 Task: Find connections with filter location Mejorada del Campo with filter topic #lawenforcementwith filter profile language German with filter current company Databricks with filter school St. Xavier's College, Ahmedabad with filter industry Research Services with filter service category Leadership Development with filter keywords title Marketing Communications Manager
Action: Mouse moved to (137, 247)
Screenshot: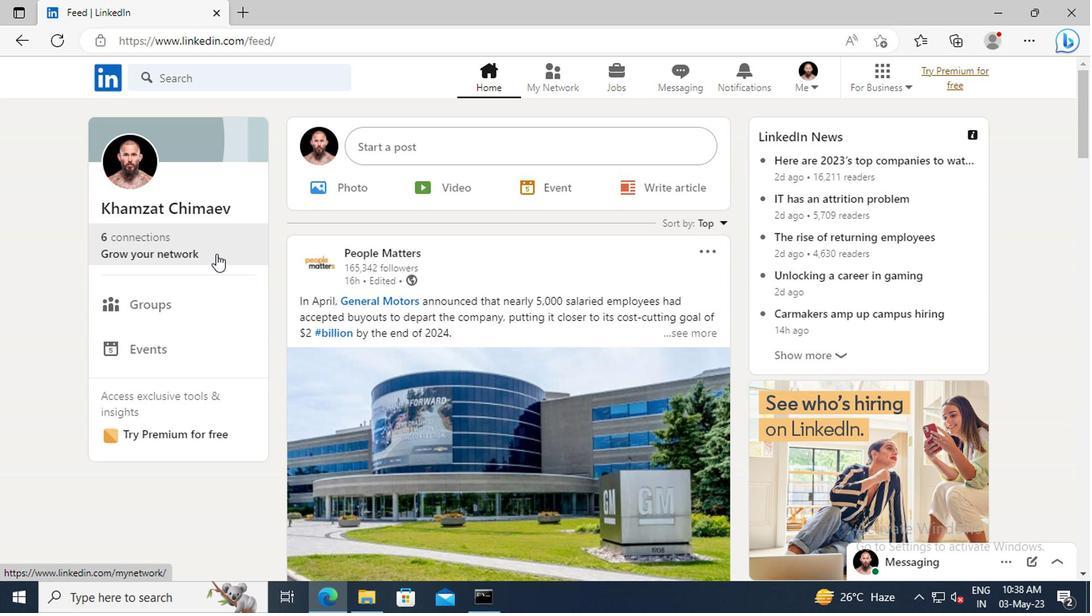
Action: Mouse pressed left at (137, 247)
Screenshot: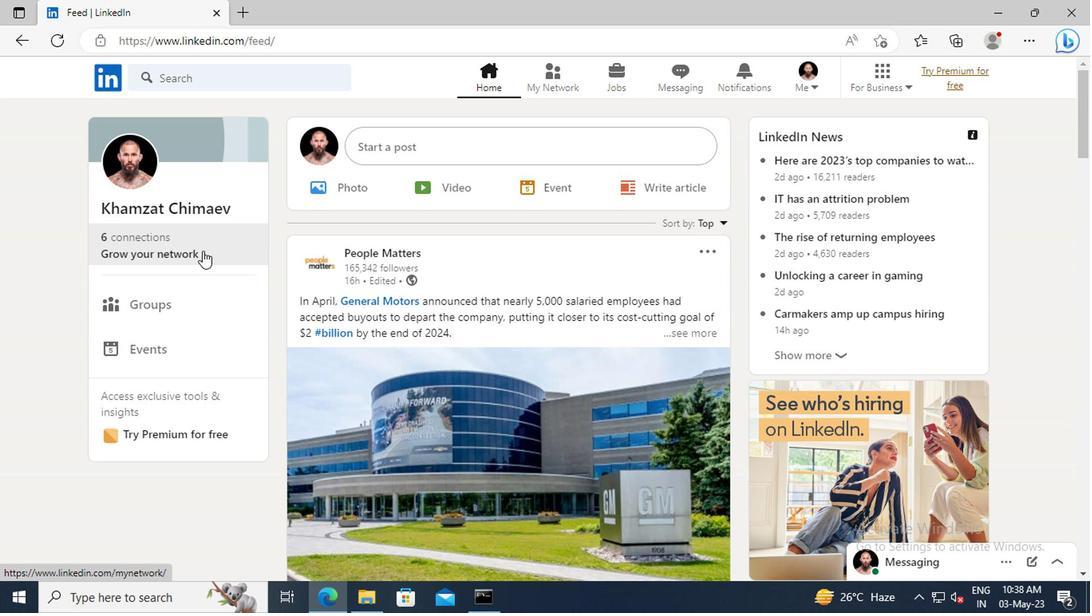 
Action: Mouse moved to (147, 170)
Screenshot: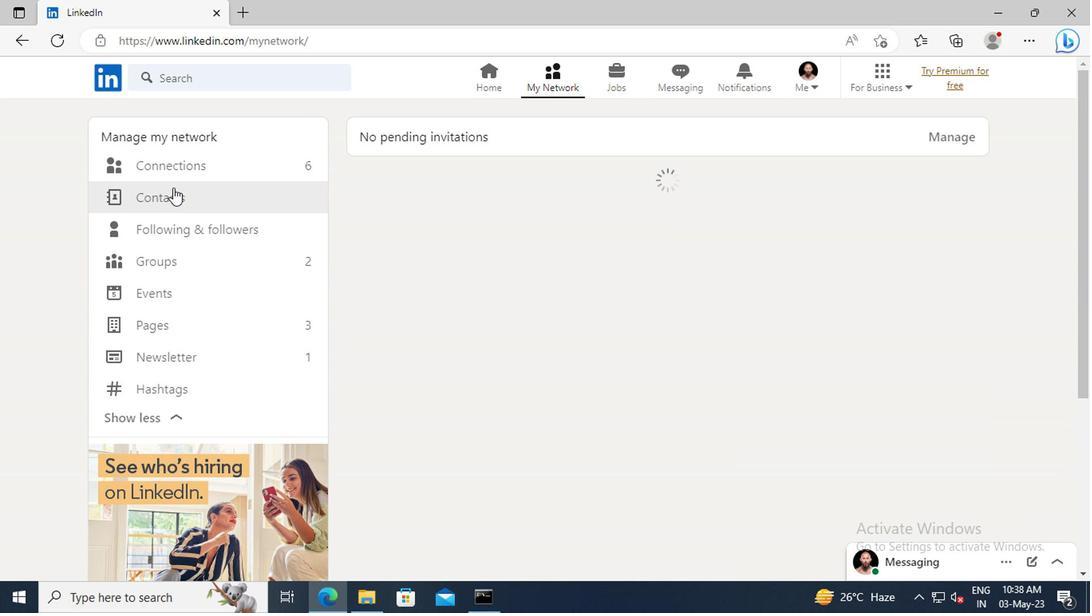
Action: Mouse pressed left at (147, 170)
Screenshot: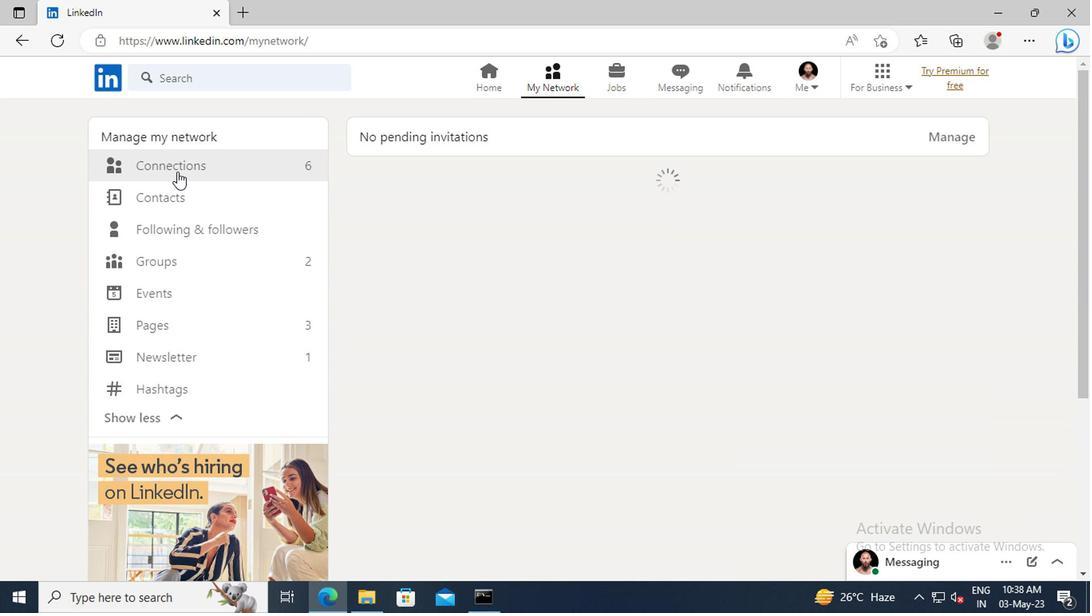 
Action: Mouse moved to (658, 172)
Screenshot: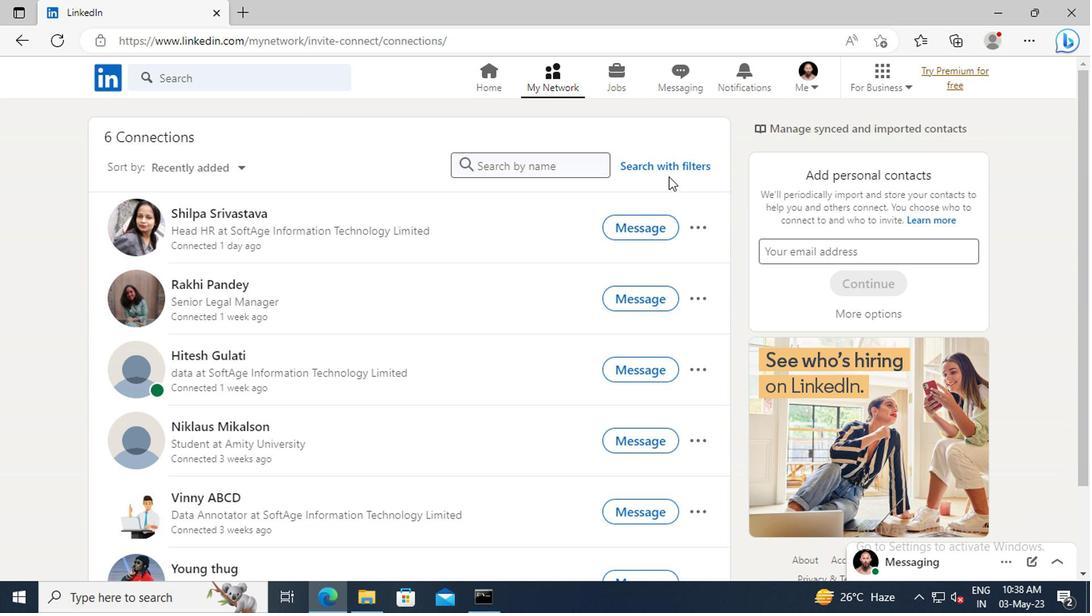 
Action: Mouse pressed left at (658, 172)
Screenshot: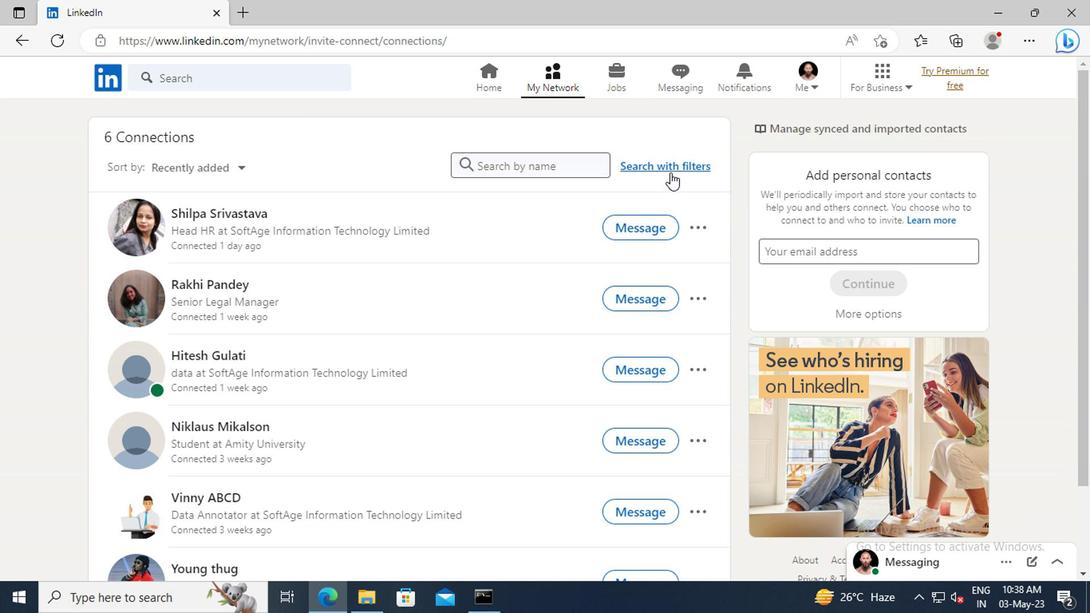 
Action: Mouse moved to (590, 126)
Screenshot: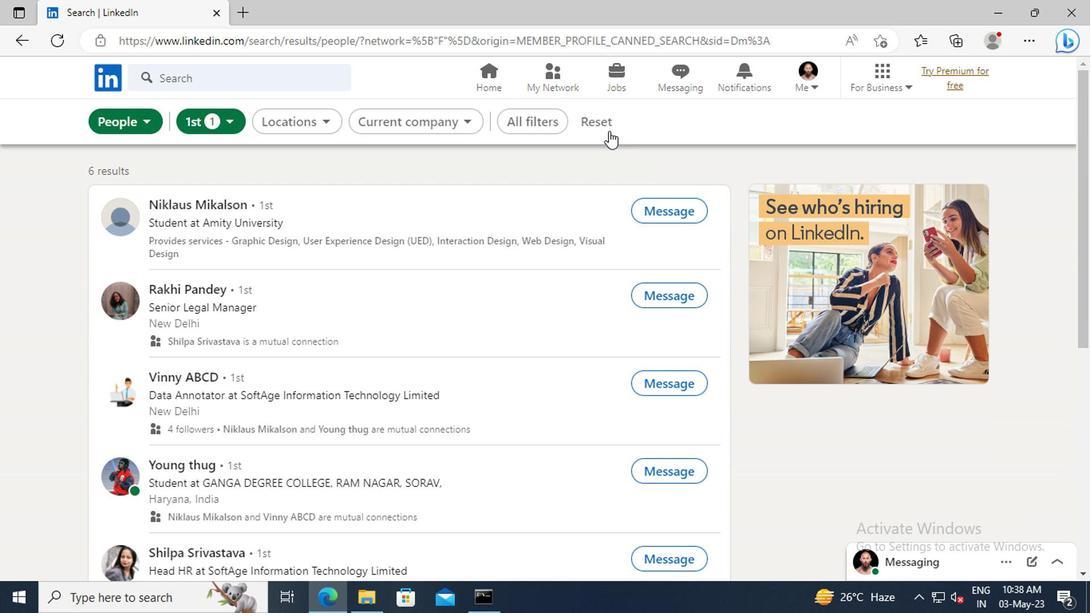
Action: Mouse pressed left at (590, 126)
Screenshot: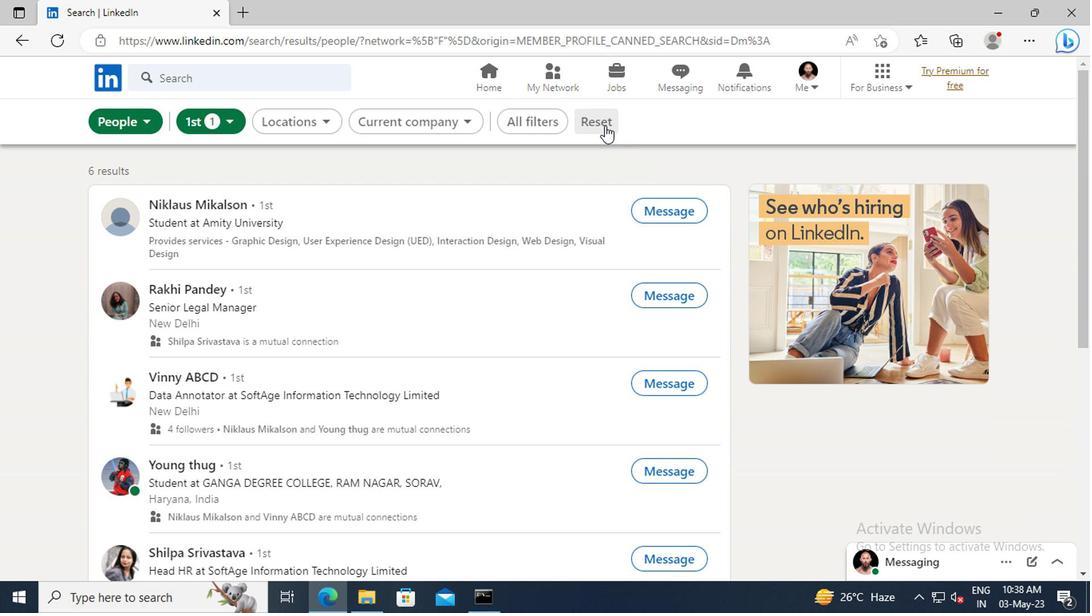 
Action: Mouse moved to (565, 122)
Screenshot: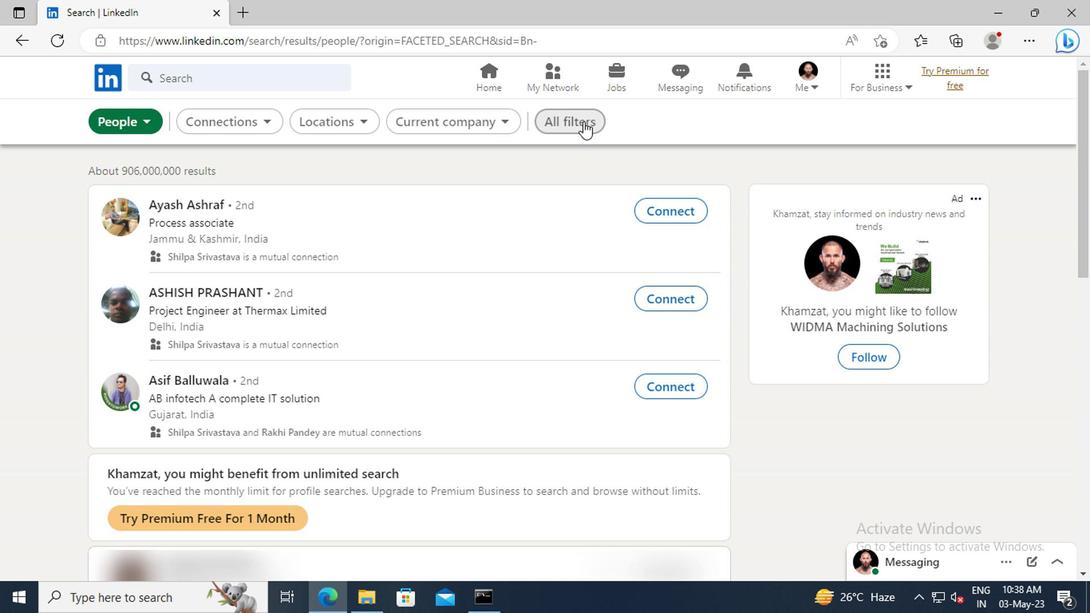 
Action: Mouse pressed left at (565, 122)
Screenshot: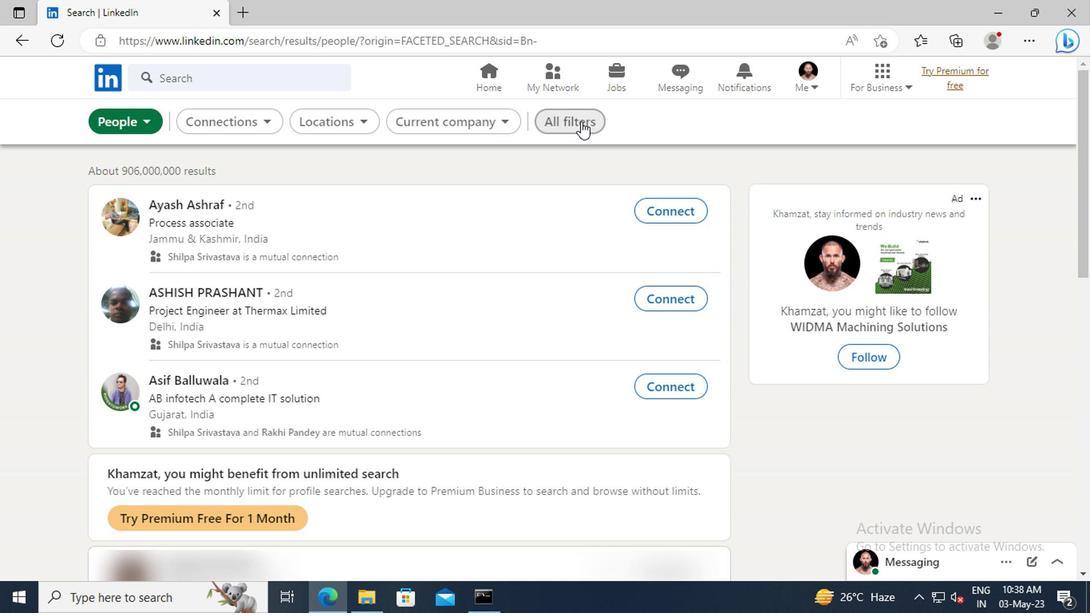 
Action: Mouse moved to (859, 257)
Screenshot: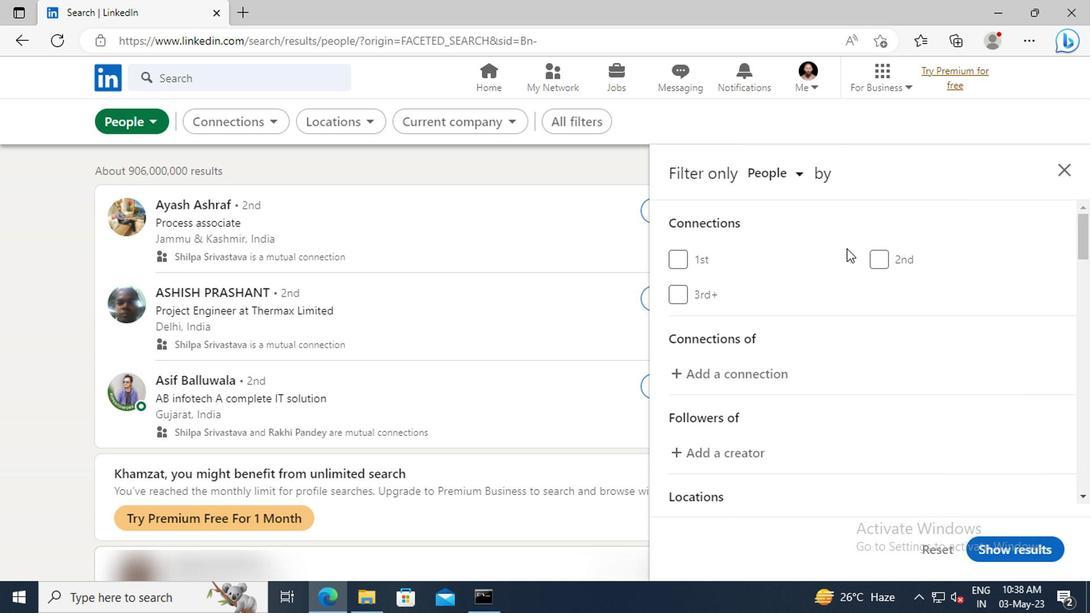 
Action: Mouse scrolled (859, 256) with delta (0, -1)
Screenshot: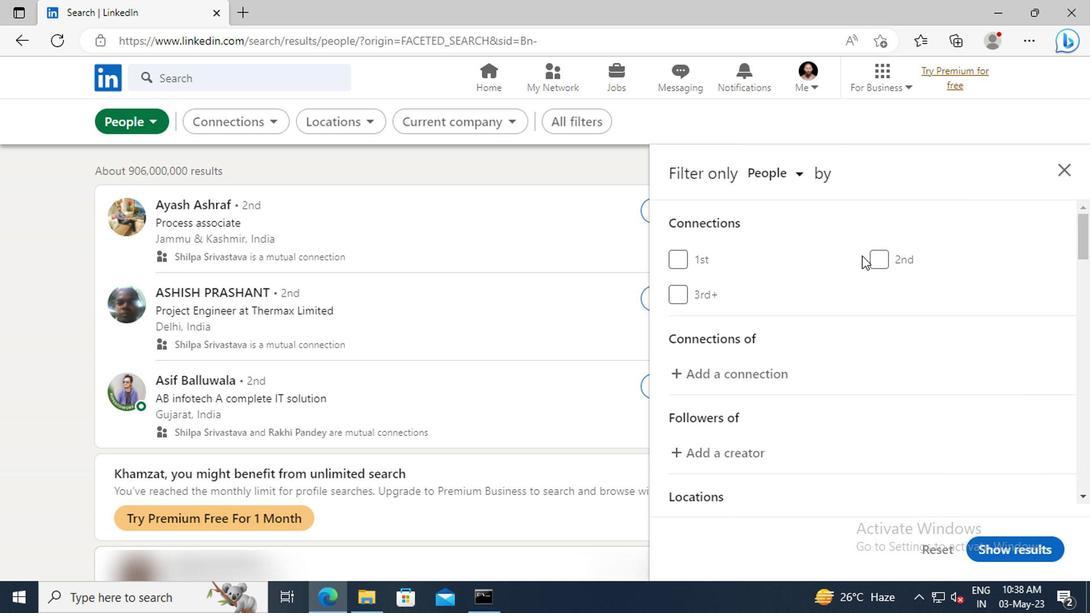 
Action: Mouse scrolled (859, 256) with delta (0, -1)
Screenshot: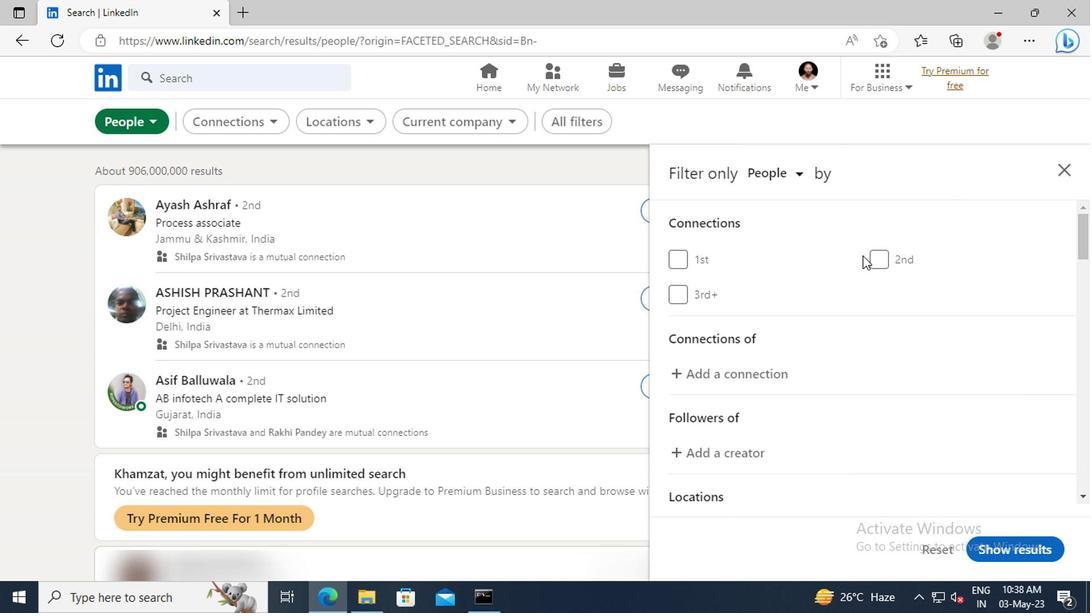 
Action: Mouse scrolled (859, 256) with delta (0, -1)
Screenshot: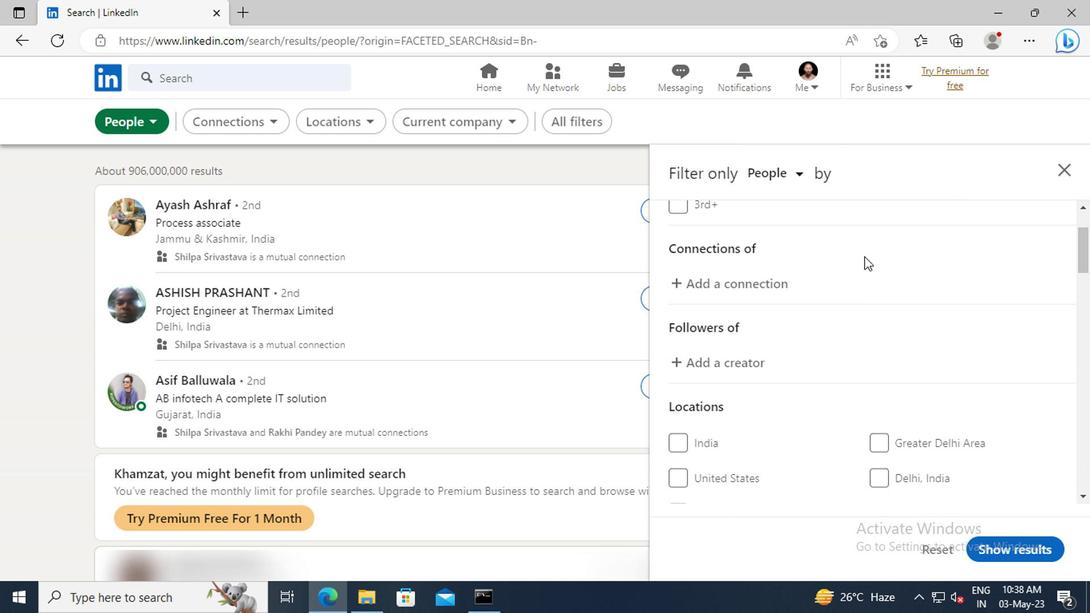 
Action: Mouse scrolled (859, 256) with delta (0, -1)
Screenshot: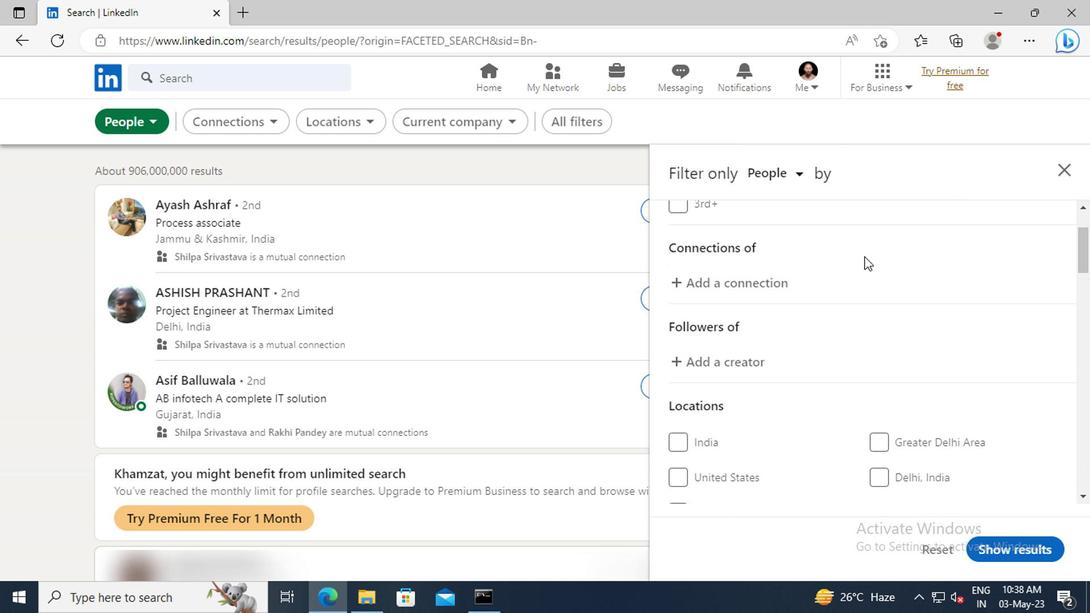 
Action: Mouse scrolled (859, 256) with delta (0, -1)
Screenshot: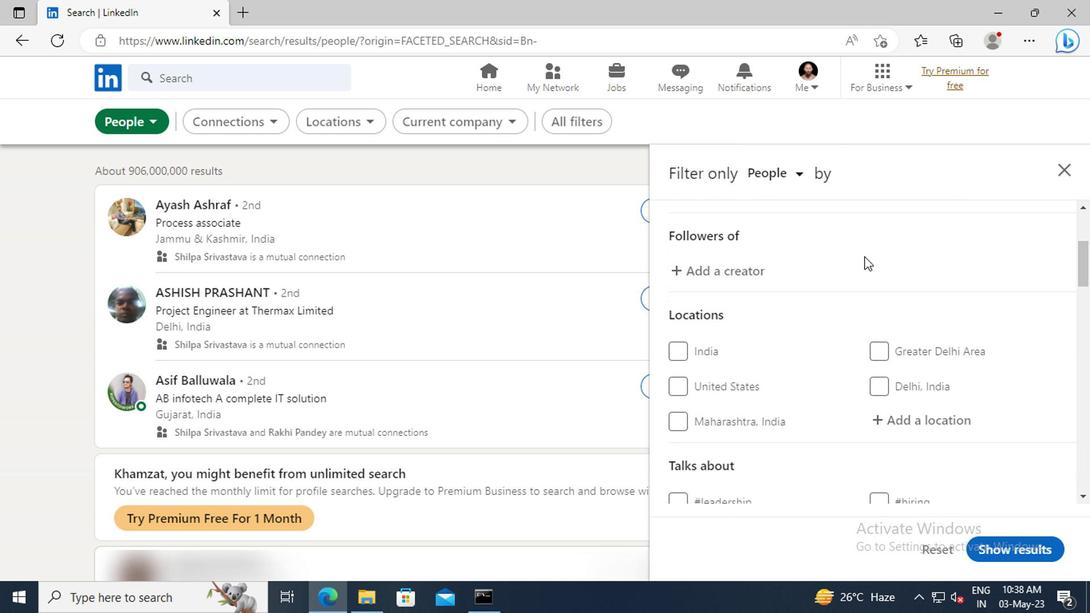 
Action: Mouse scrolled (859, 256) with delta (0, -1)
Screenshot: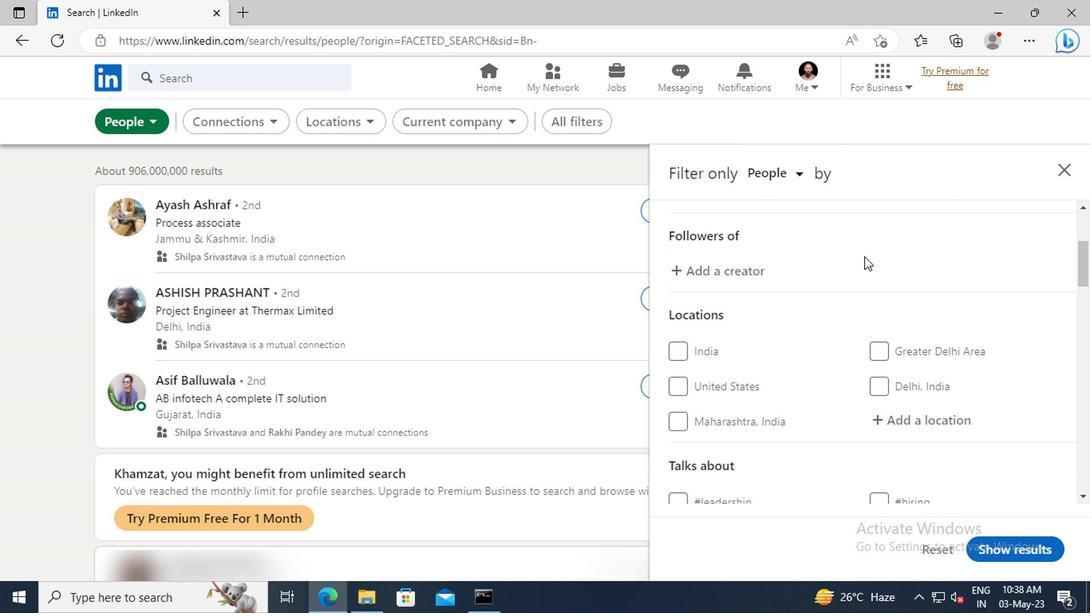
Action: Mouse moved to (876, 325)
Screenshot: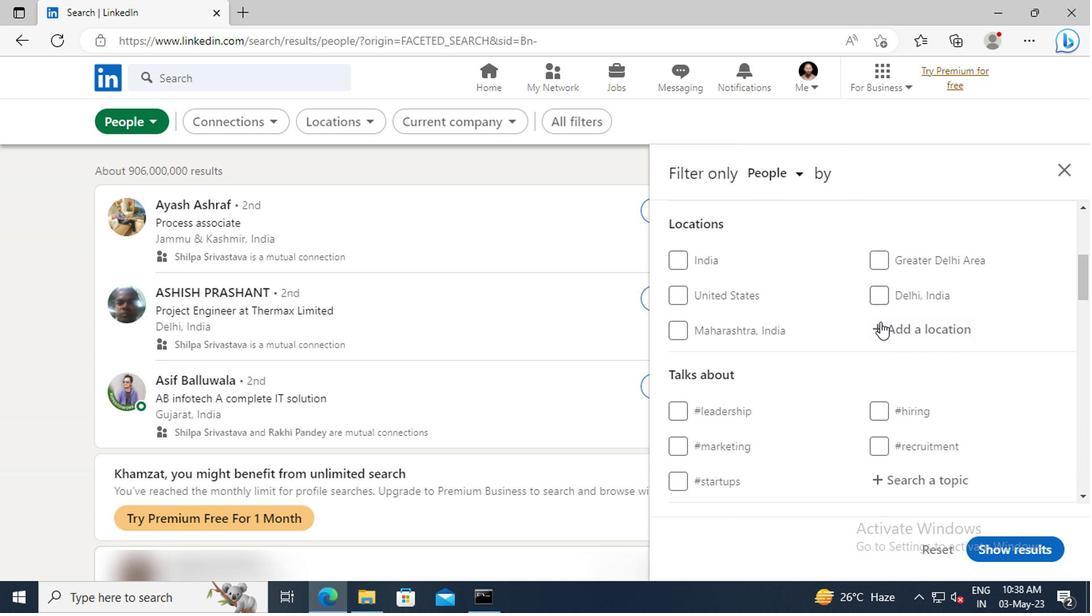
Action: Mouse pressed left at (876, 325)
Screenshot: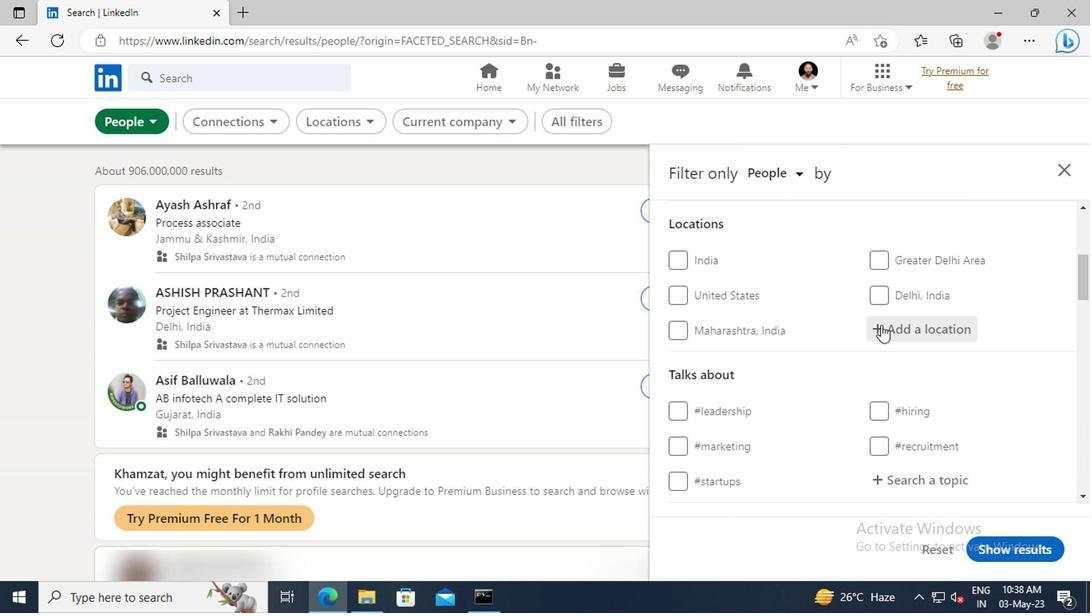 
Action: Key pressed <Key.shift>MEJORADA<Key.space>DEL<Key.space><Key.shift>CAMPO<Key.enter>
Screenshot: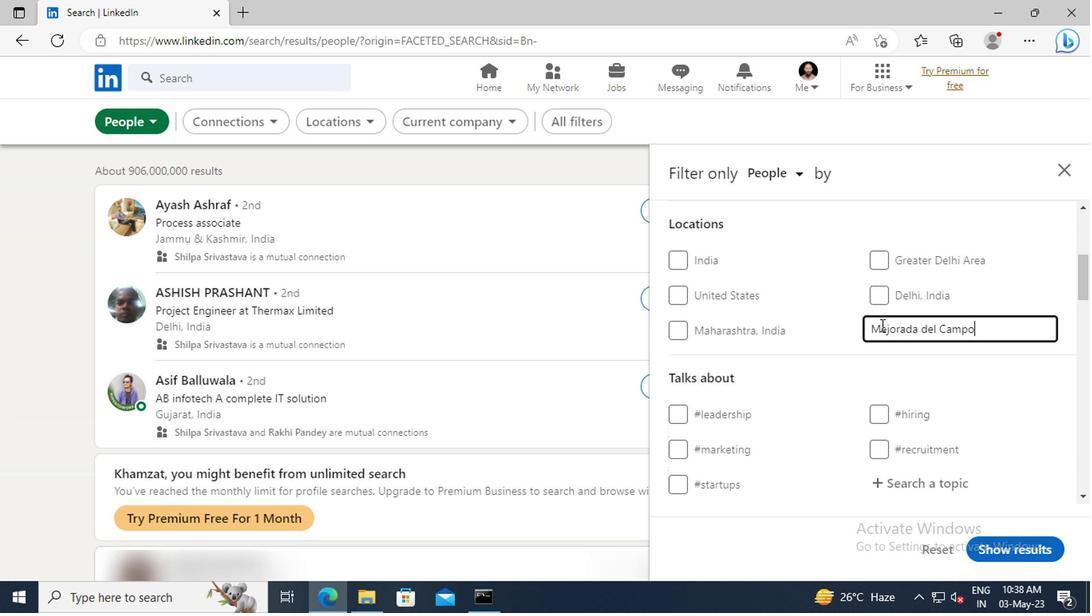 
Action: Mouse scrolled (876, 324) with delta (0, 0)
Screenshot: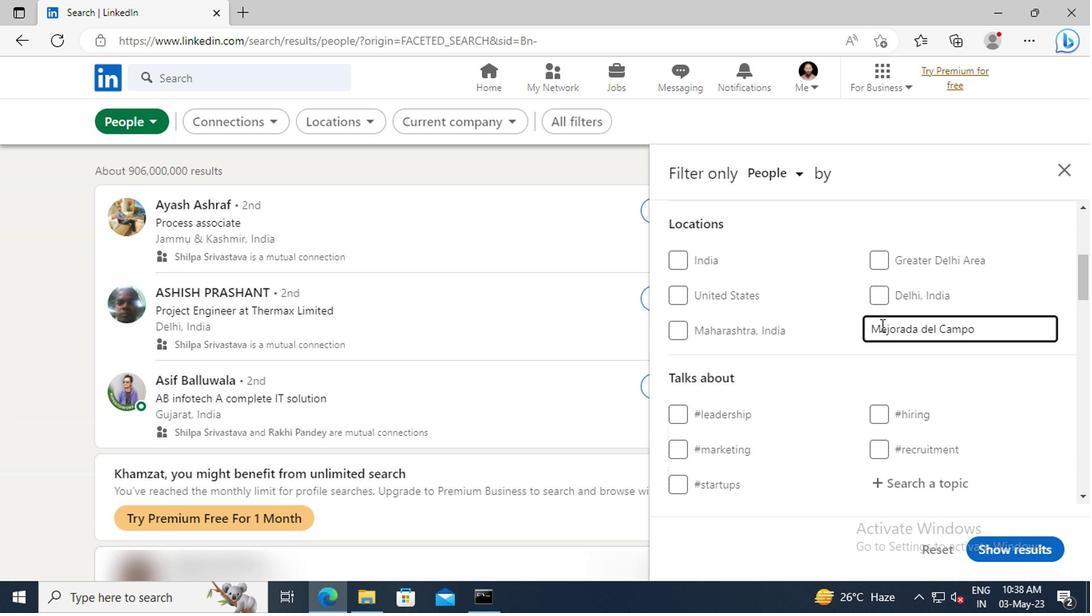 
Action: Mouse scrolled (876, 324) with delta (0, 0)
Screenshot: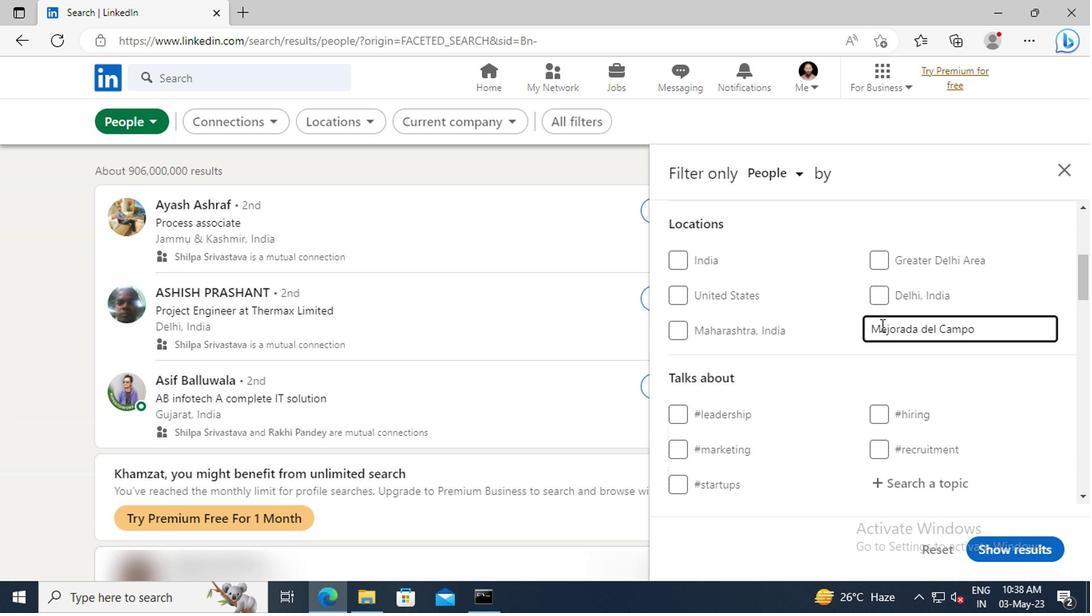 
Action: Mouse scrolled (876, 324) with delta (0, 0)
Screenshot: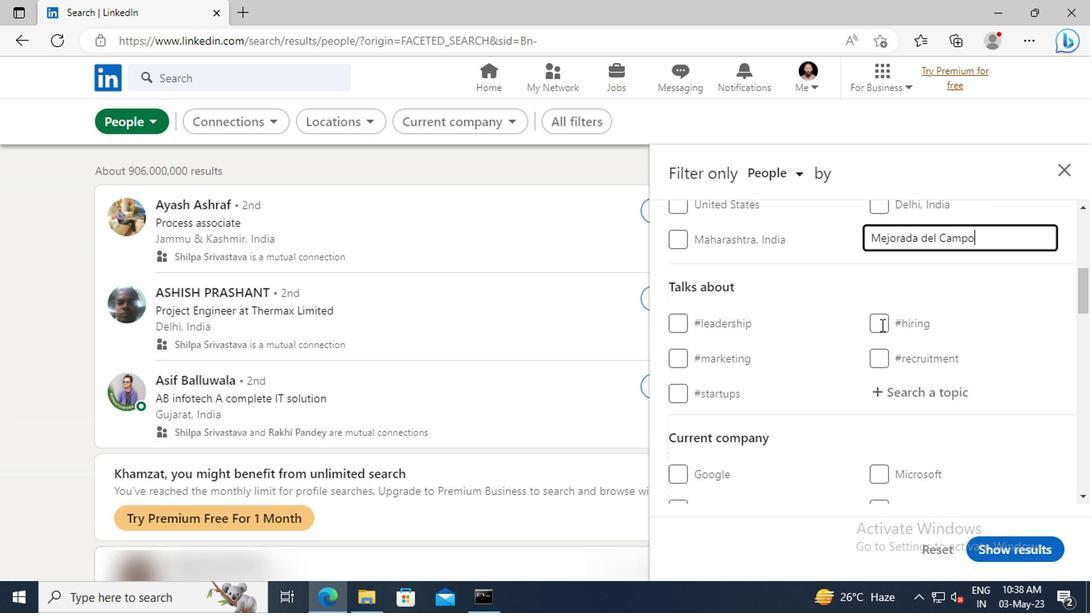 
Action: Mouse moved to (886, 344)
Screenshot: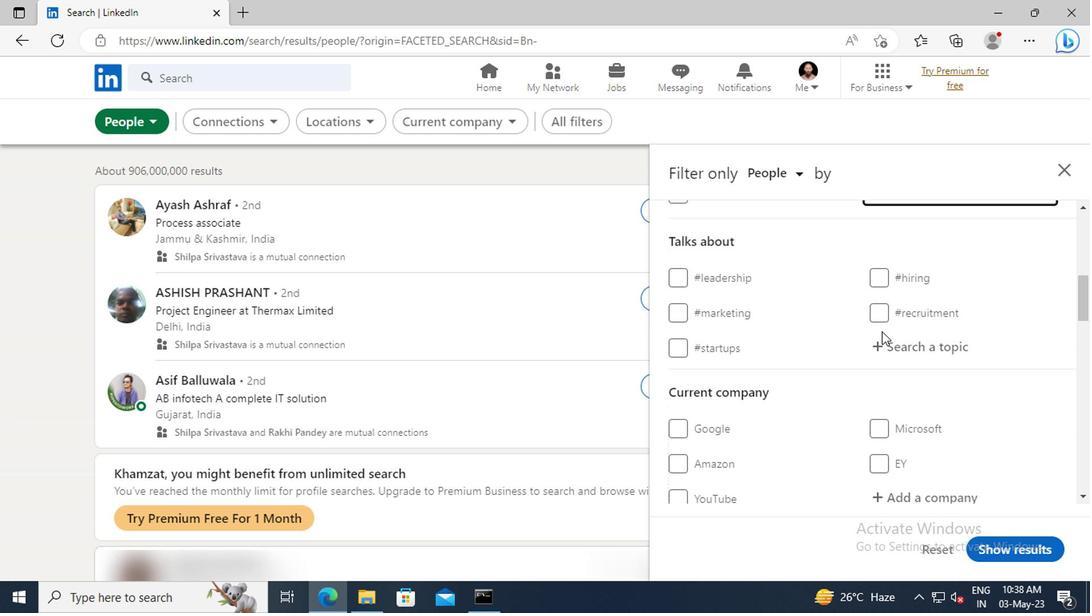 
Action: Mouse pressed left at (886, 344)
Screenshot: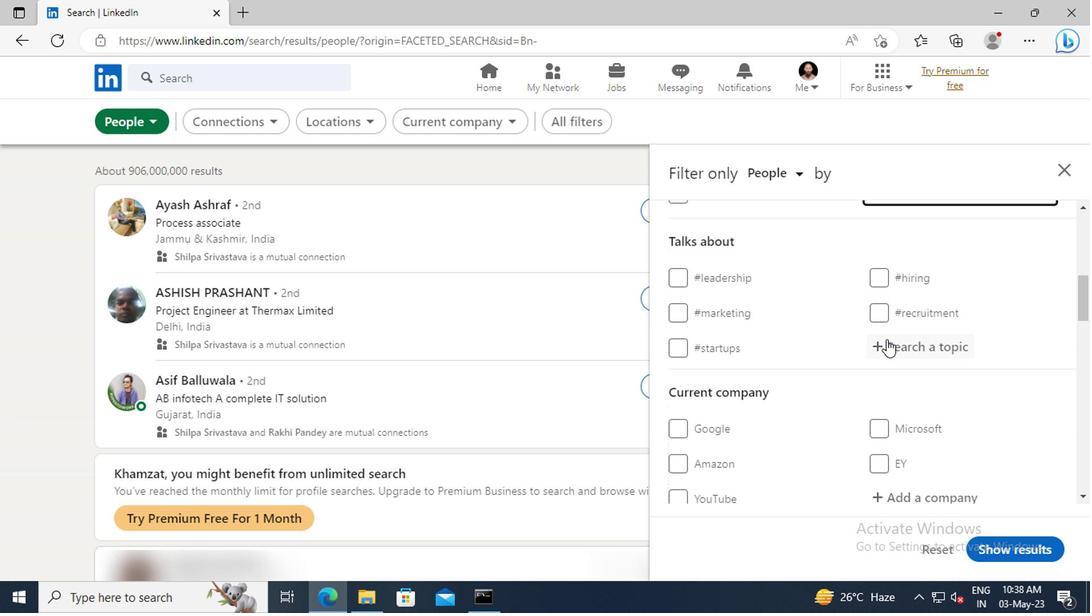 
Action: Key pressed LAWENF
Screenshot: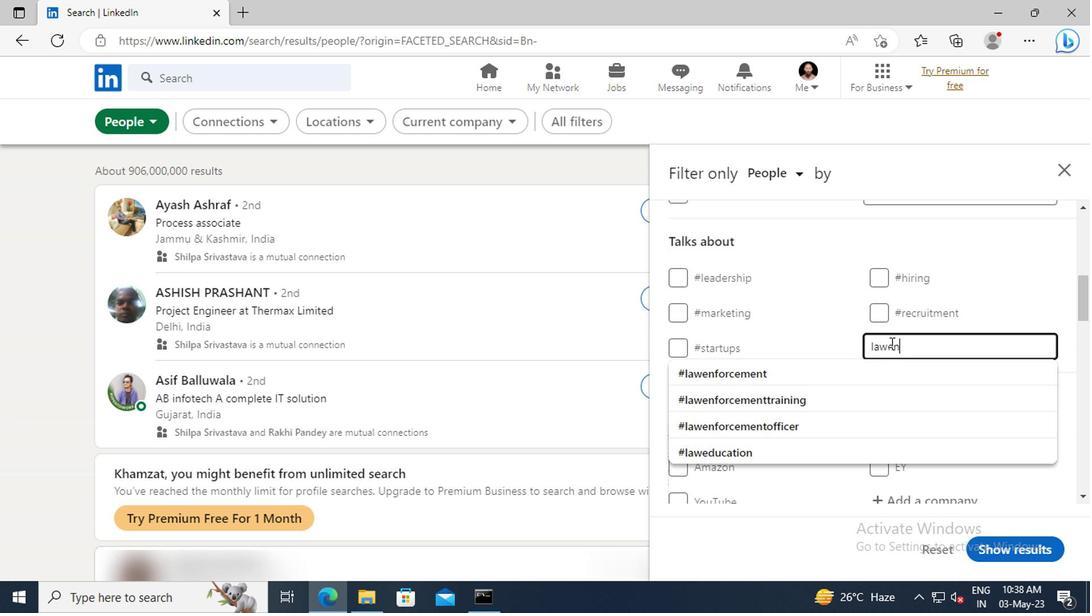 
Action: Mouse moved to (888, 367)
Screenshot: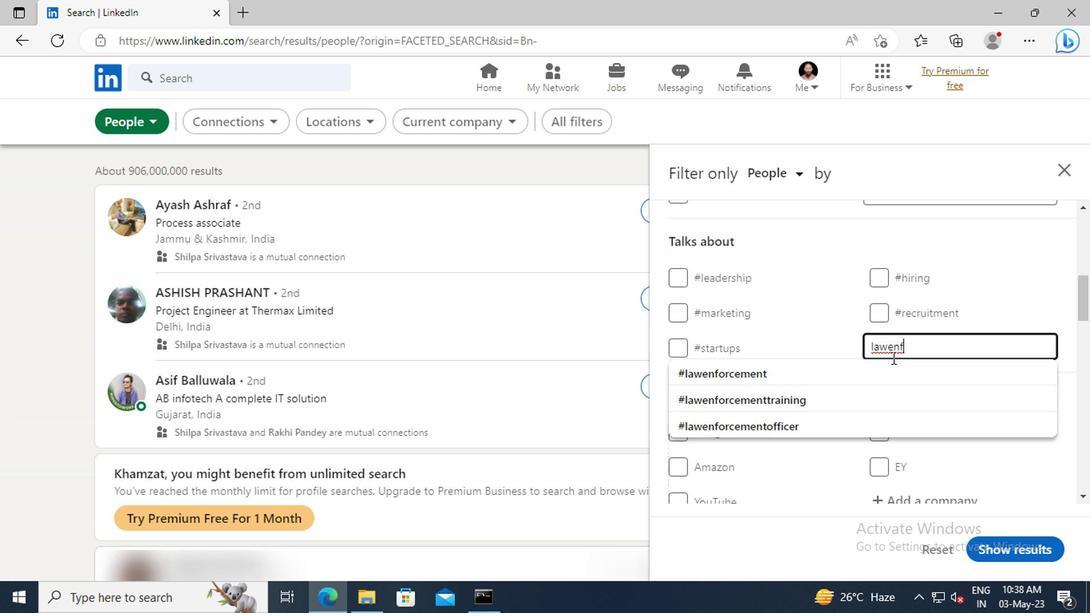 
Action: Mouse pressed left at (888, 367)
Screenshot: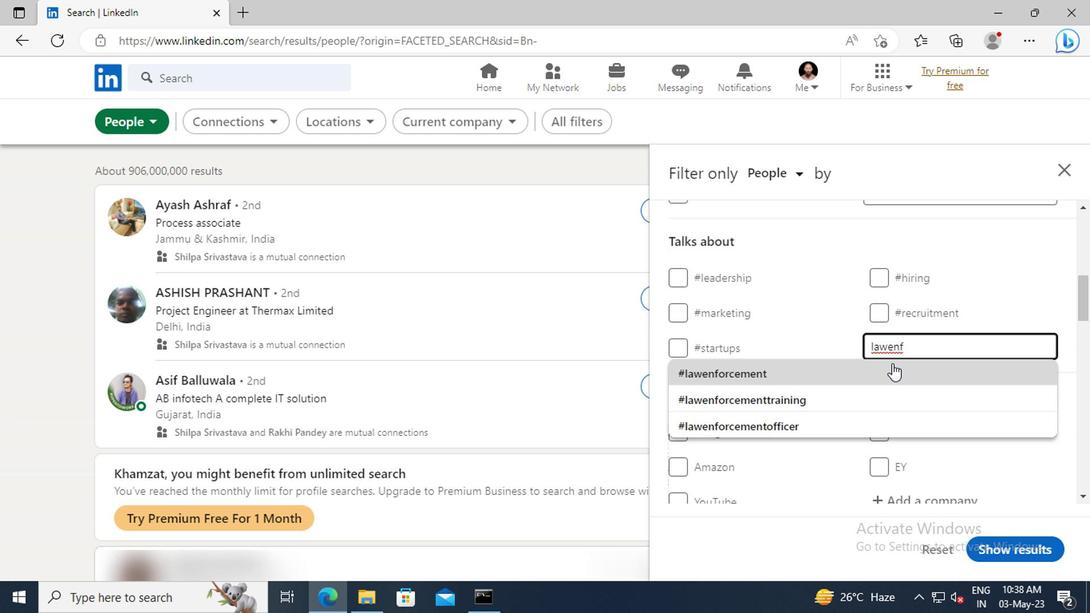 
Action: Mouse scrolled (888, 366) with delta (0, -1)
Screenshot: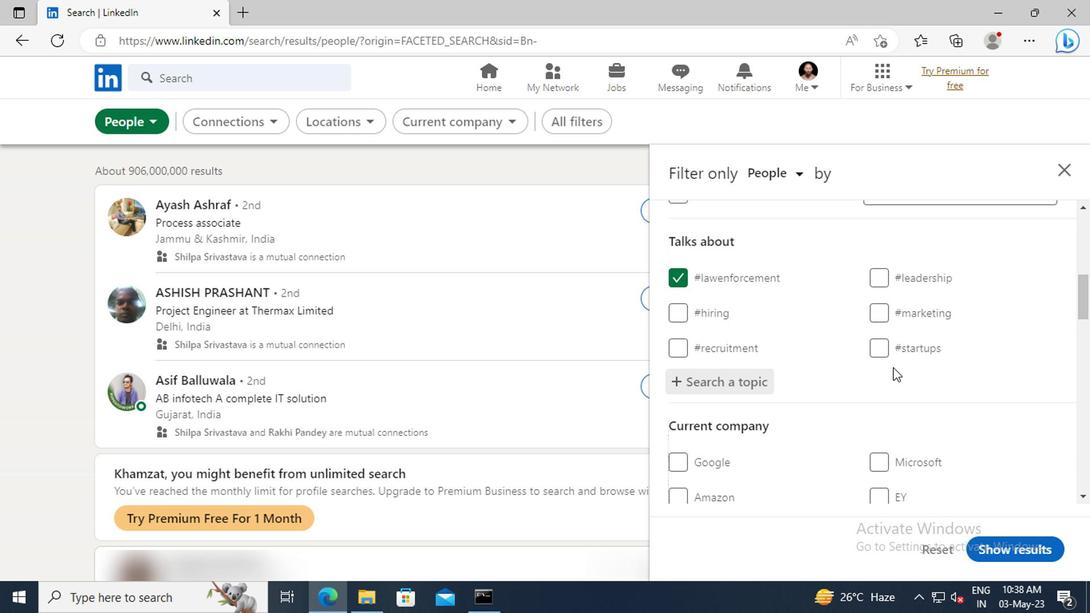 
Action: Mouse scrolled (888, 366) with delta (0, -1)
Screenshot: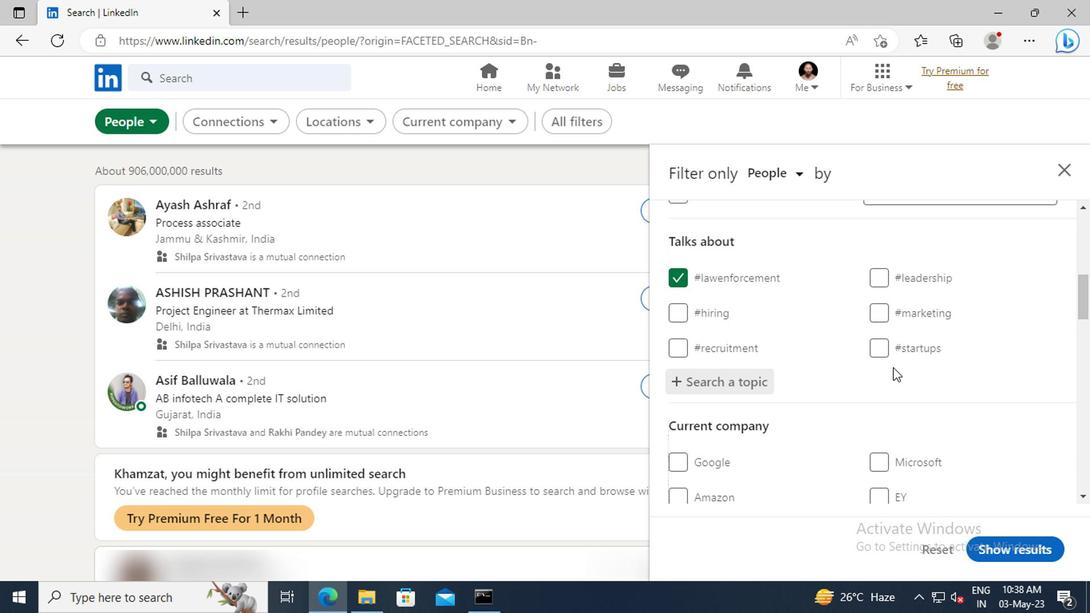 
Action: Mouse scrolled (888, 366) with delta (0, -1)
Screenshot: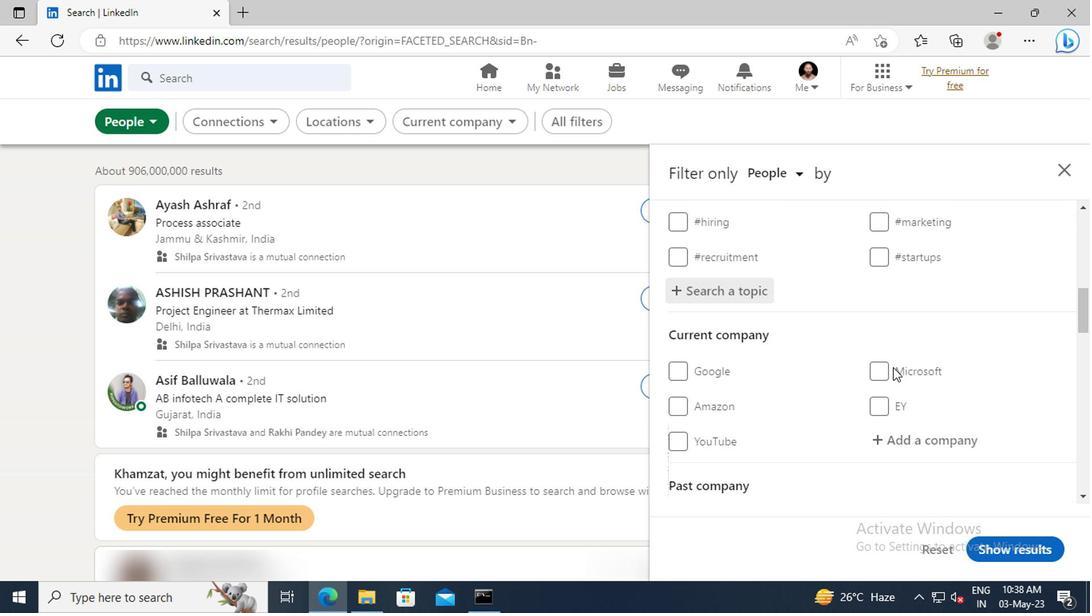 
Action: Mouse scrolled (888, 366) with delta (0, -1)
Screenshot: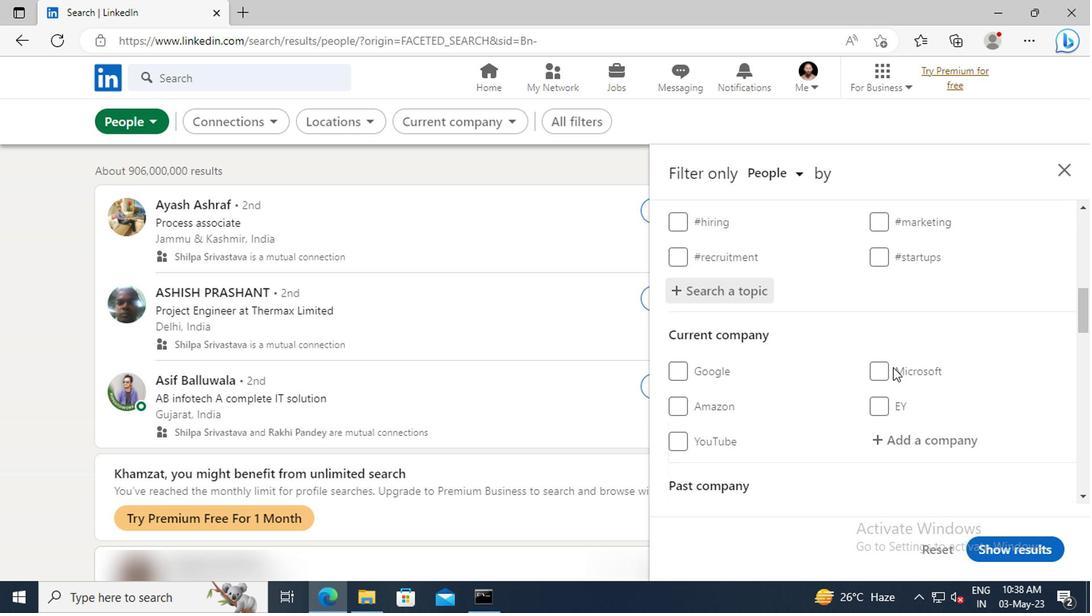 
Action: Mouse scrolled (888, 366) with delta (0, -1)
Screenshot: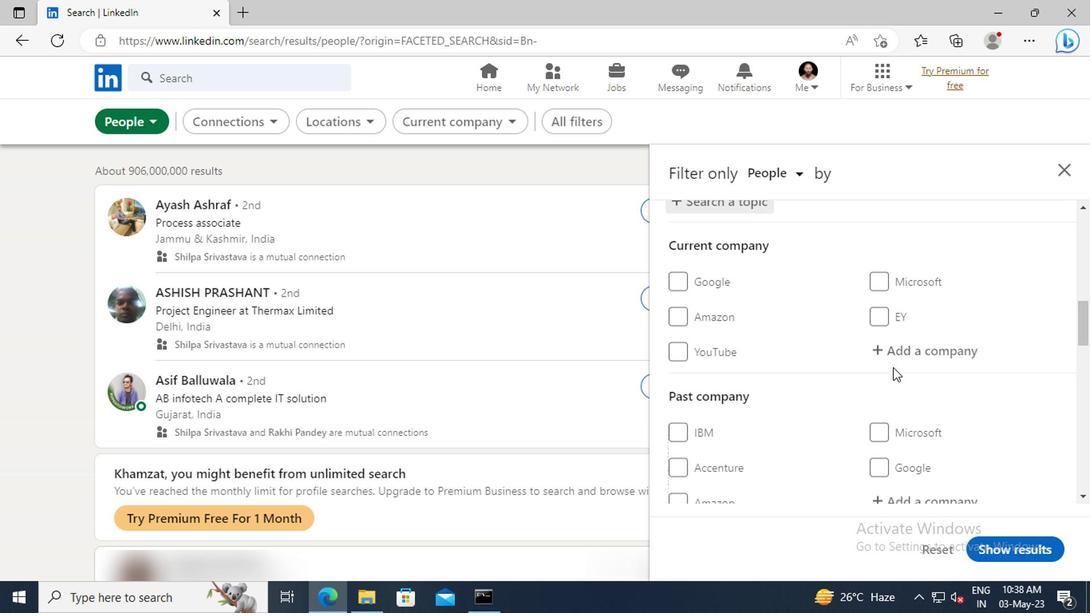 
Action: Mouse scrolled (888, 366) with delta (0, -1)
Screenshot: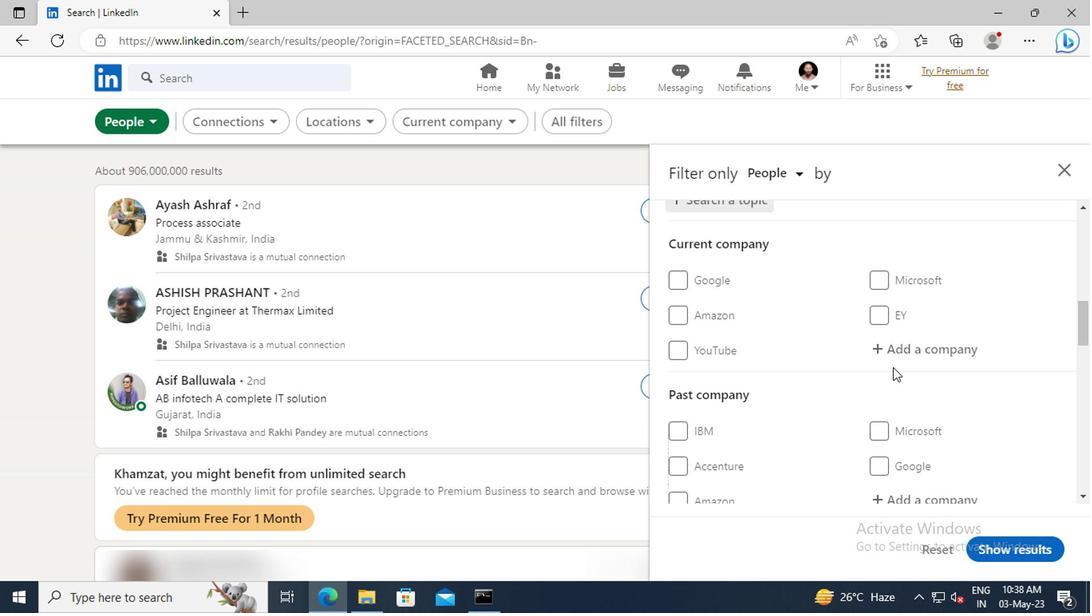 
Action: Mouse scrolled (888, 366) with delta (0, -1)
Screenshot: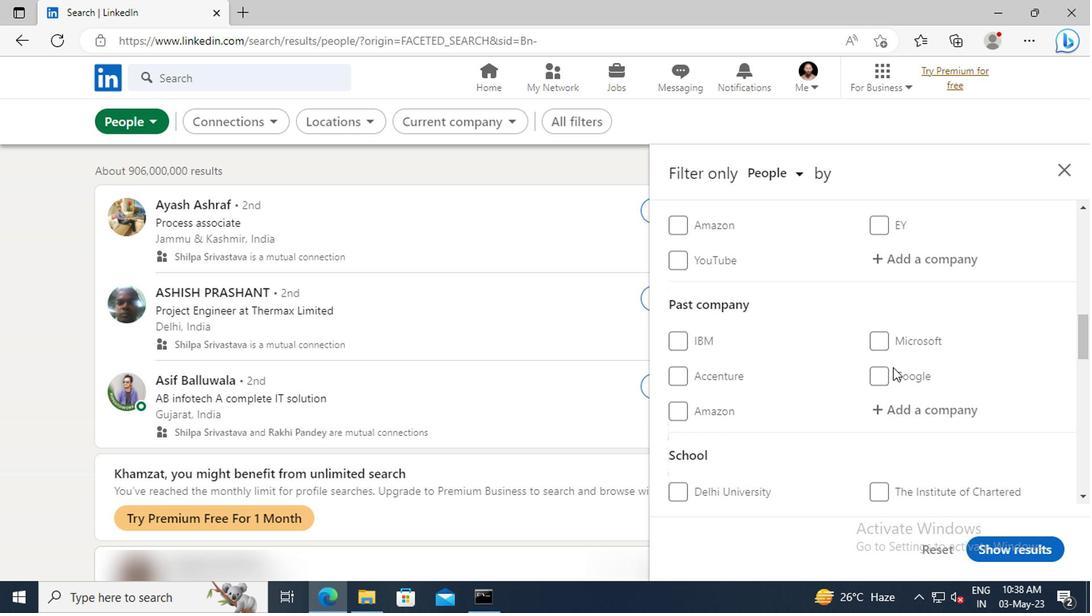 
Action: Mouse scrolled (888, 366) with delta (0, -1)
Screenshot: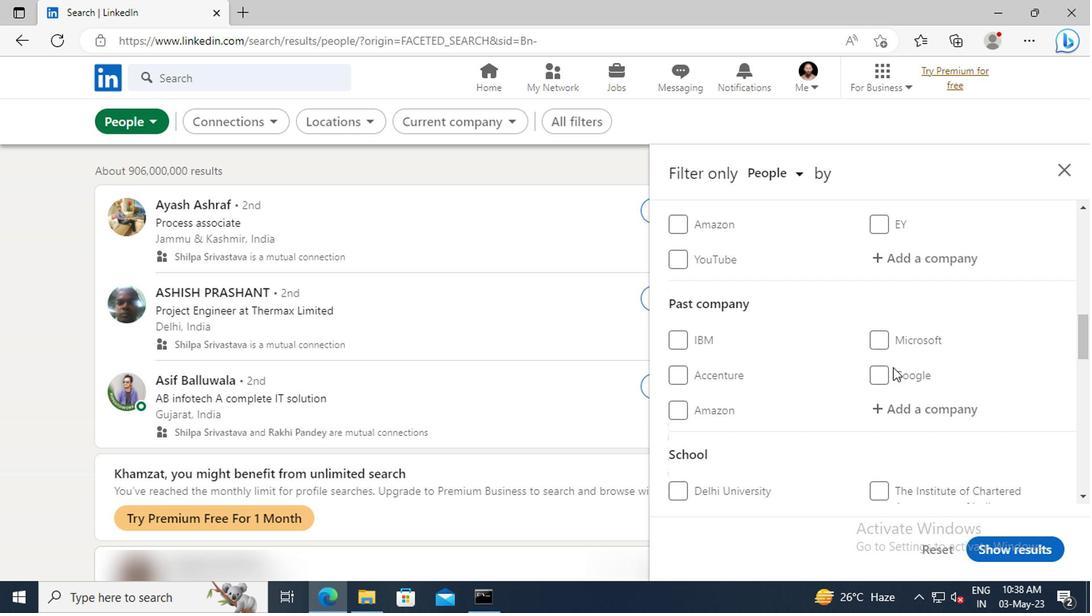 
Action: Mouse scrolled (888, 366) with delta (0, -1)
Screenshot: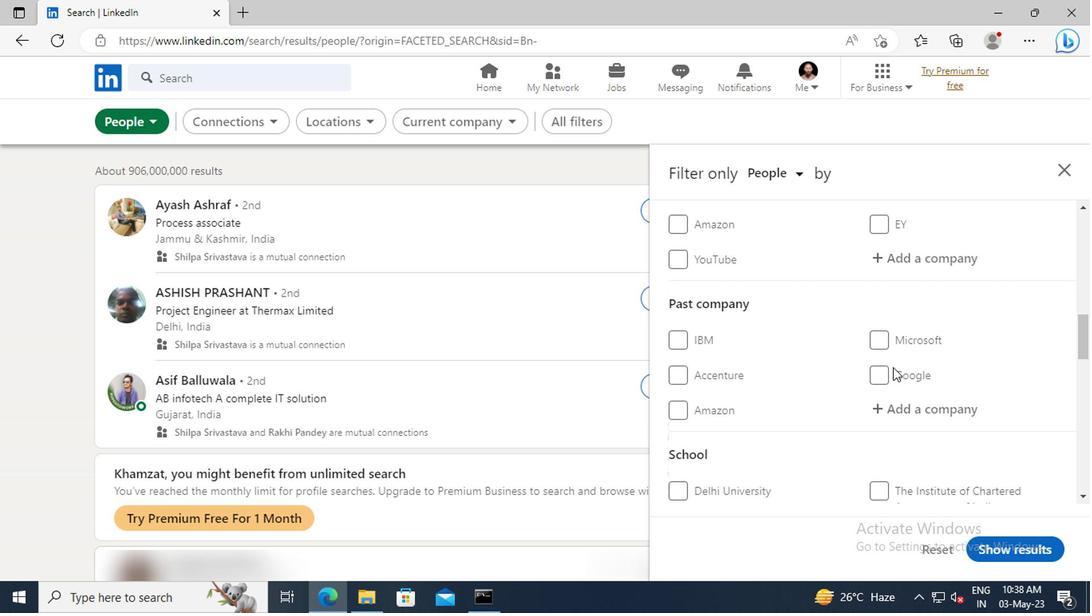 
Action: Mouse scrolled (888, 366) with delta (0, -1)
Screenshot: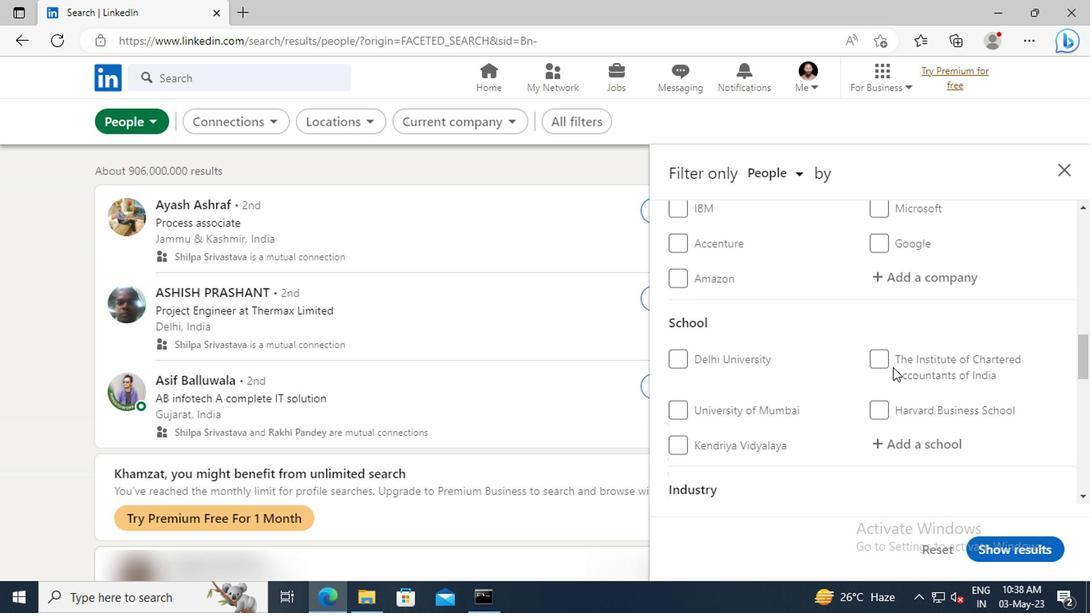
Action: Mouse scrolled (888, 366) with delta (0, -1)
Screenshot: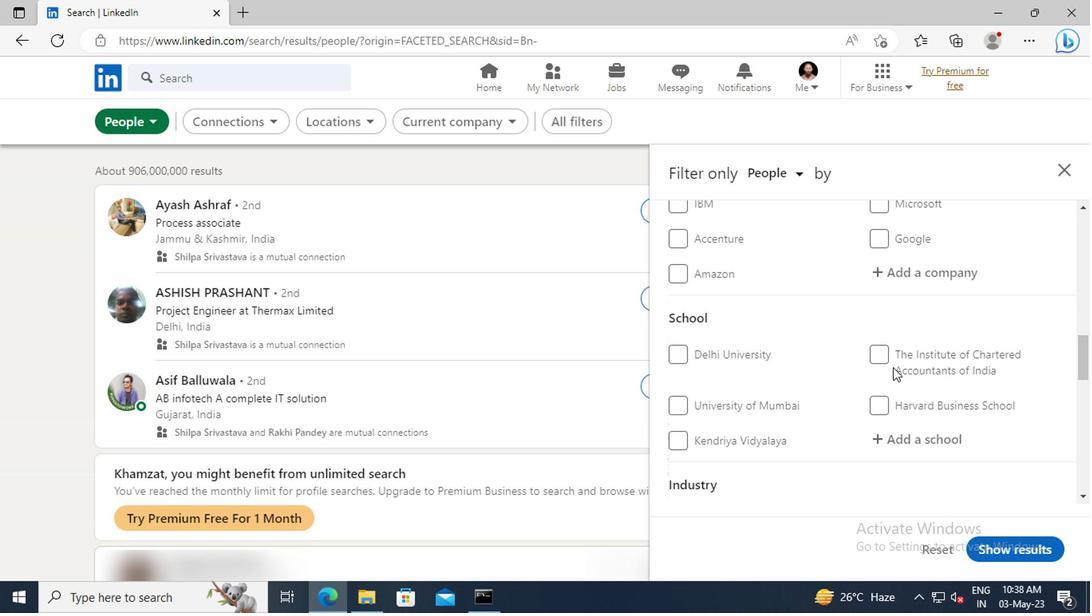 
Action: Mouse scrolled (888, 366) with delta (0, -1)
Screenshot: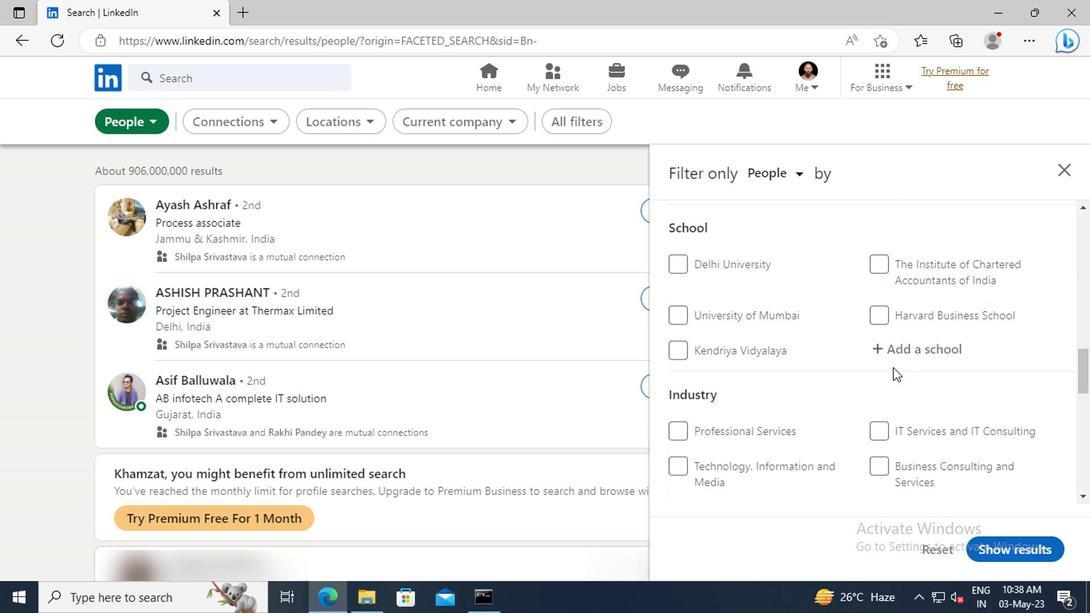 
Action: Mouse scrolled (888, 366) with delta (0, -1)
Screenshot: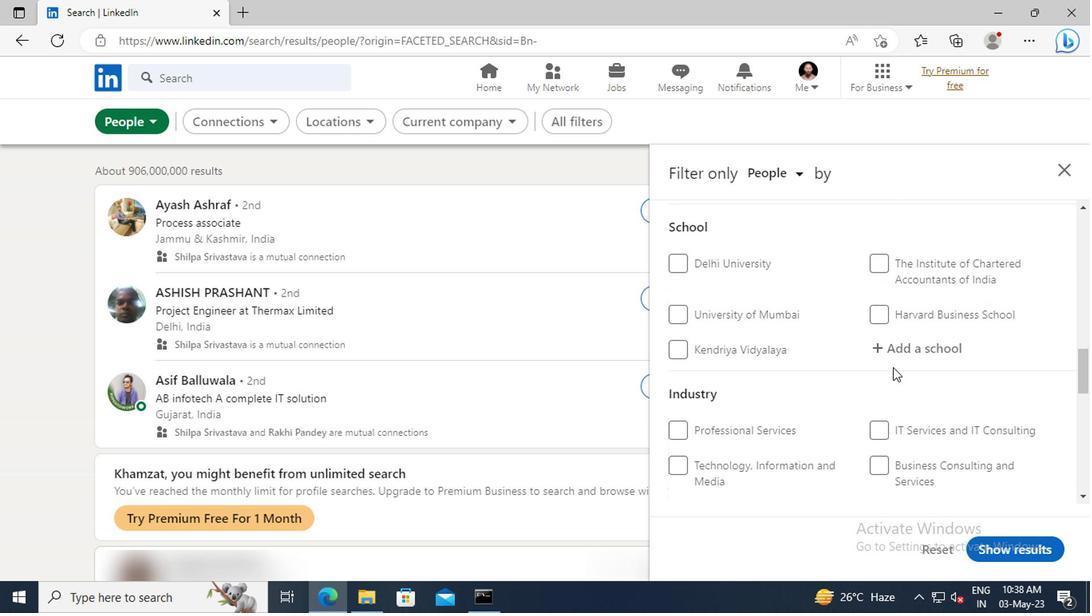 
Action: Mouse moved to (889, 367)
Screenshot: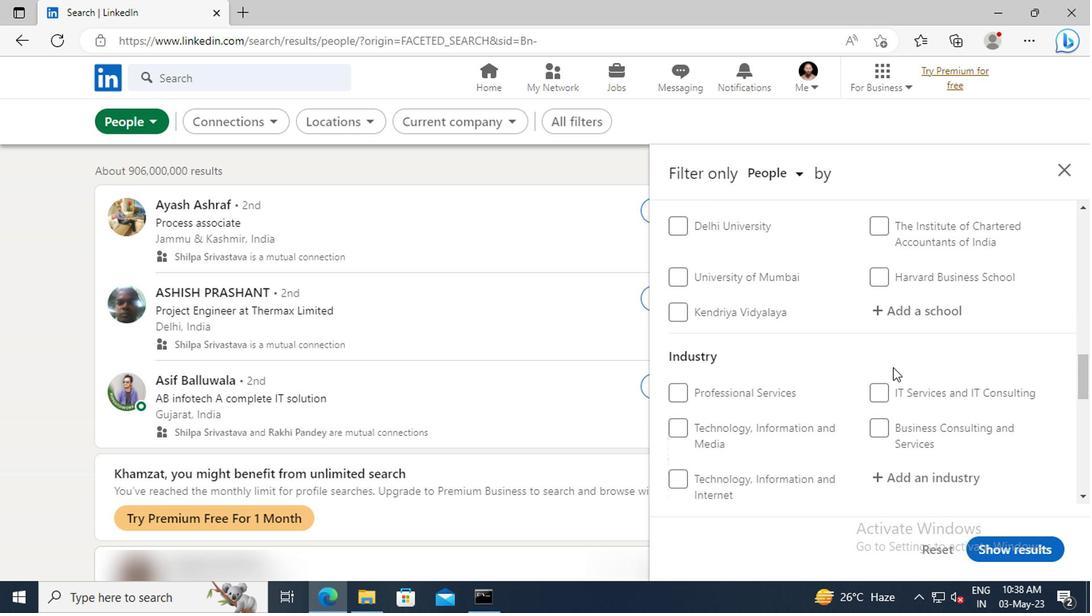
Action: Mouse scrolled (889, 366) with delta (0, -1)
Screenshot: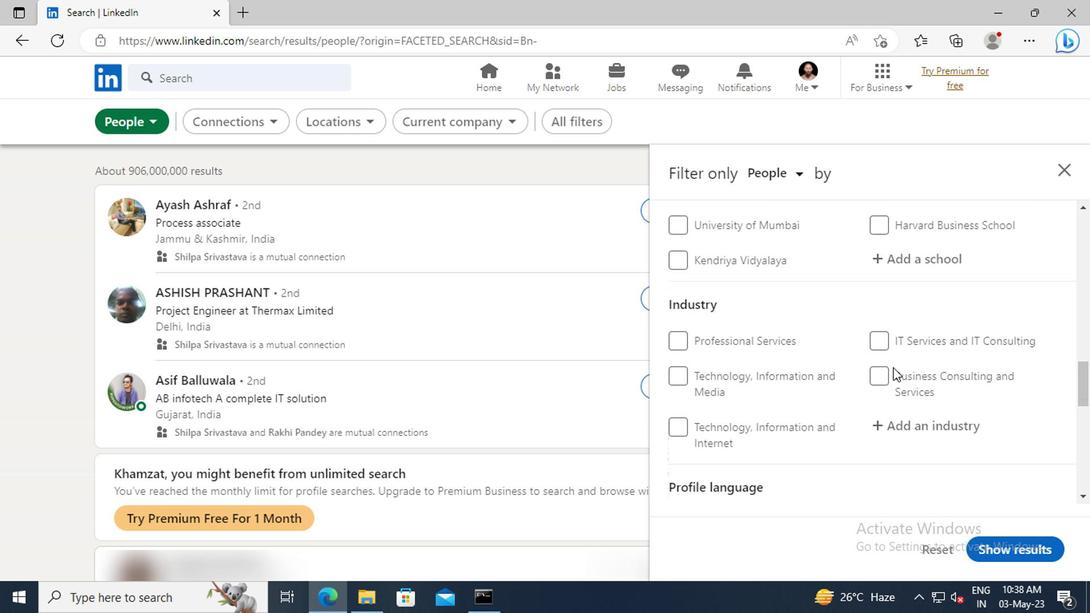 
Action: Mouse scrolled (889, 366) with delta (0, -1)
Screenshot: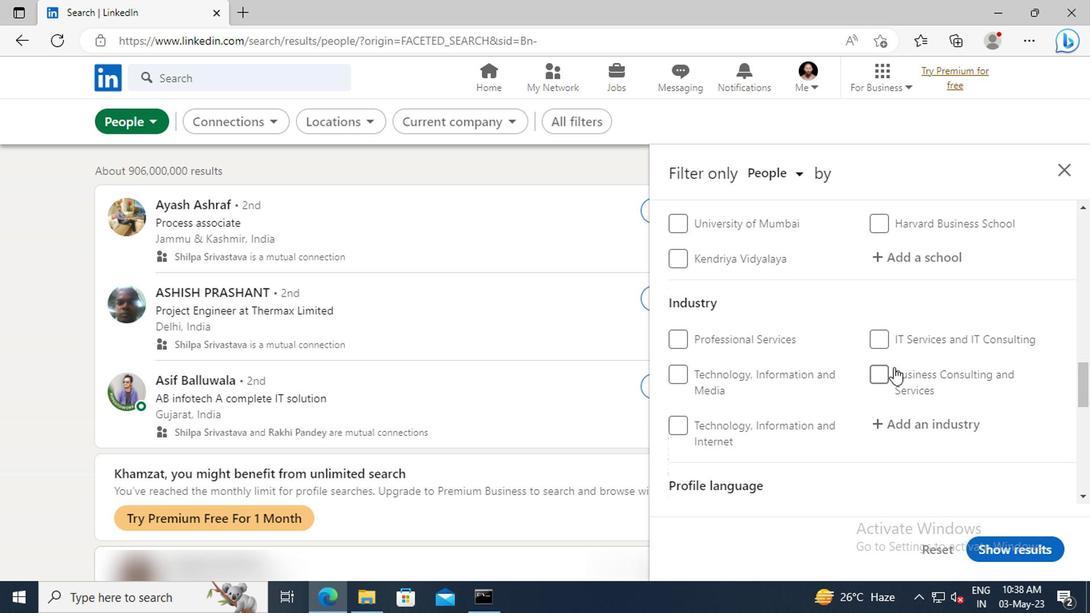 
Action: Mouse scrolled (889, 366) with delta (0, -1)
Screenshot: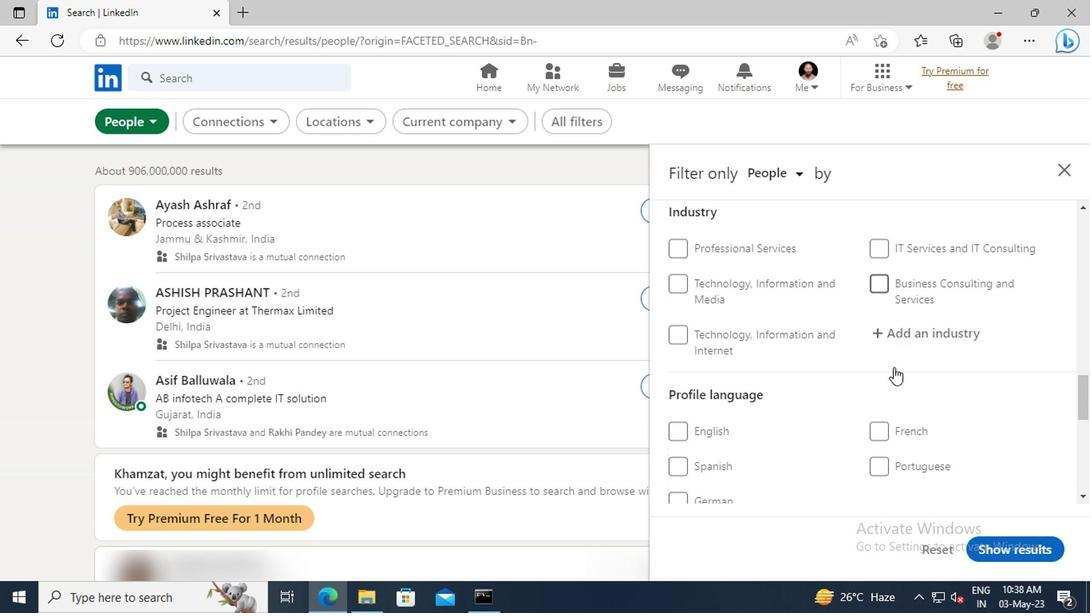 
Action: Mouse moved to (667, 457)
Screenshot: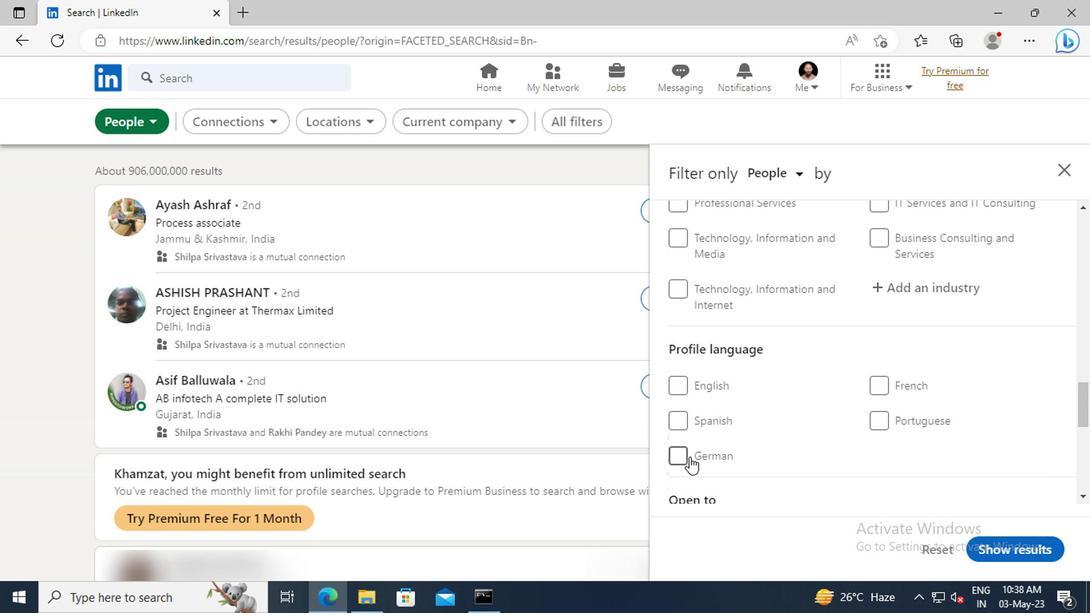 
Action: Mouse pressed left at (667, 457)
Screenshot: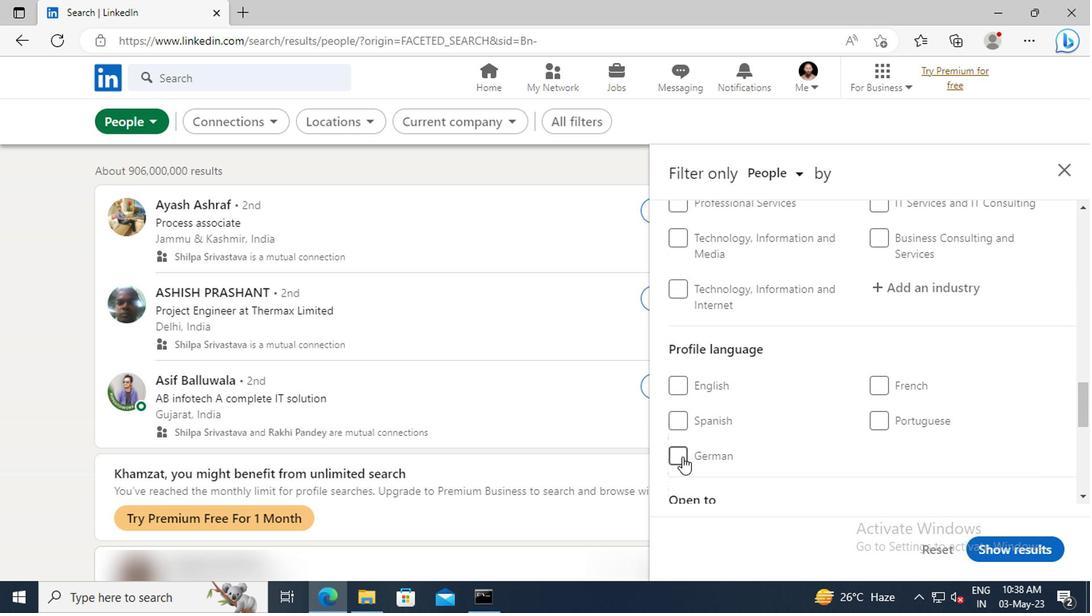 
Action: Mouse scrolled (667, 456) with delta (0, 0)
Screenshot: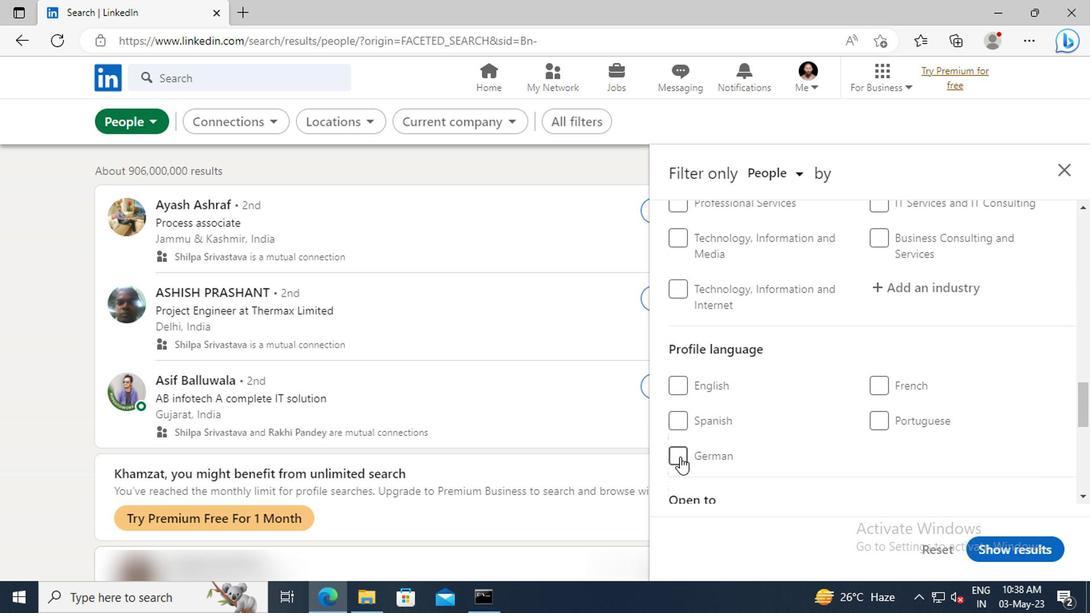 
Action: Mouse moved to (915, 395)
Screenshot: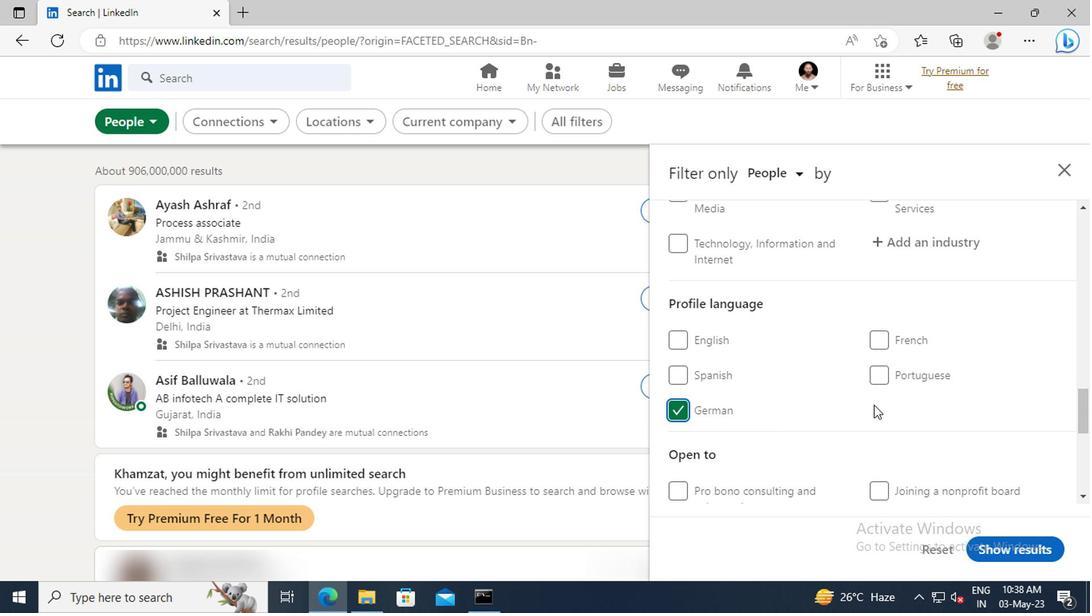 
Action: Mouse scrolled (915, 395) with delta (0, 0)
Screenshot: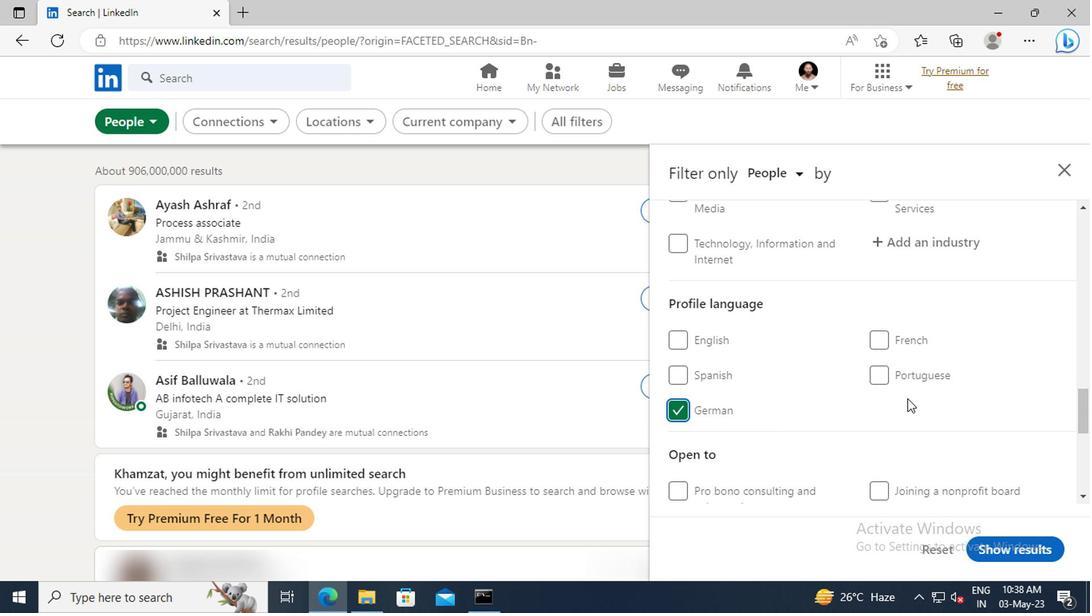 
Action: Mouse scrolled (915, 395) with delta (0, 0)
Screenshot: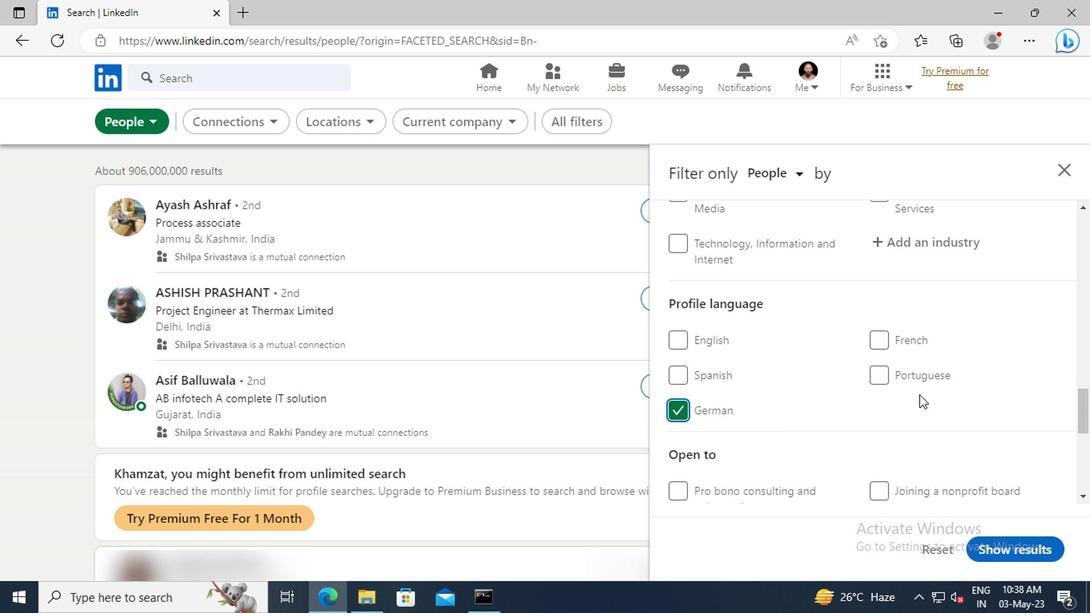 
Action: Mouse scrolled (915, 395) with delta (0, 0)
Screenshot: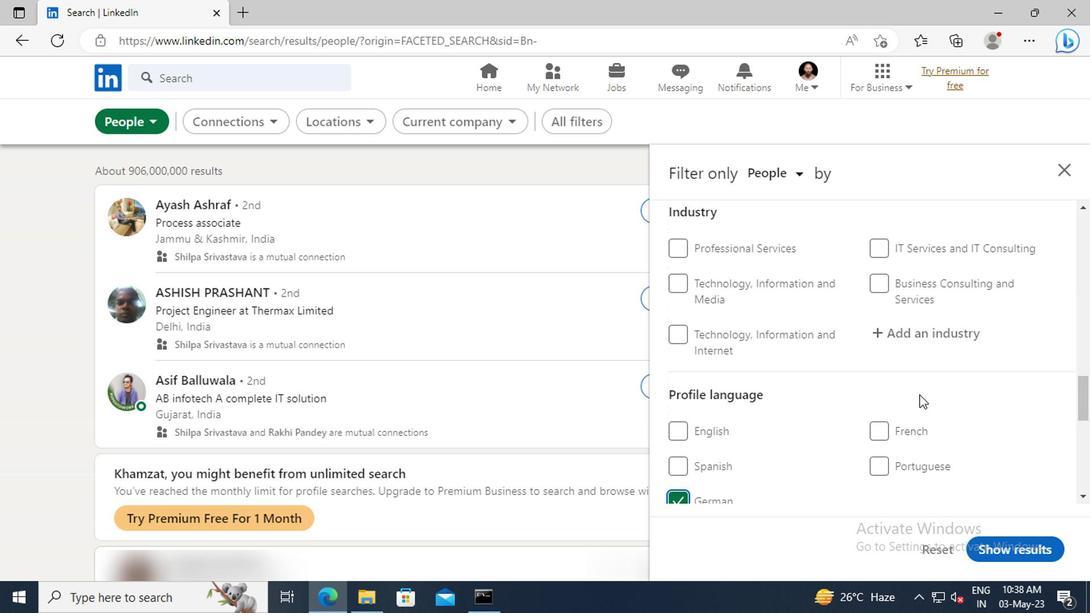 
Action: Mouse scrolled (915, 395) with delta (0, 0)
Screenshot: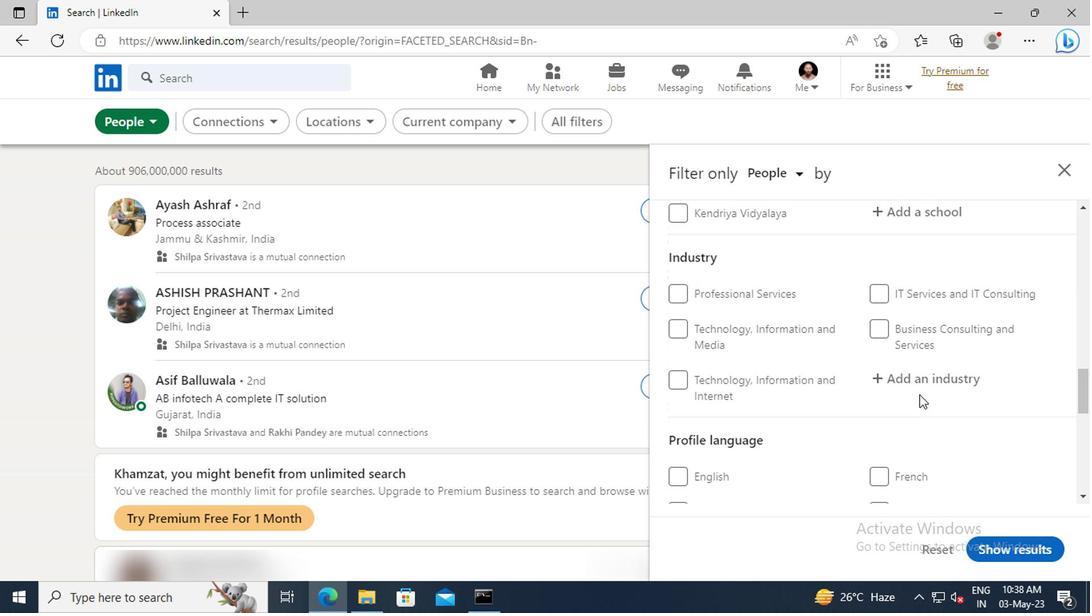 
Action: Mouse scrolled (915, 395) with delta (0, 0)
Screenshot: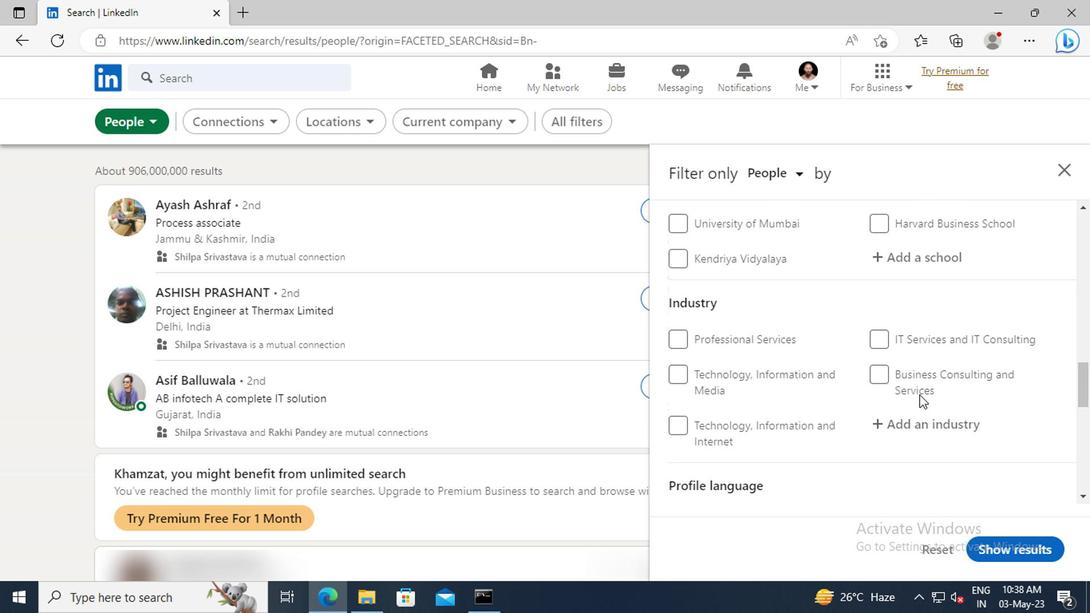 
Action: Mouse scrolled (915, 395) with delta (0, 0)
Screenshot: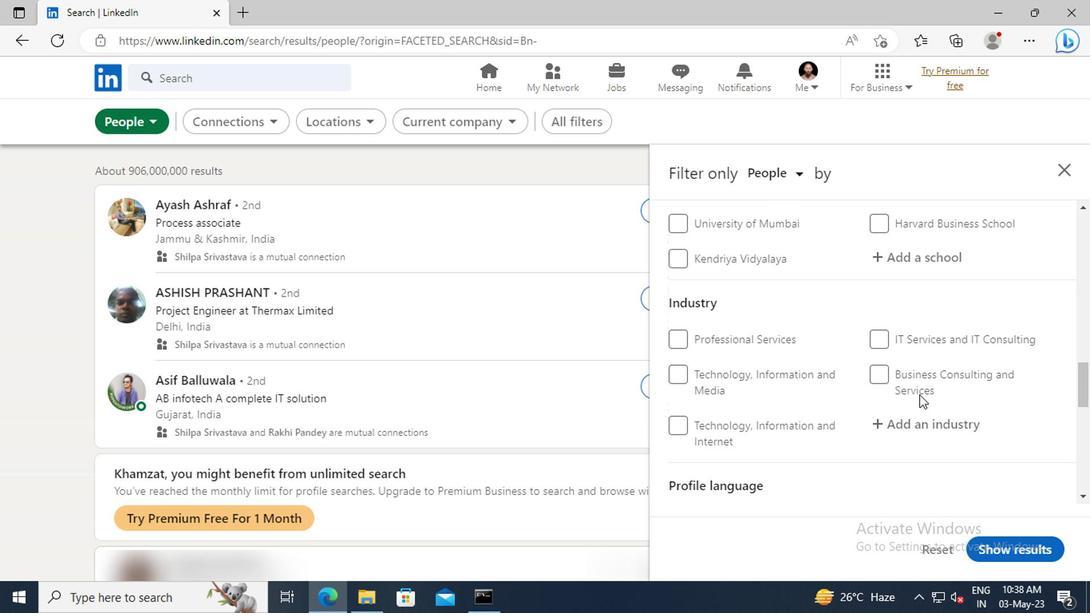 
Action: Mouse scrolled (915, 395) with delta (0, 0)
Screenshot: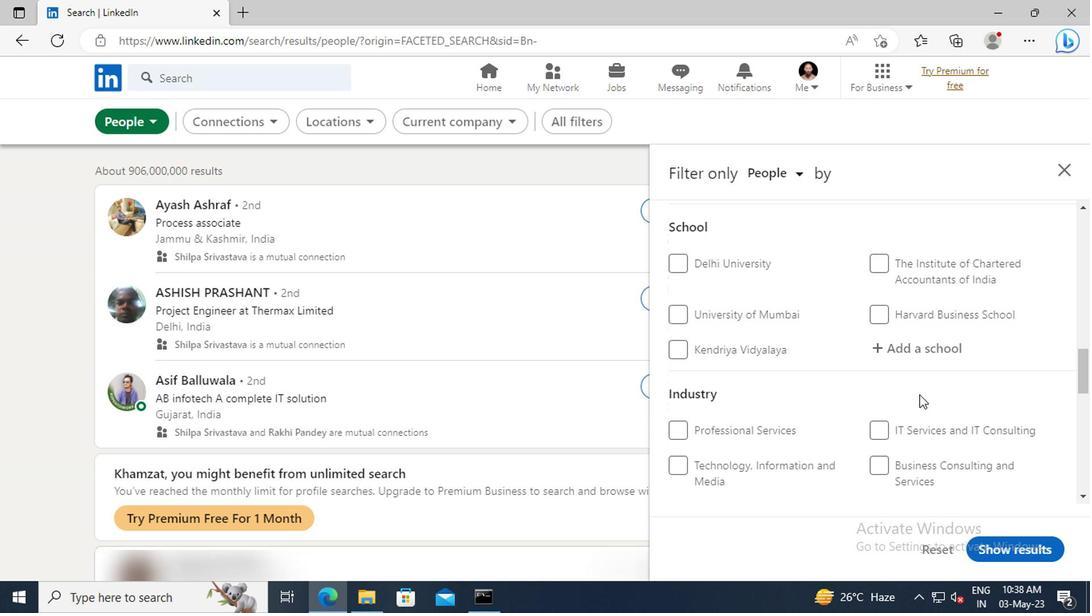 
Action: Mouse scrolled (915, 395) with delta (0, 0)
Screenshot: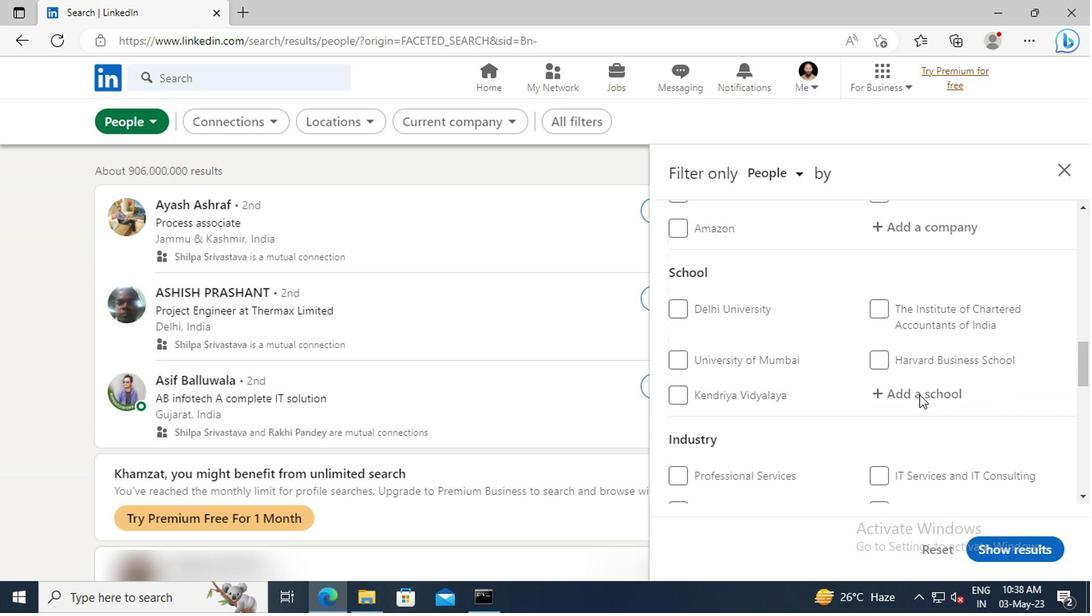 
Action: Mouse scrolled (915, 395) with delta (0, 0)
Screenshot: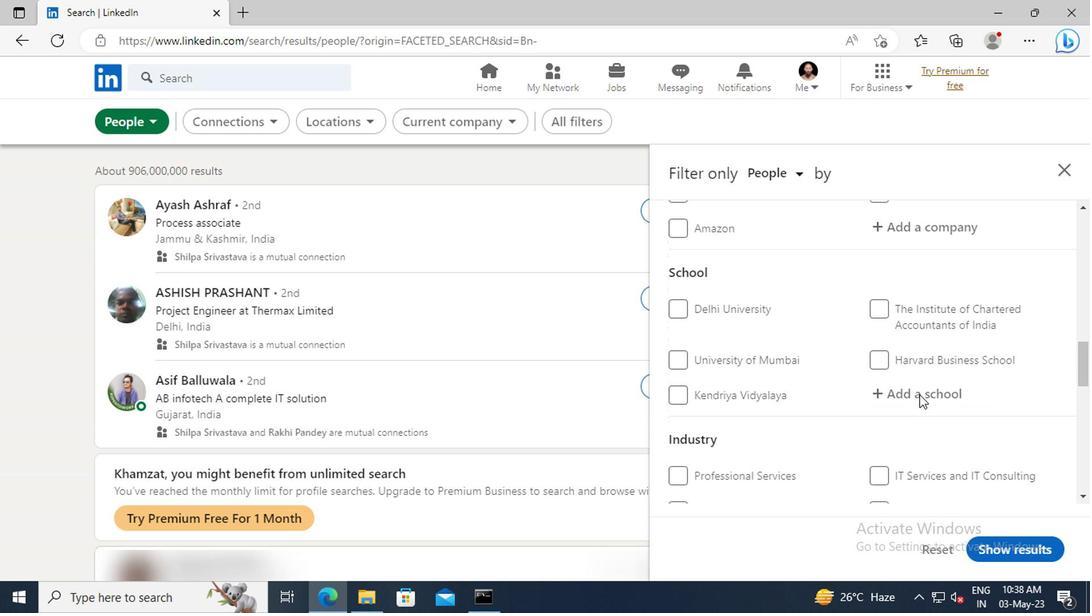 
Action: Mouse scrolled (915, 395) with delta (0, 0)
Screenshot: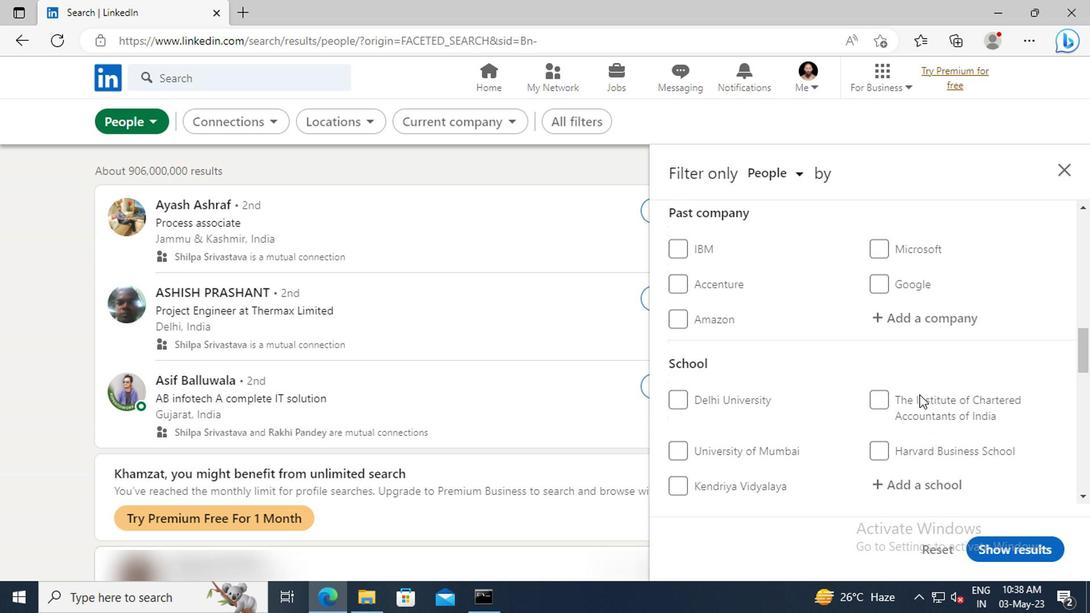 
Action: Mouse scrolled (915, 395) with delta (0, 0)
Screenshot: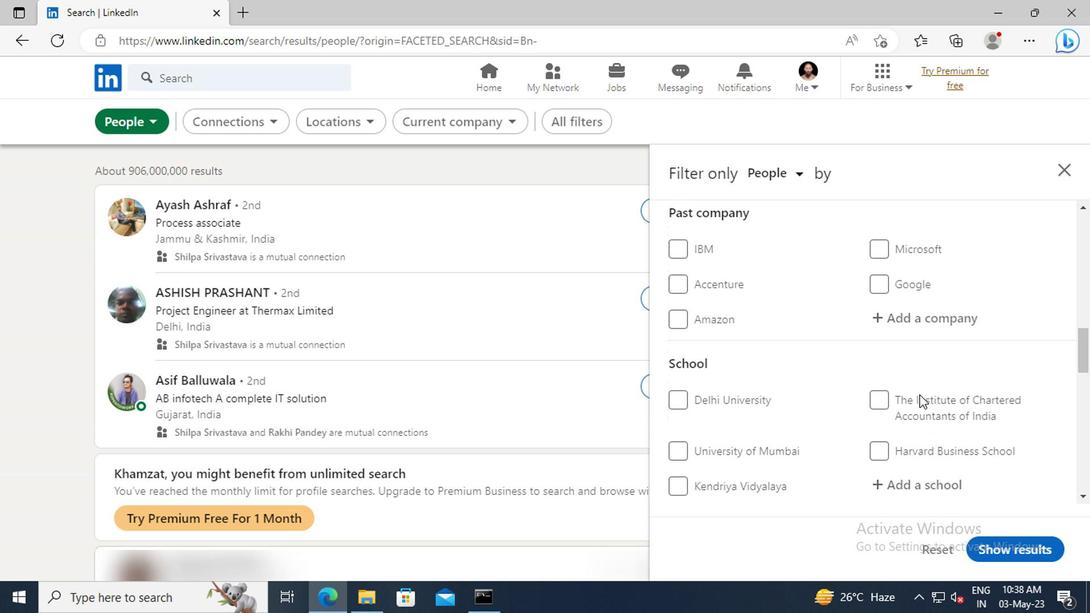
Action: Mouse scrolled (915, 395) with delta (0, 0)
Screenshot: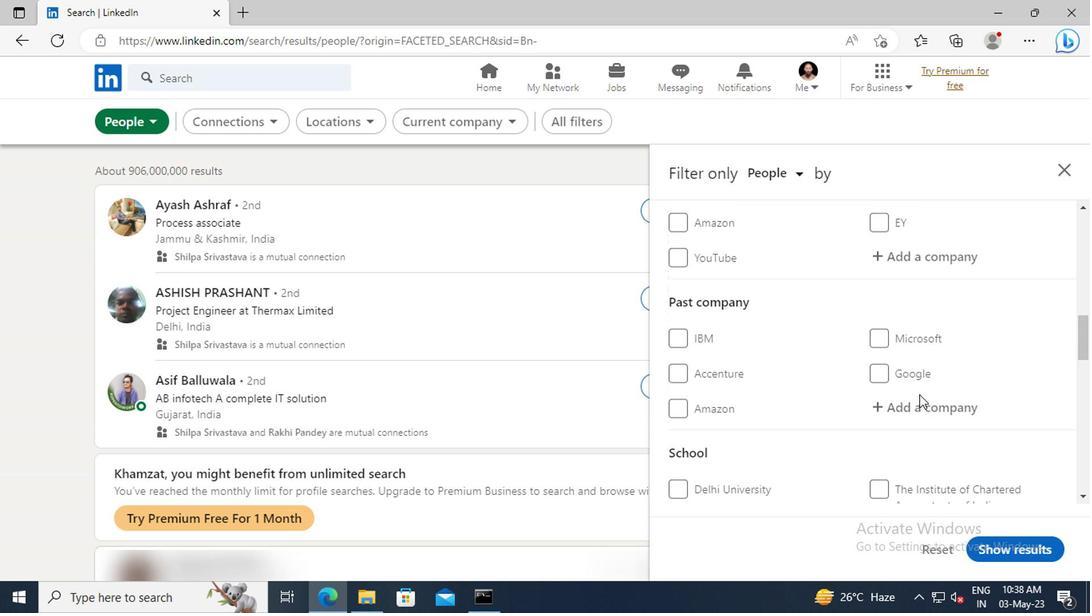 
Action: Mouse scrolled (915, 395) with delta (0, 0)
Screenshot: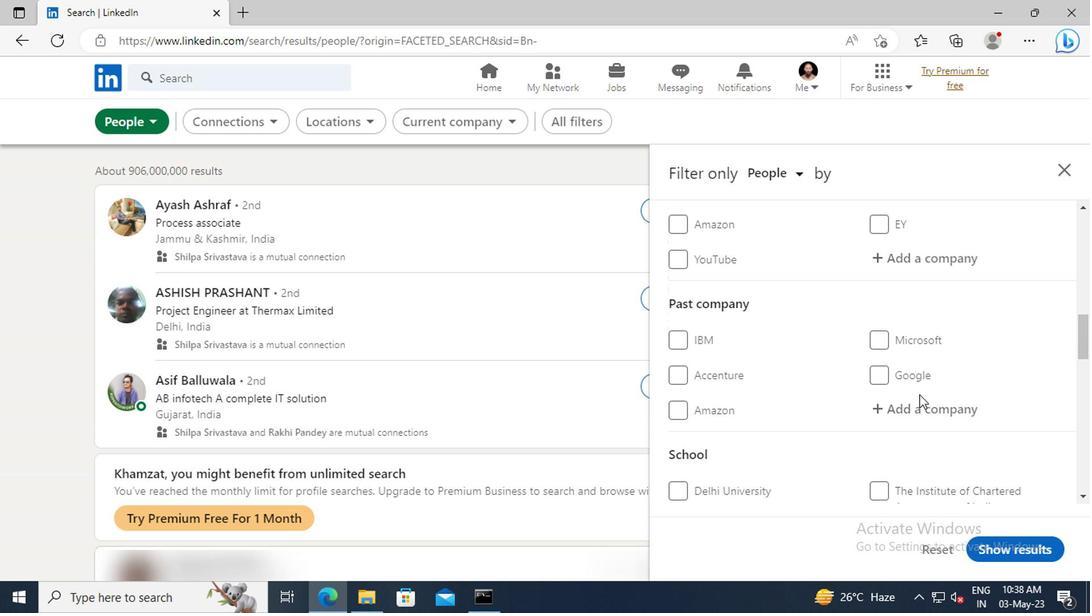 
Action: Mouse moved to (899, 354)
Screenshot: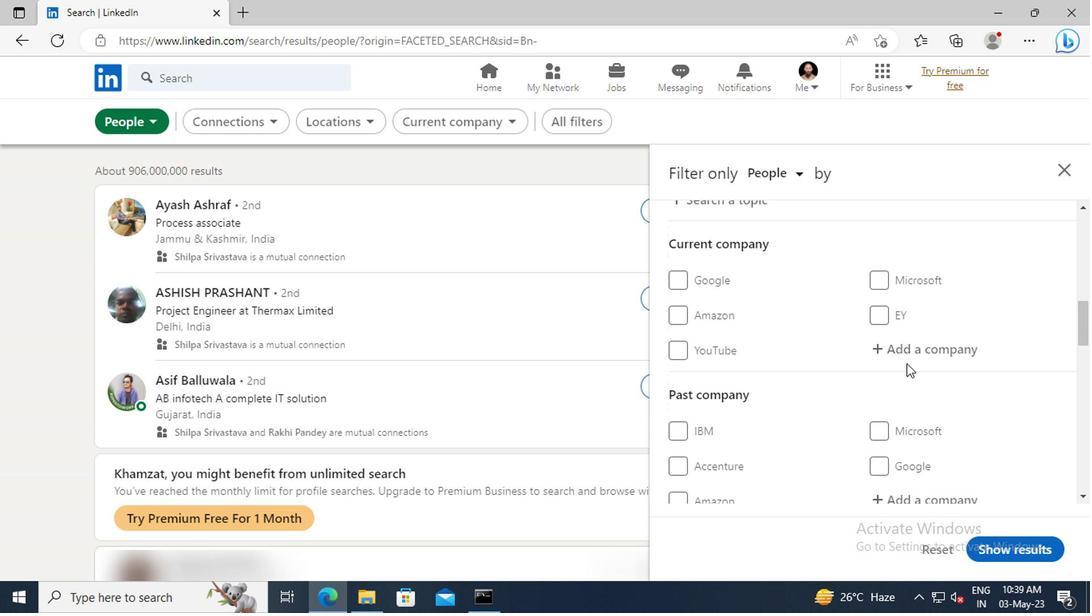 
Action: Mouse pressed left at (899, 354)
Screenshot: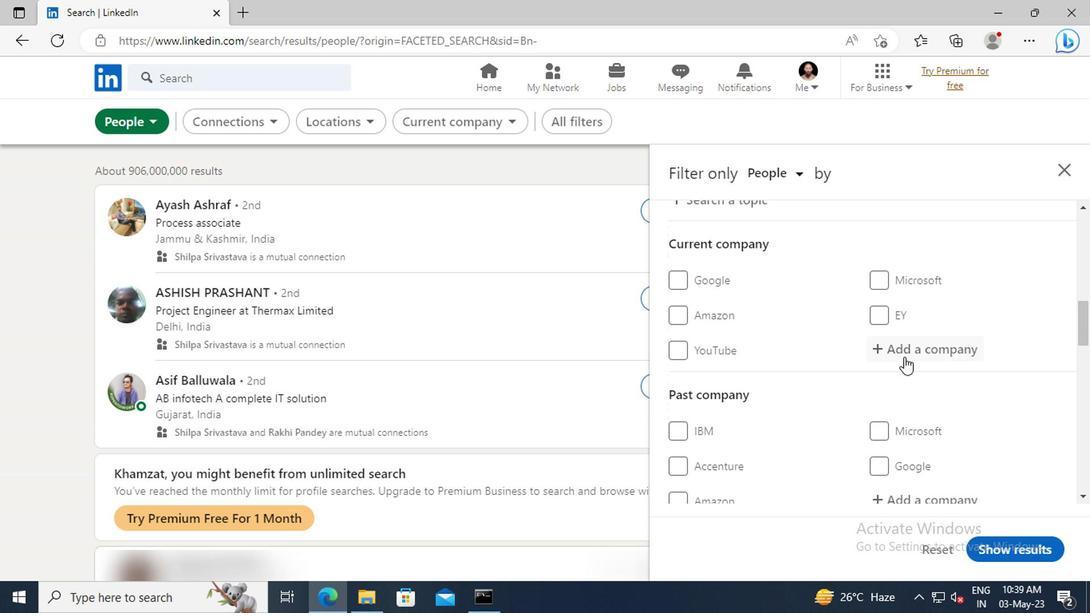 
Action: Key pressed <Key.shift>DATABRI
Screenshot: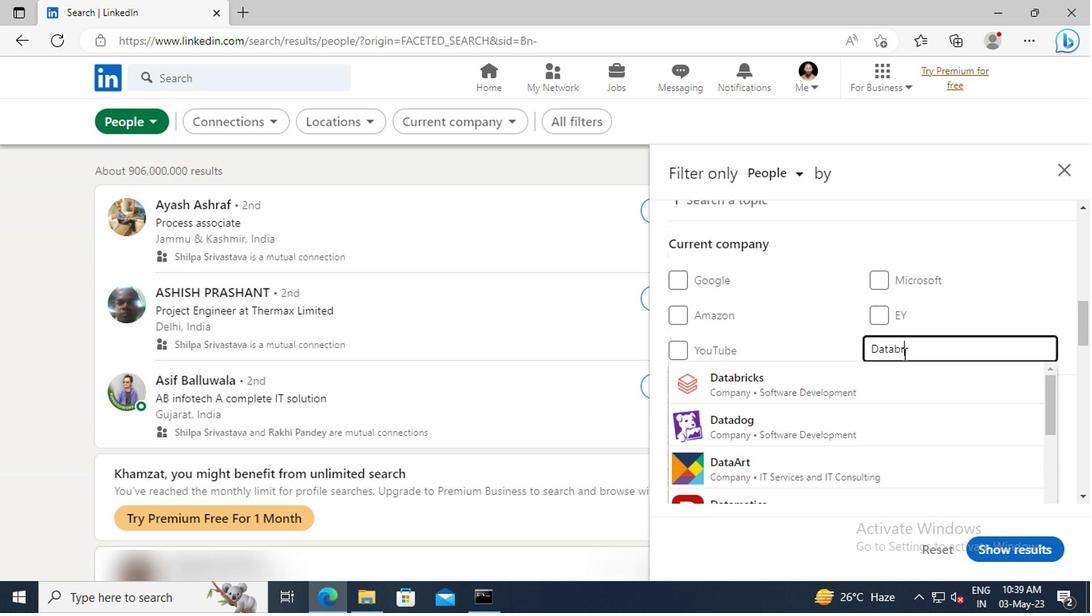 
Action: Mouse moved to (897, 373)
Screenshot: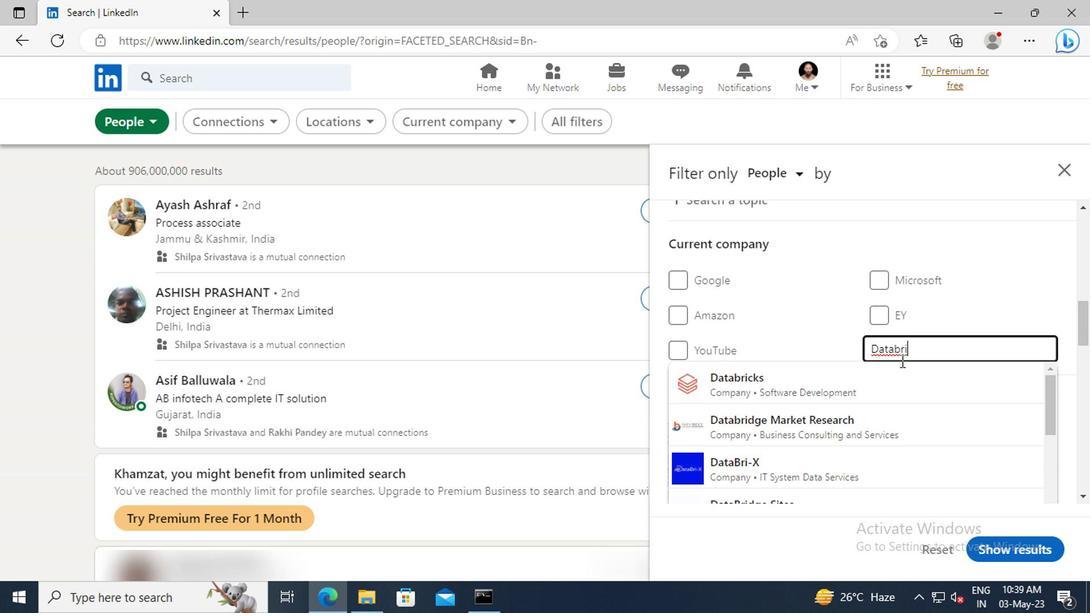 
Action: Mouse pressed left at (897, 373)
Screenshot: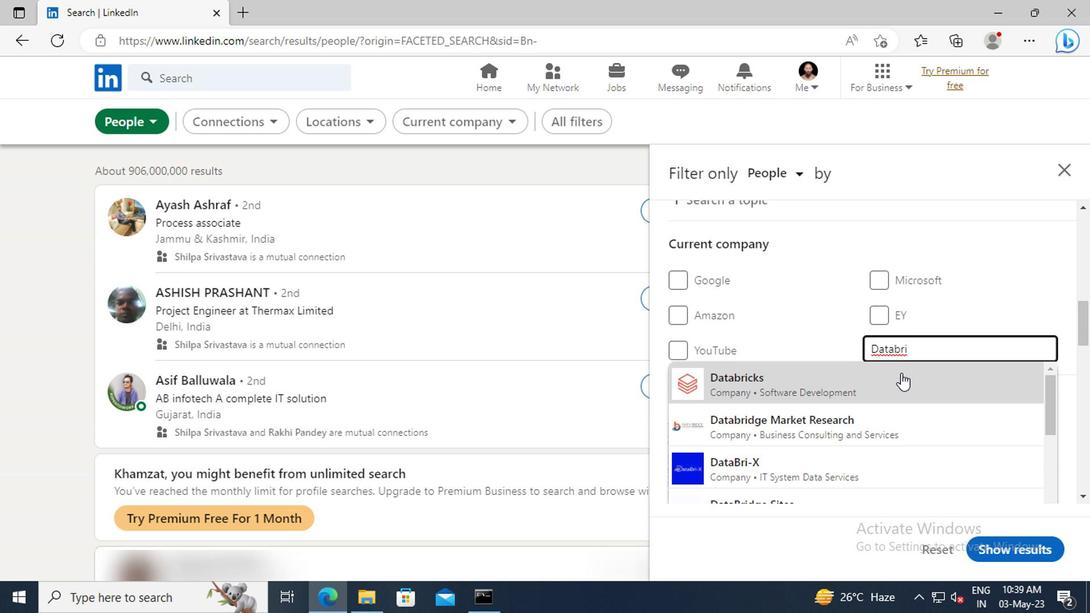 
Action: Mouse scrolled (897, 372) with delta (0, -1)
Screenshot: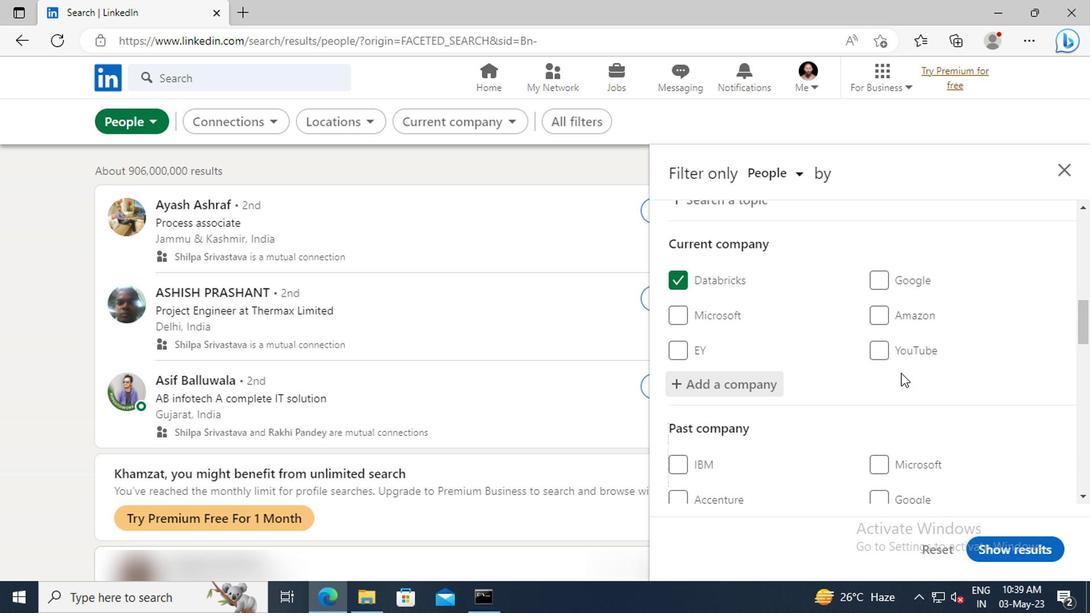 
Action: Mouse scrolled (897, 372) with delta (0, -1)
Screenshot: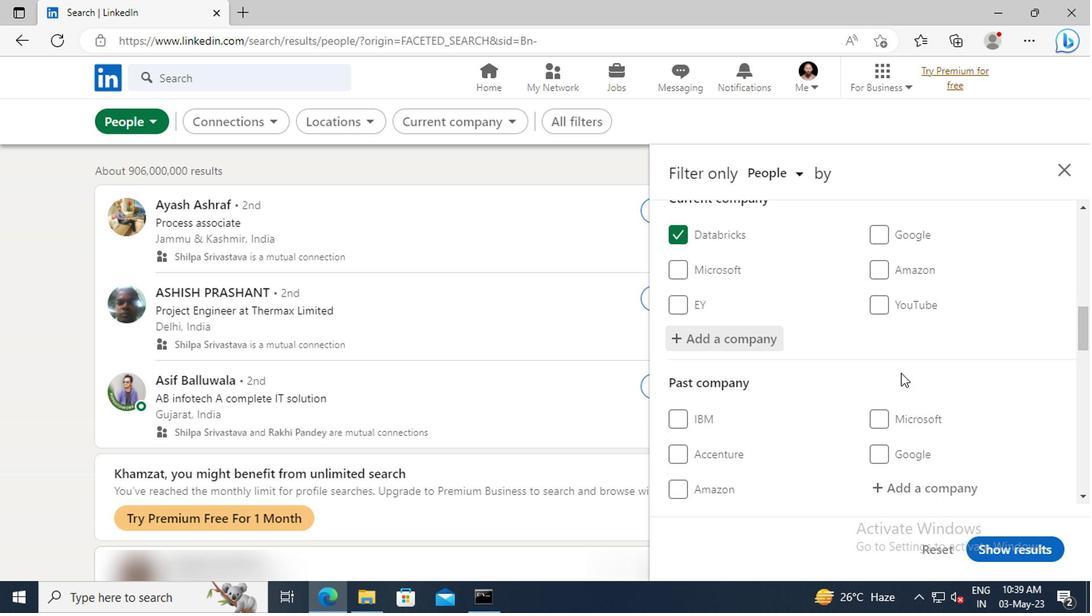 
Action: Mouse scrolled (897, 372) with delta (0, -1)
Screenshot: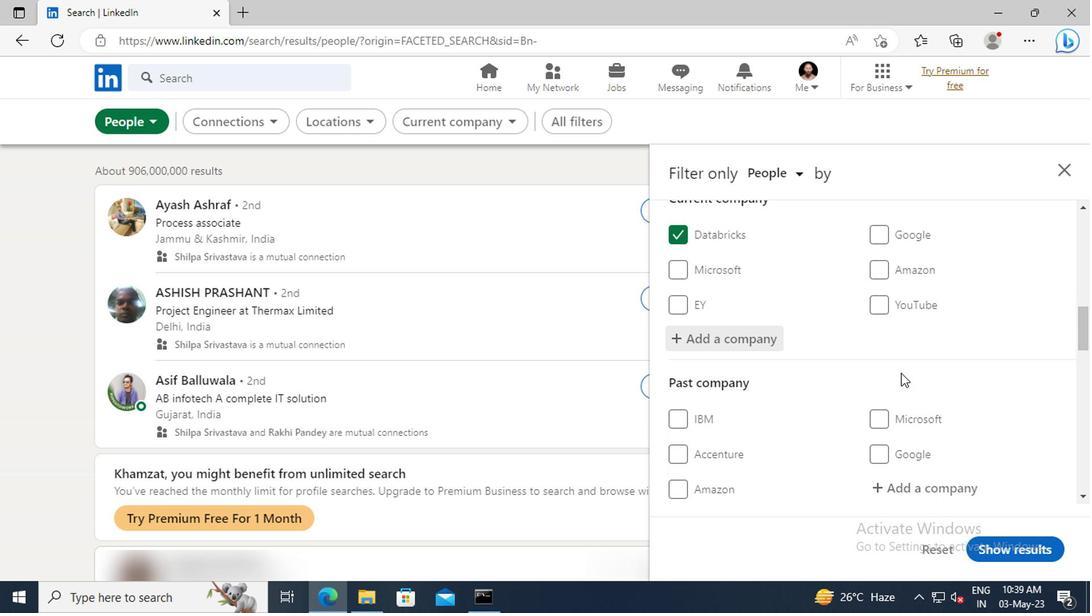 
Action: Mouse moved to (897, 373)
Screenshot: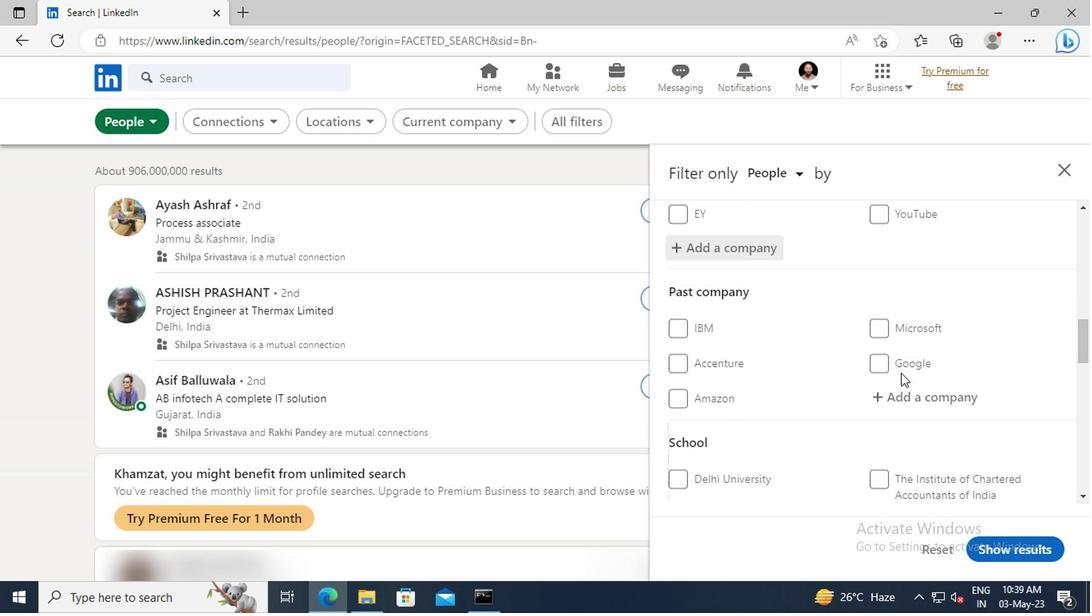
Action: Mouse scrolled (897, 372) with delta (0, -1)
Screenshot: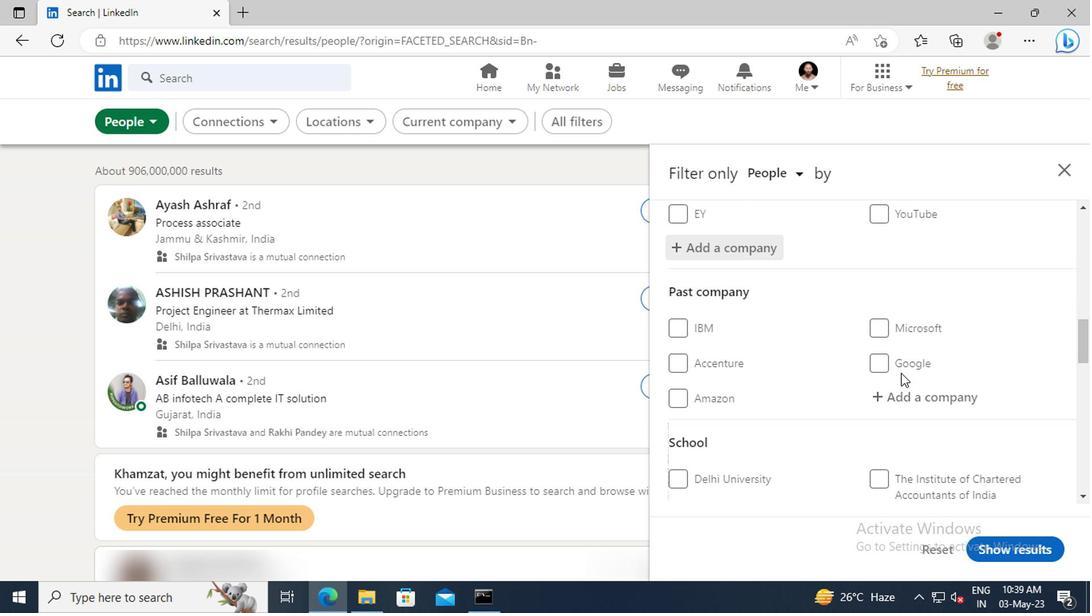 
Action: Mouse scrolled (897, 372) with delta (0, -1)
Screenshot: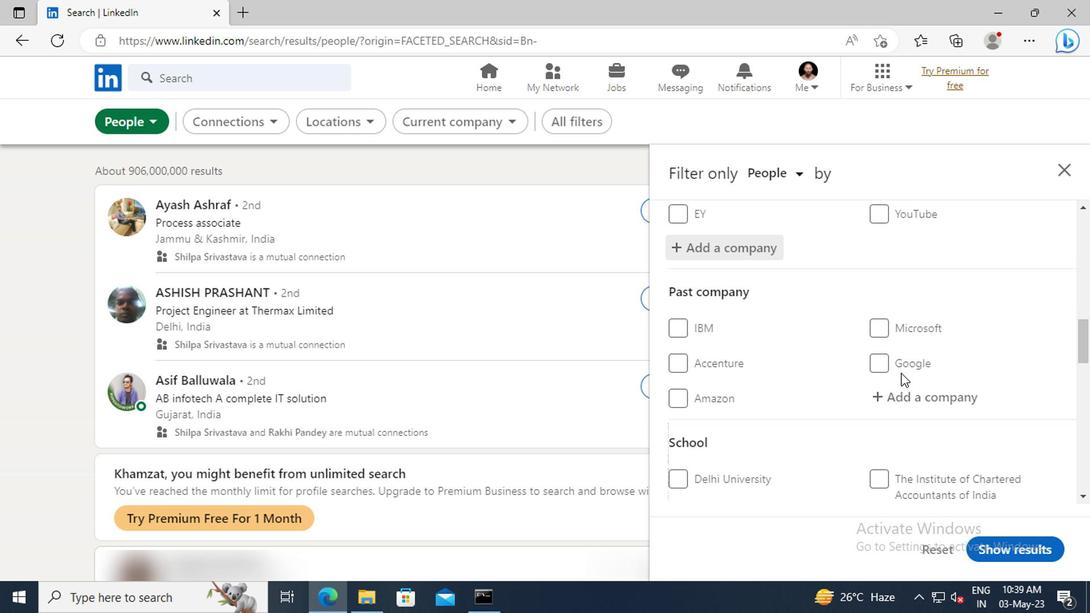 
Action: Mouse moved to (897, 364)
Screenshot: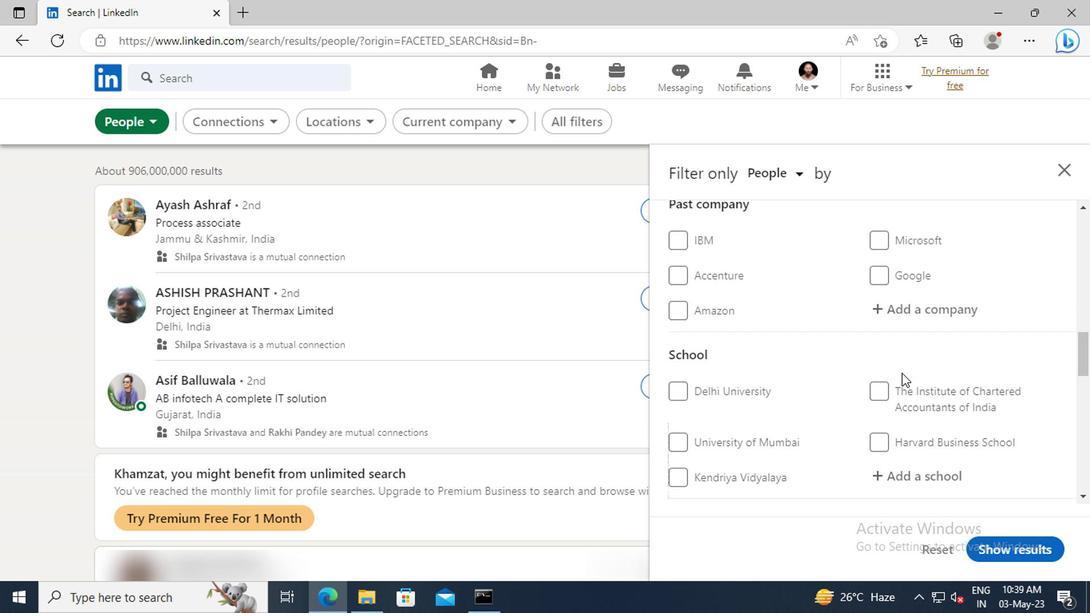 
Action: Mouse scrolled (897, 362) with delta (0, -1)
Screenshot: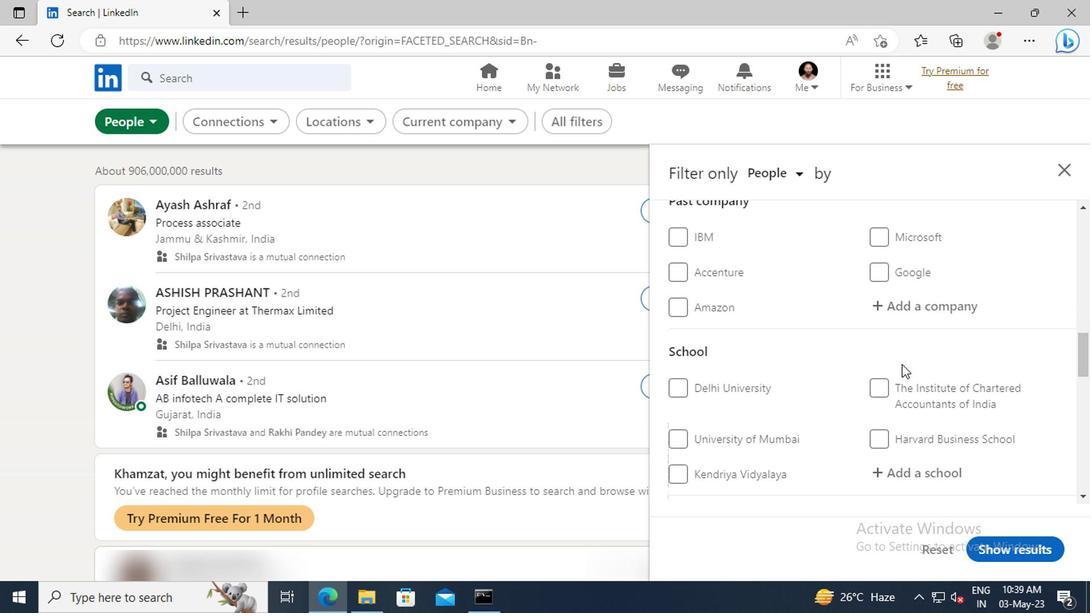 
Action: Mouse scrolled (897, 362) with delta (0, -1)
Screenshot: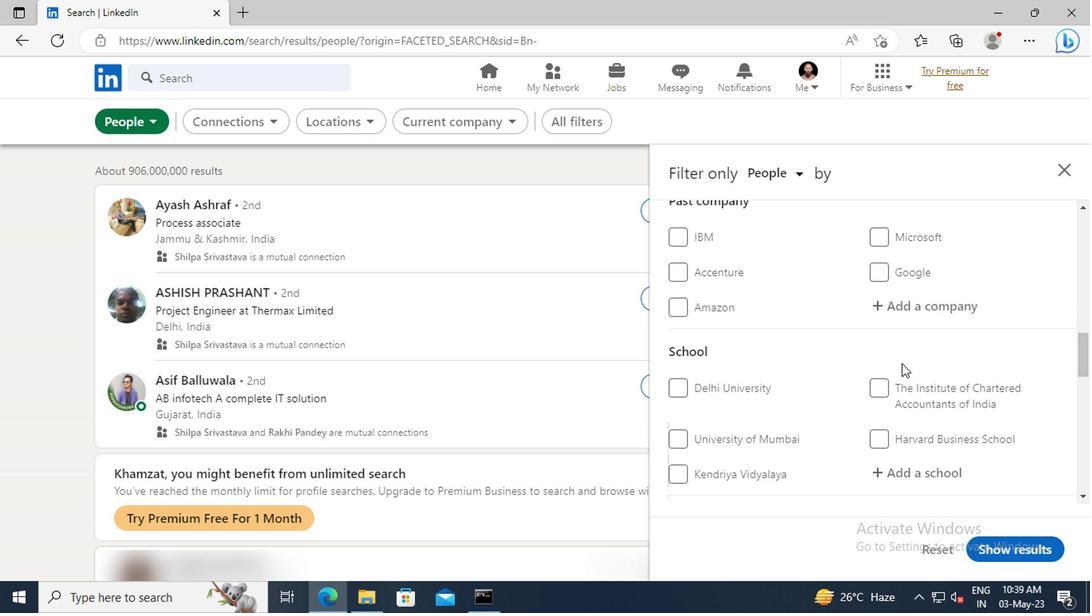 
Action: Mouse moved to (898, 379)
Screenshot: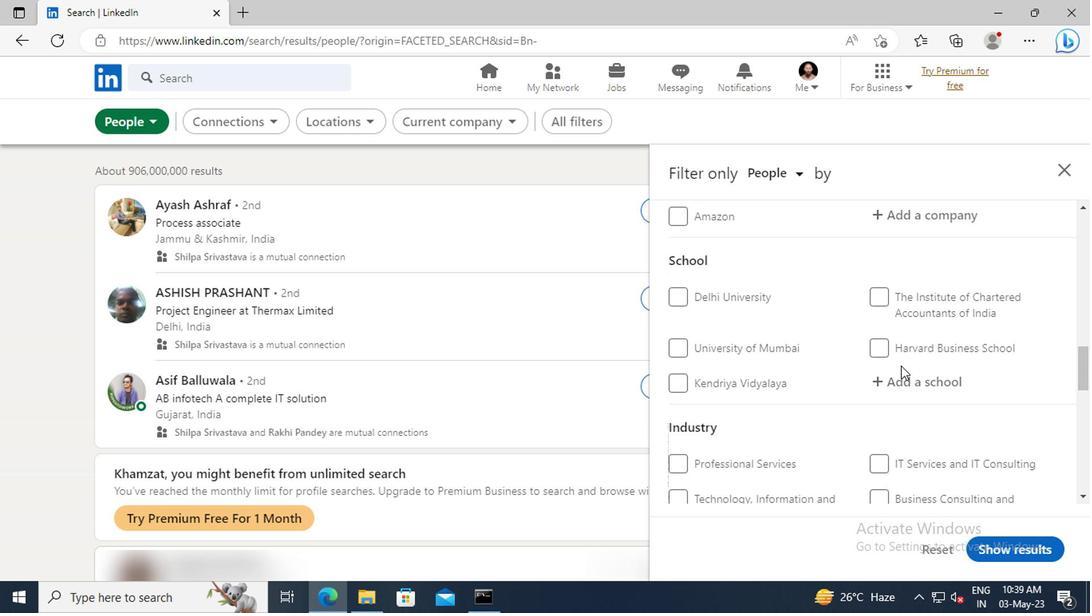 
Action: Mouse pressed left at (898, 379)
Screenshot: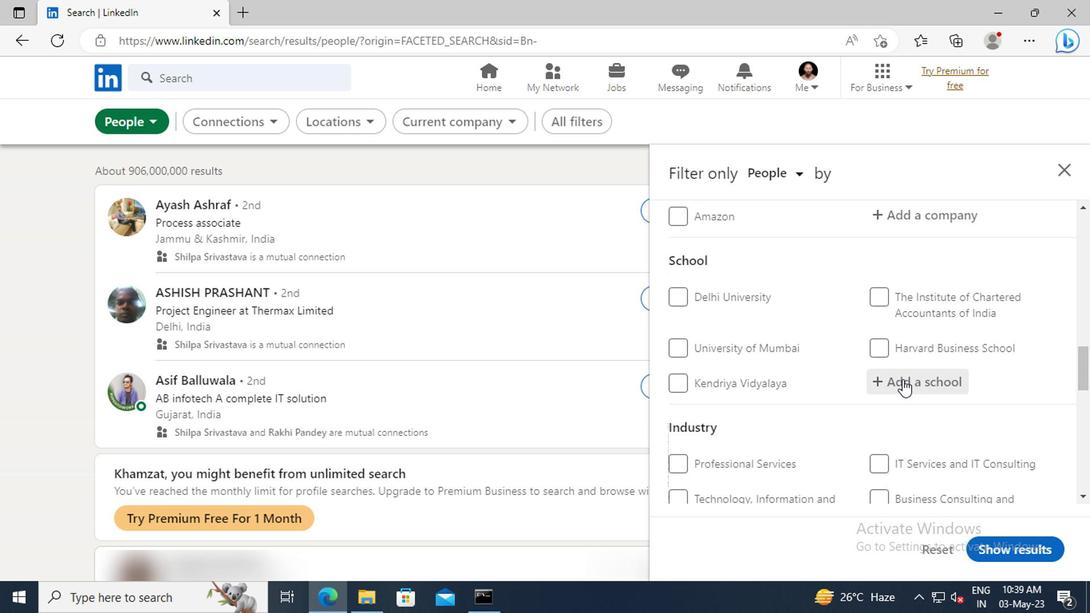 
Action: Key pressed <Key.shift>ST.<Key.space><Key.shift>XAVIER'S<Key.space><Key.shift>COLLEGE,<Key.space><Key.shift>A
Screenshot: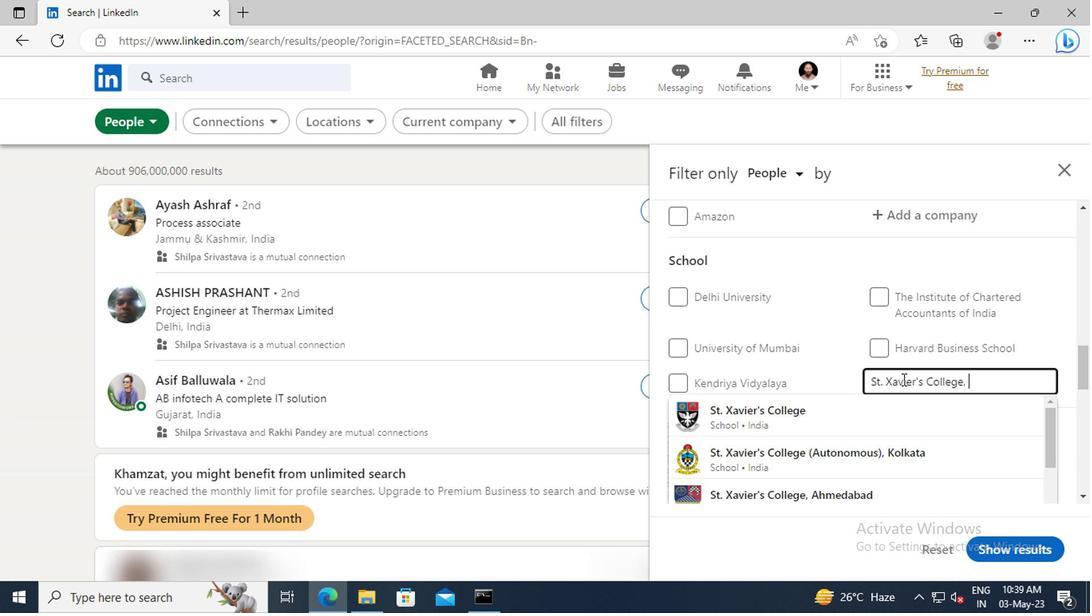 
Action: Mouse moved to (910, 484)
Screenshot: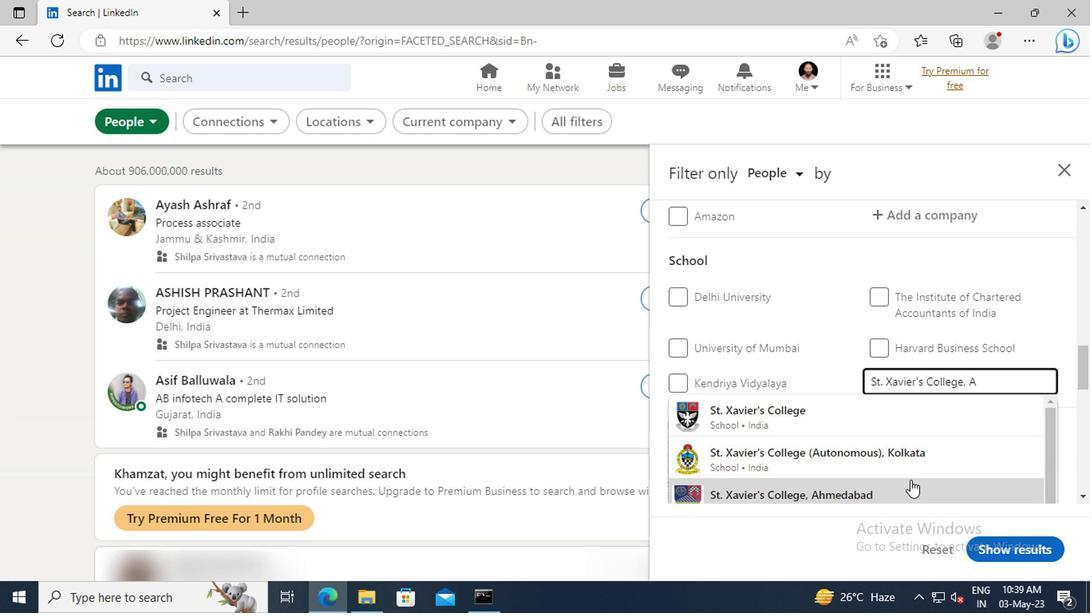 
Action: Mouse pressed left at (910, 484)
Screenshot: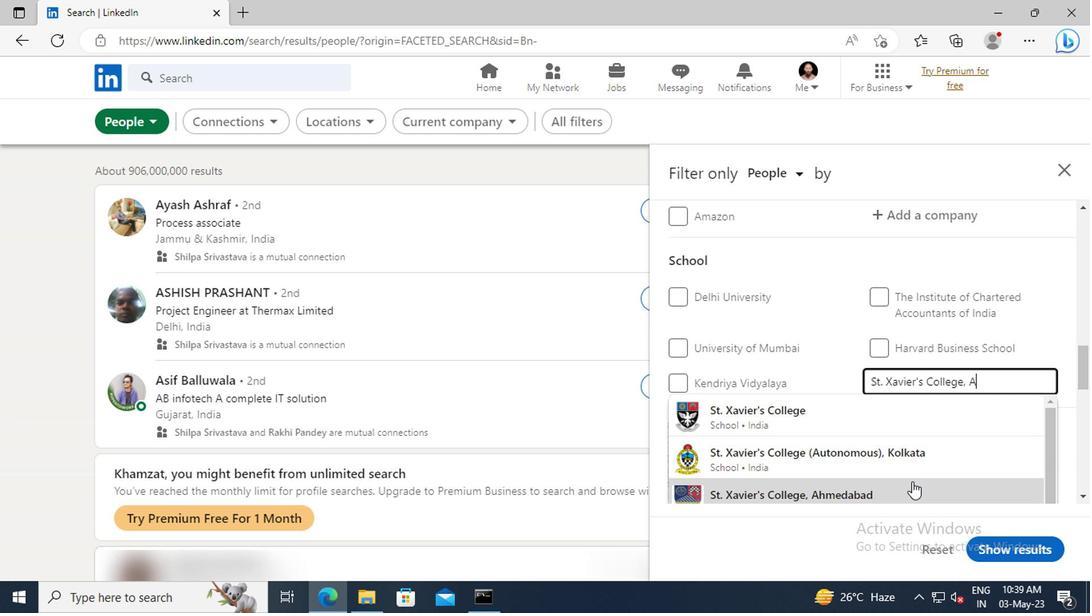 
Action: Mouse moved to (912, 470)
Screenshot: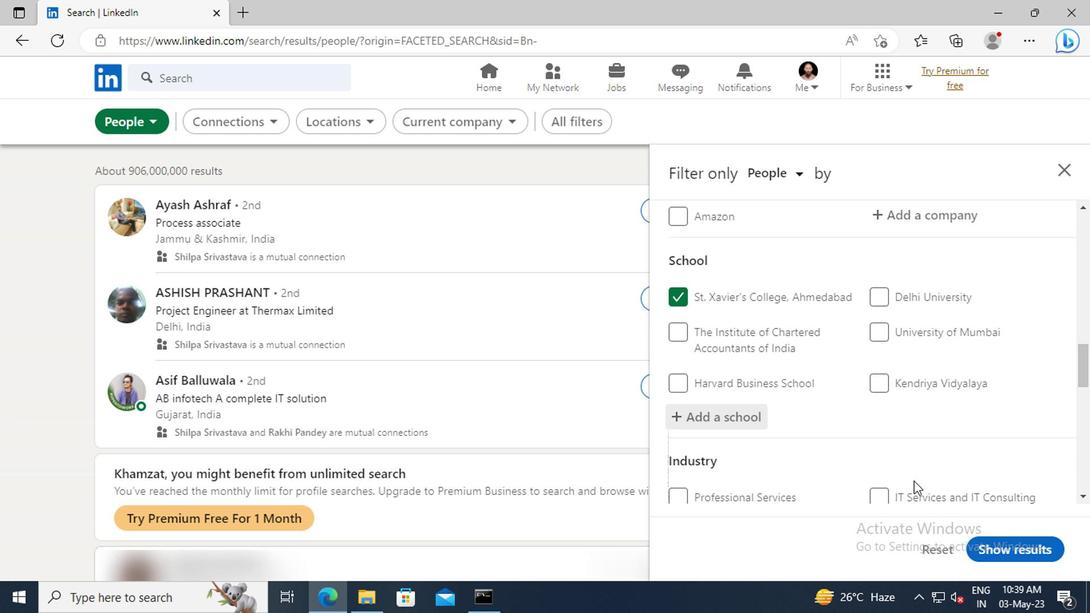 
Action: Mouse scrolled (912, 469) with delta (0, -1)
Screenshot: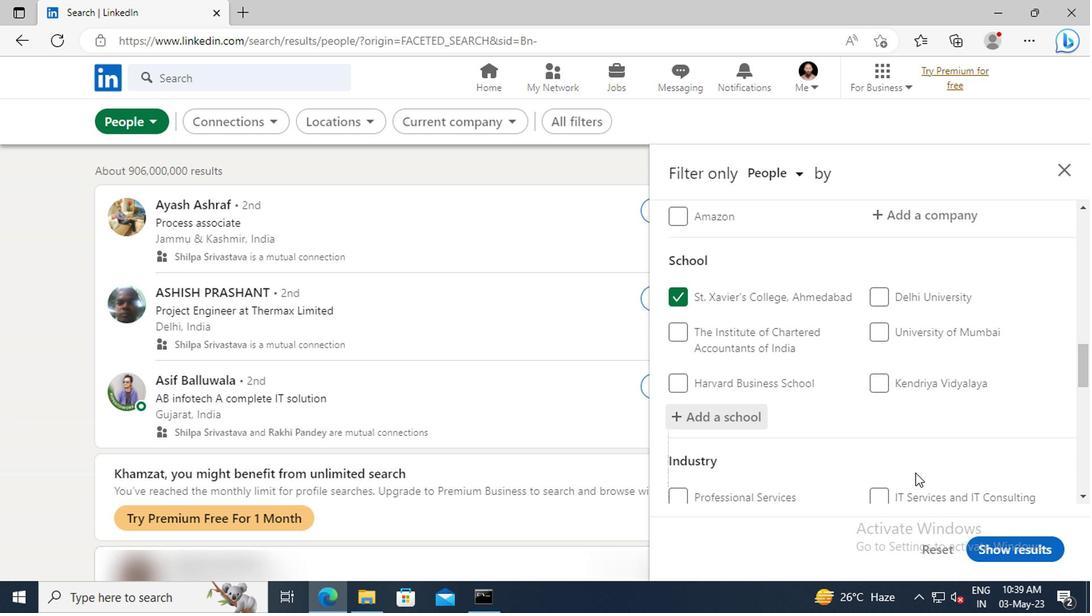
Action: Mouse scrolled (912, 469) with delta (0, -1)
Screenshot: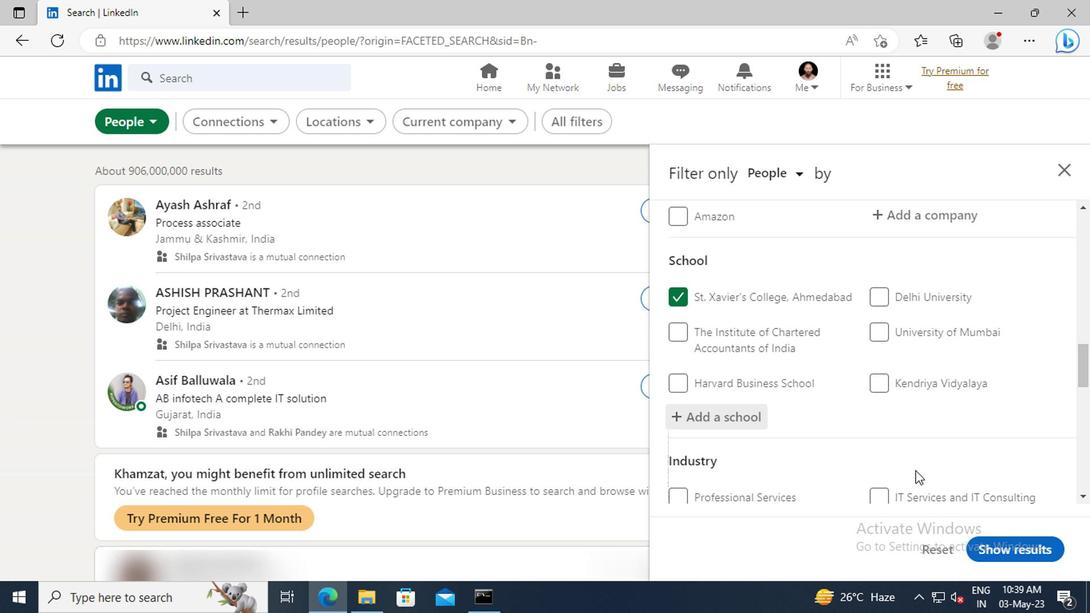 
Action: Mouse moved to (912, 433)
Screenshot: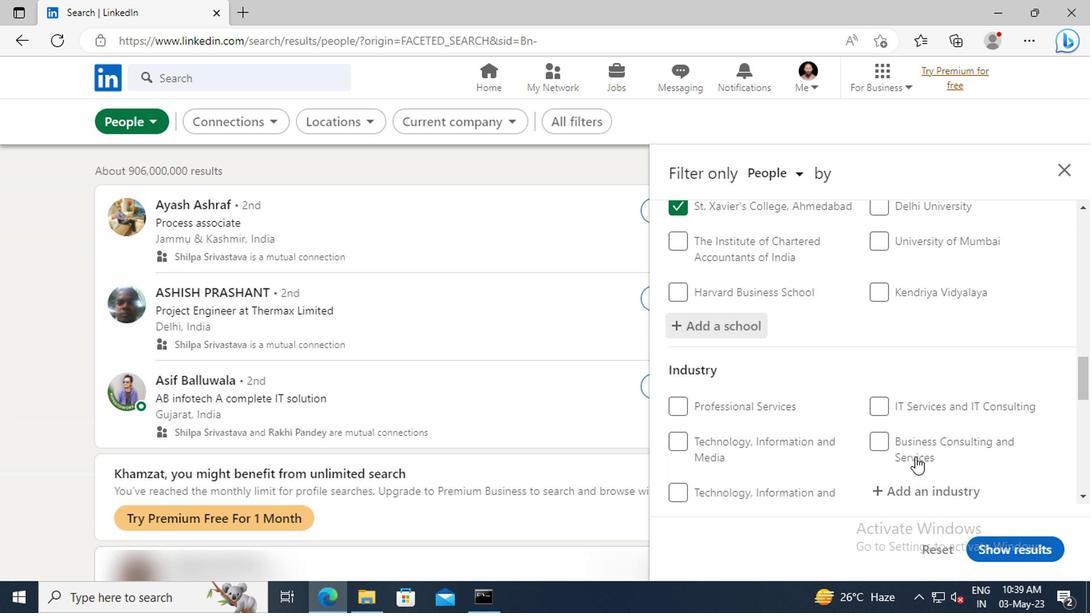 
Action: Mouse scrolled (912, 433) with delta (0, 0)
Screenshot: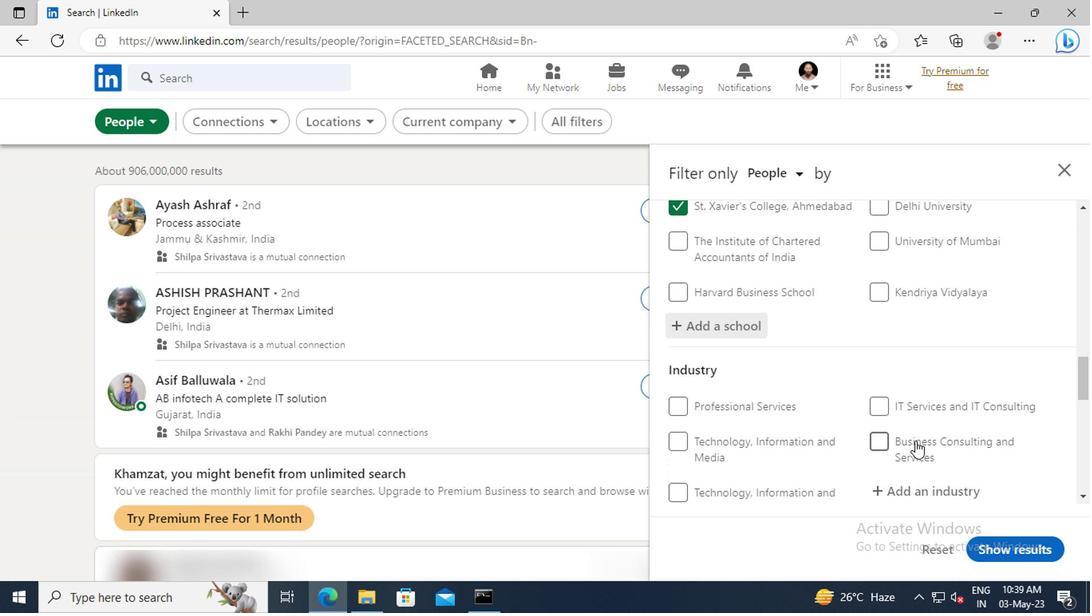 
Action: Mouse scrolled (912, 433) with delta (0, 0)
Screenshot: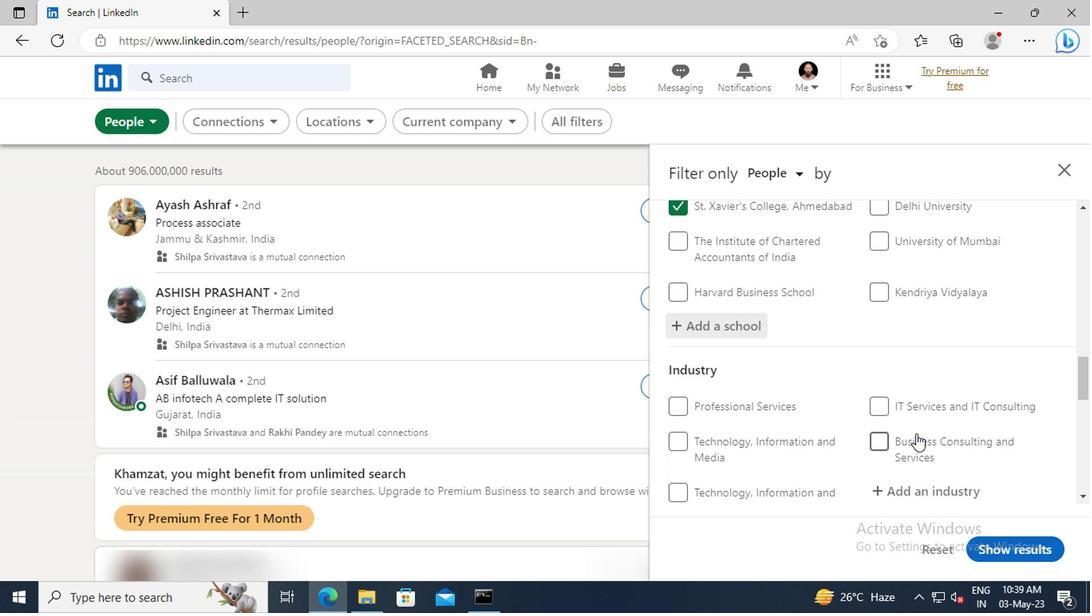
Action: Mouse moved to (908, 411)
Screenshot: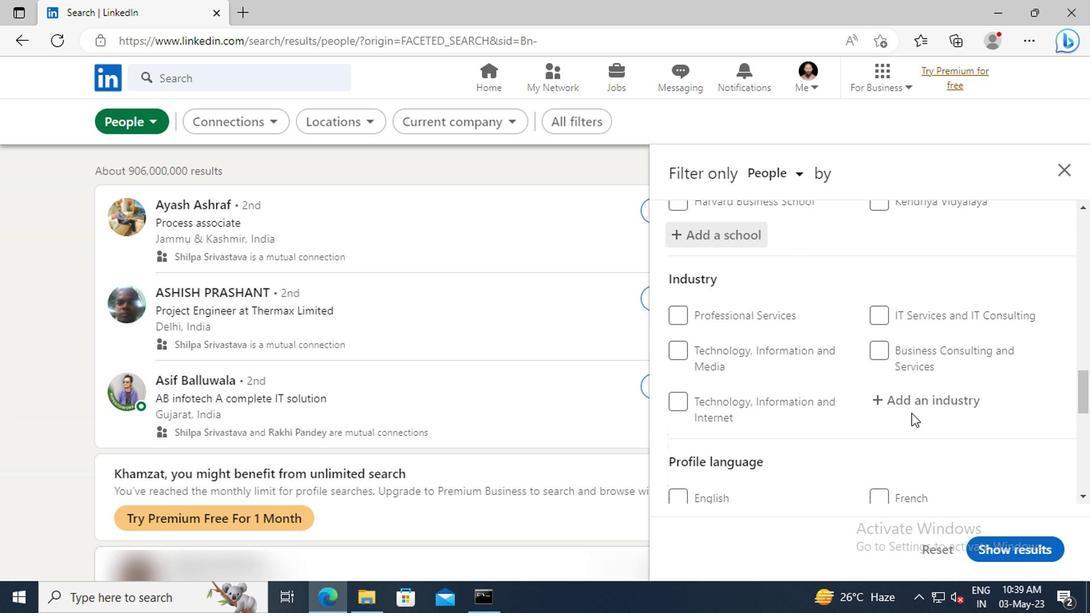 
Action: Mouse pressed left at (908, 411)
Screenshot: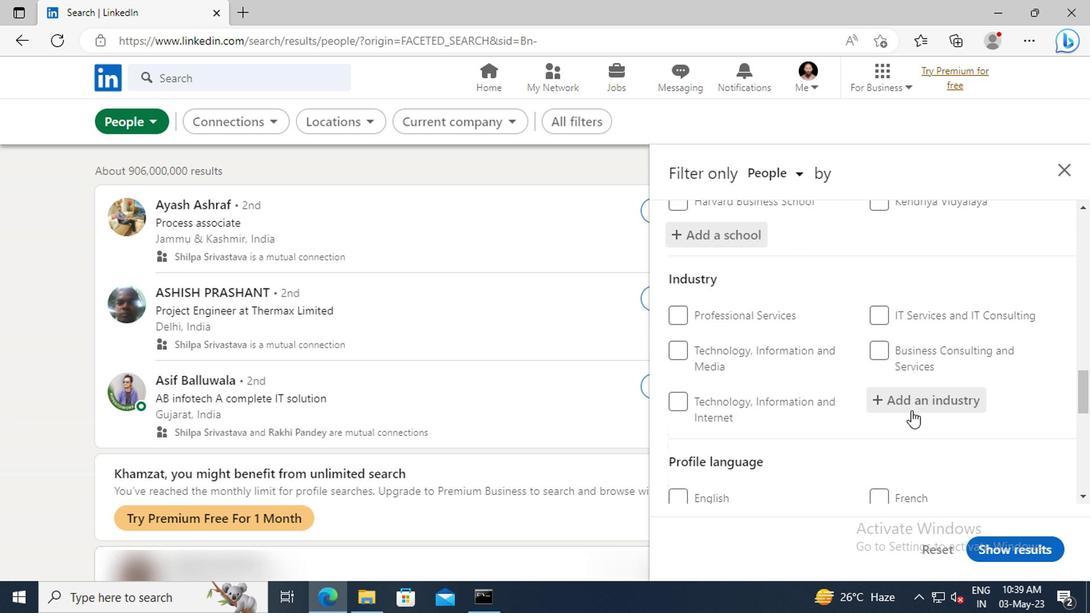 
Action: Key pressed <Key.shift>RESEAR
Screenshot: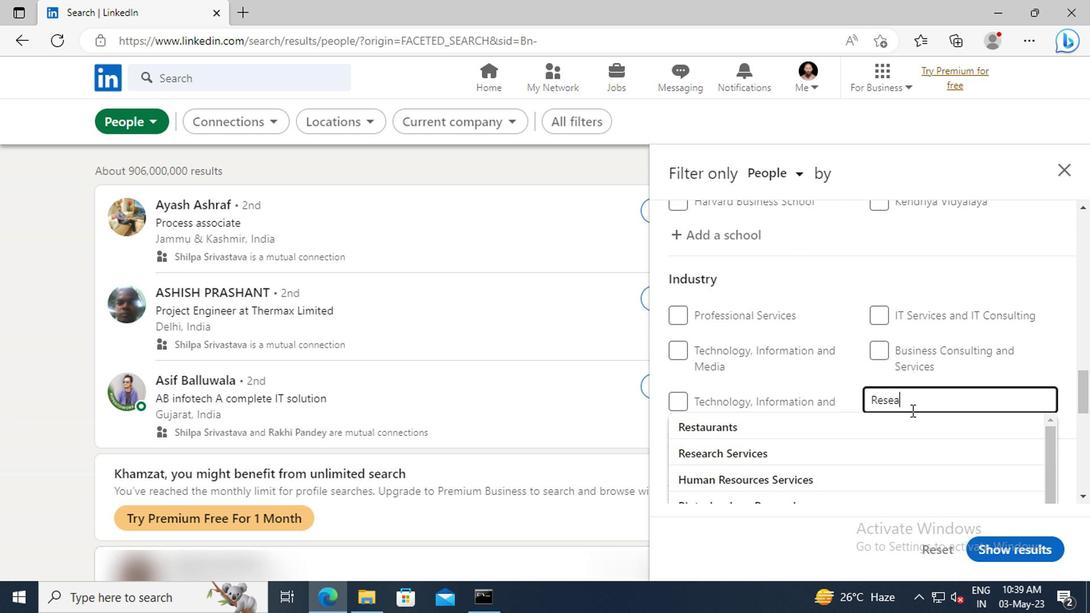 
Action: Mouse moved to (908, 419)
Screenshot: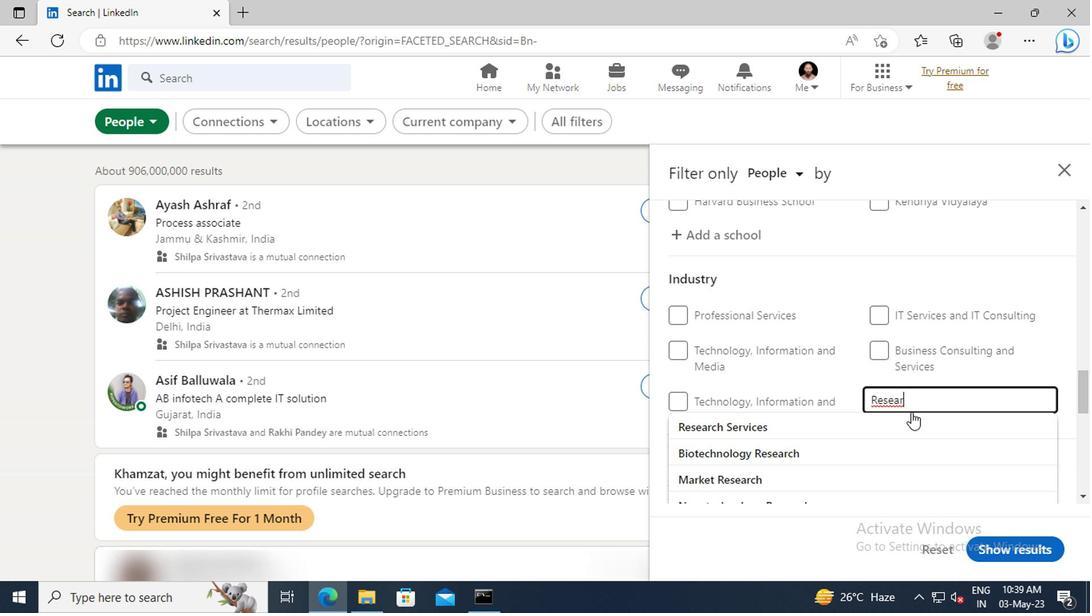 
Action: Mouse pressed left at (908, 419)
Screenshot: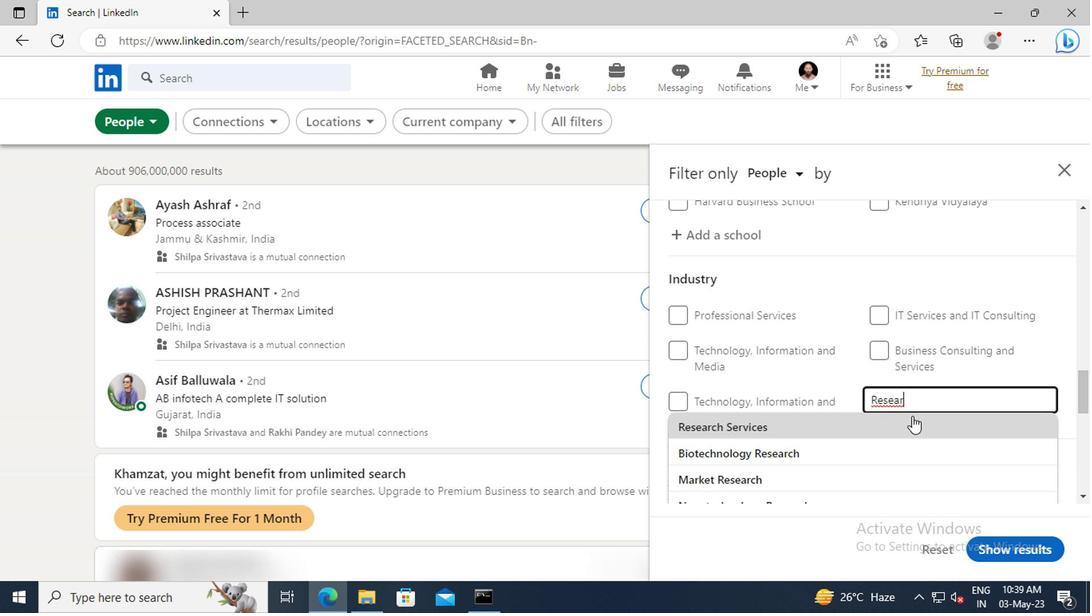 
Action: Mouse scrolled (908, 419) with delta (0, 0)
Screenshot: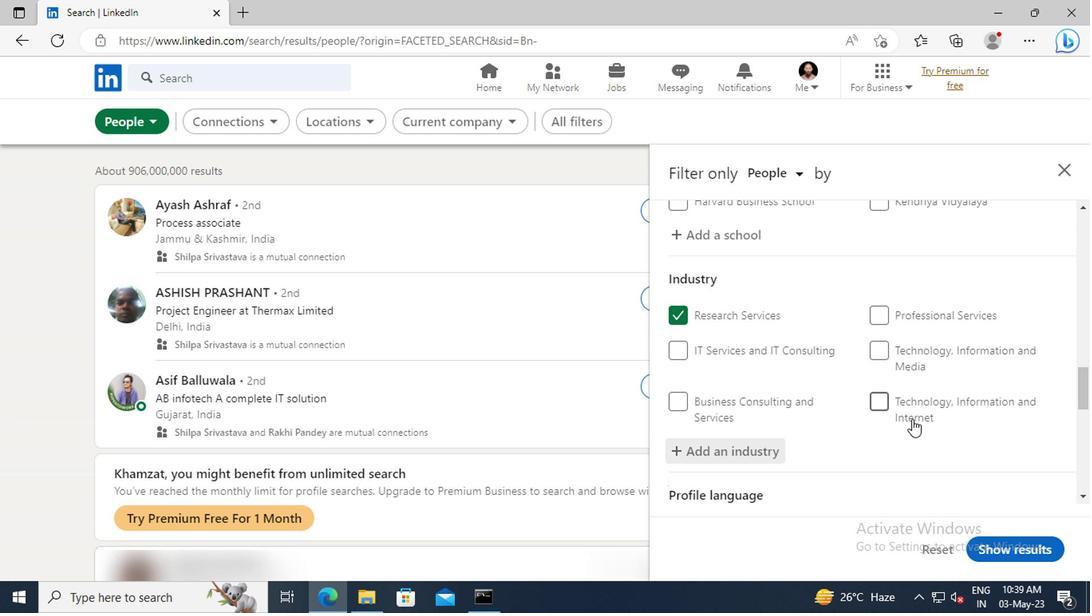 
Action: Mouse scrolled (908, 419) with delta (0, 0)
Screenshot: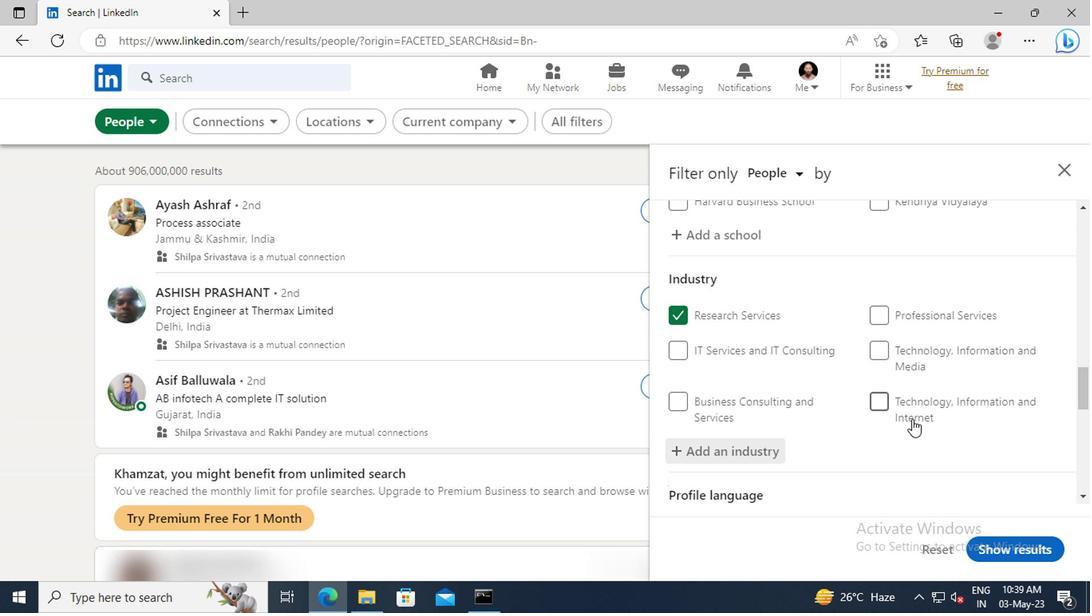 
Action: Mouse moved to (910, 419)
Screenshot: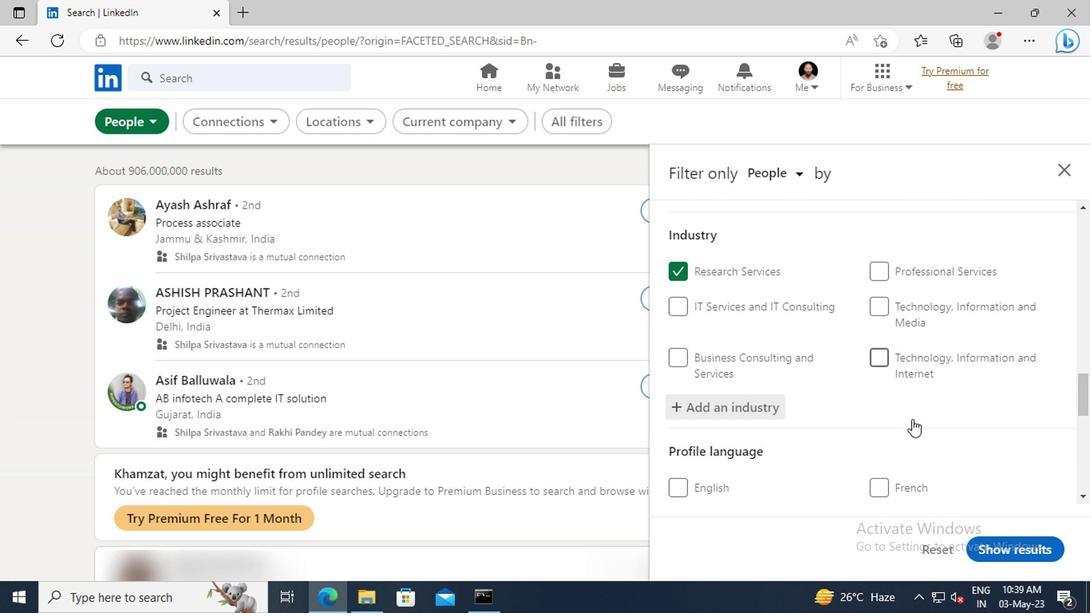 
Action: Mouse scrolled (910, 419) with delta (0, 0)
Screenshot: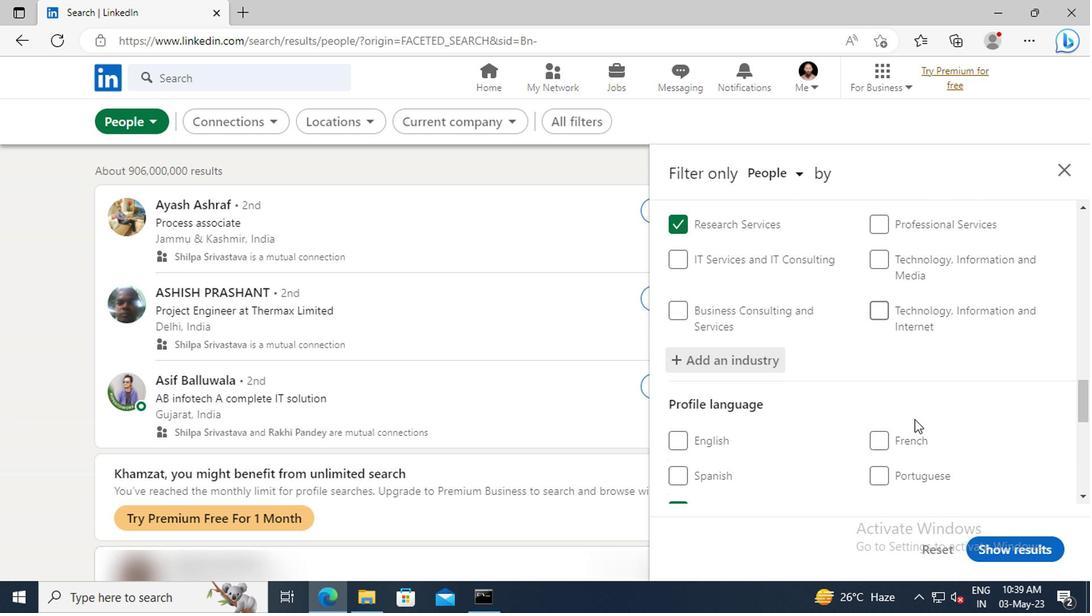 
Action: Mouse scrolled (910, 419) with delta (0, 0)
Screenshot: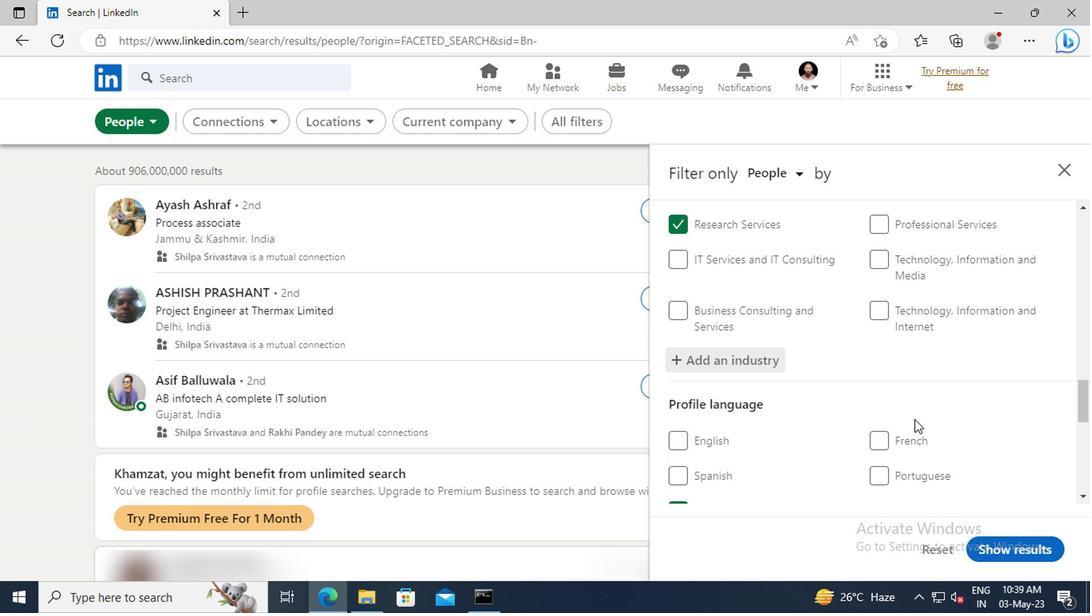 
Action: Mouse moved to (912, 385)
Screenshot: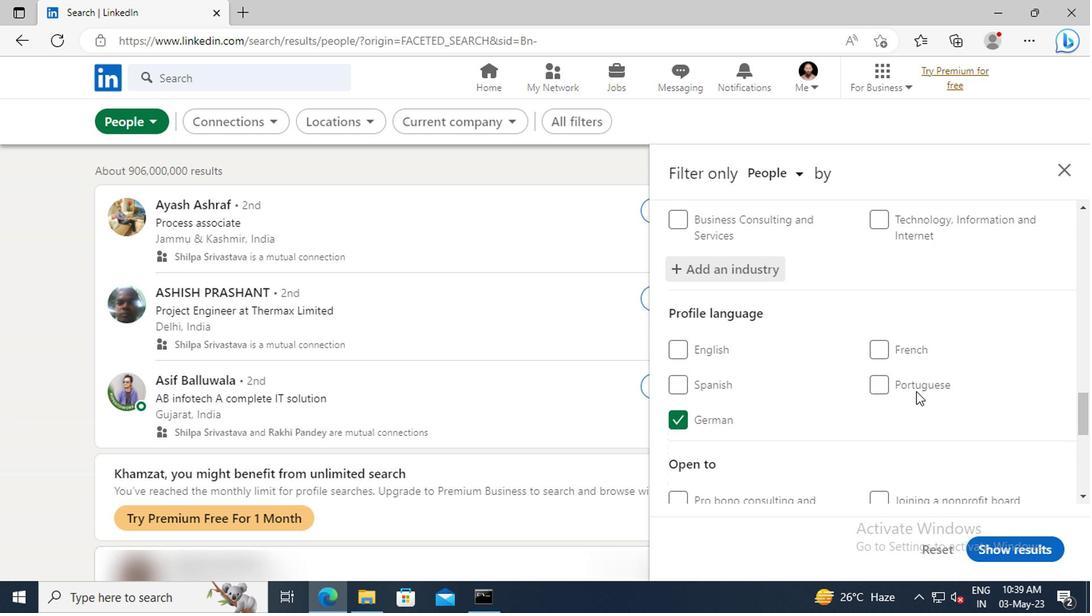 
Action: Mouse scrolled (912, 384) with delta (0, -1)
Screenshot: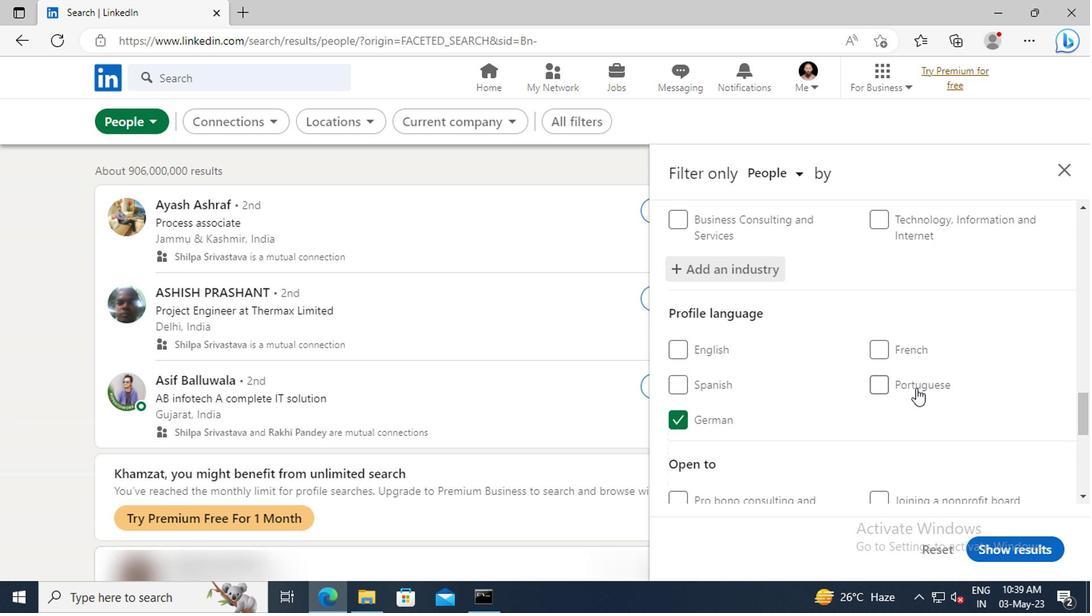 
Action: Mouse scrolled (912, 384) with delta (0, -1)
Screenshot: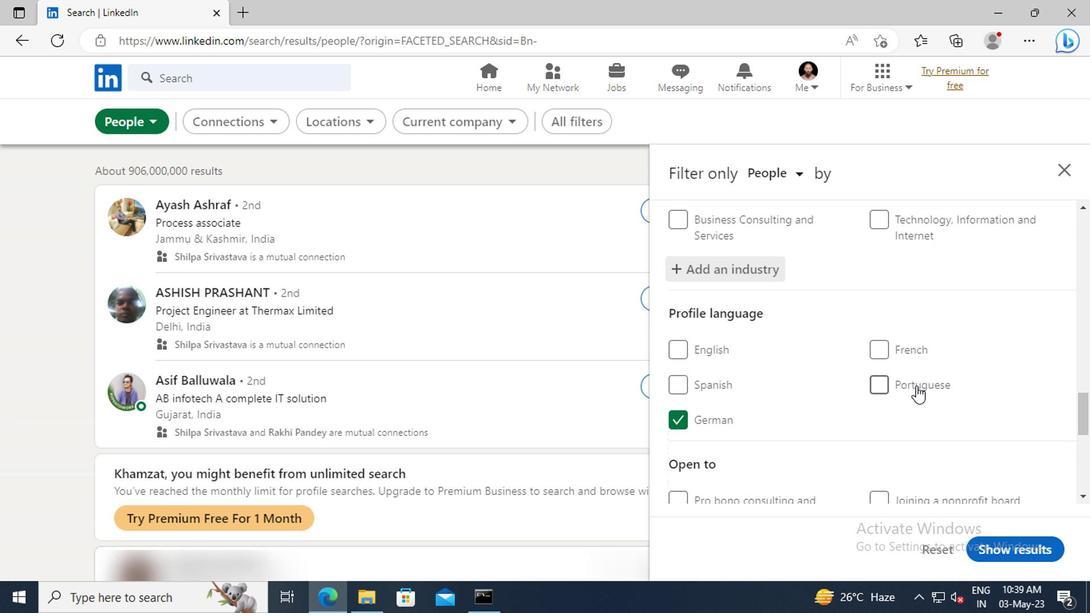 
Action: Mouse moved to (912, 353)
Screenshot: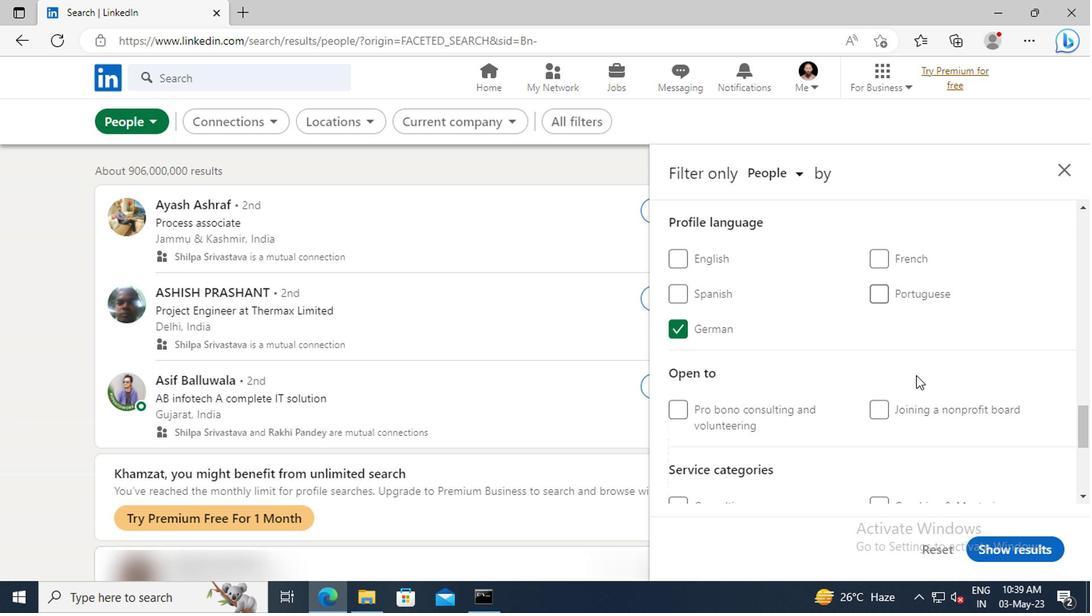 
Action: Mouse scrolled (912, 352) with delta (0, -1)
Screenshot: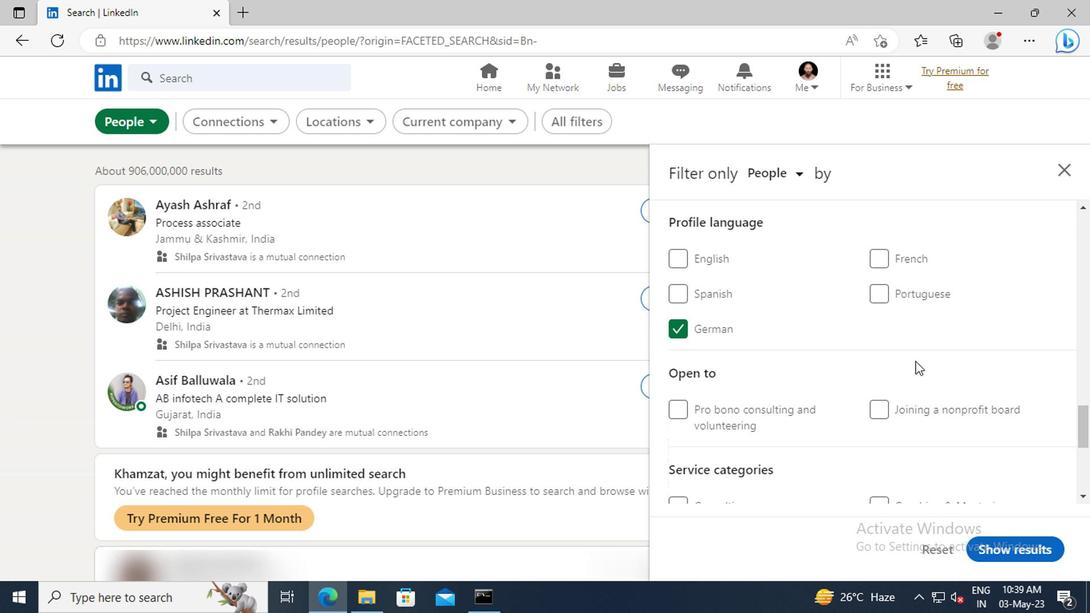 
Action: Mouse scrolled (912, 352) with delta (0, -1)
Screenshot: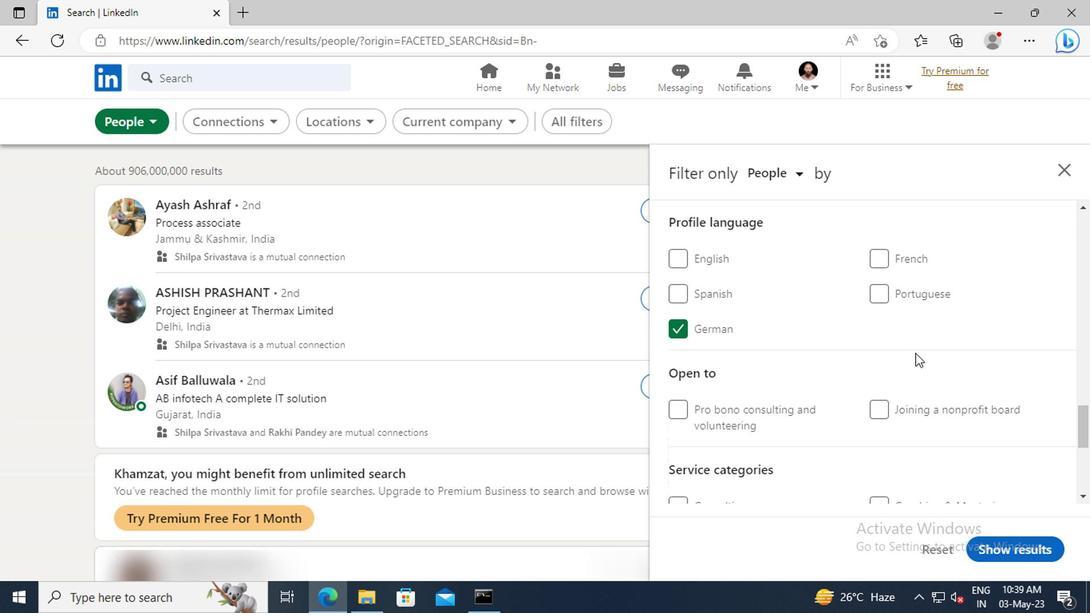 
Action: Mouse moved to (902, 332)
Screenshot: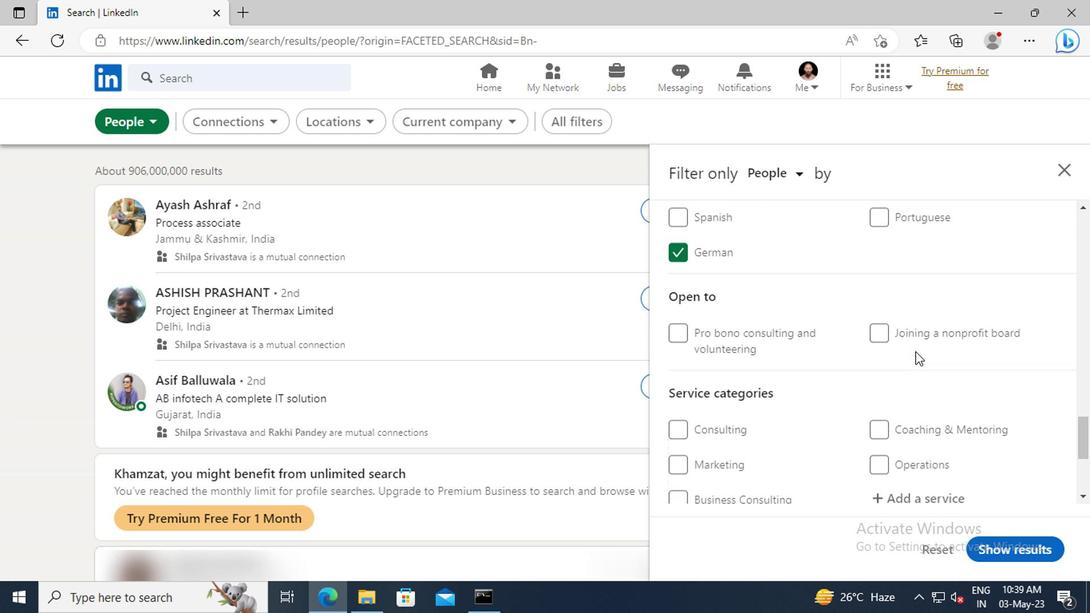 
Action: Mouse scrolled (902, 331) with delta (0, -1)
Screenshot: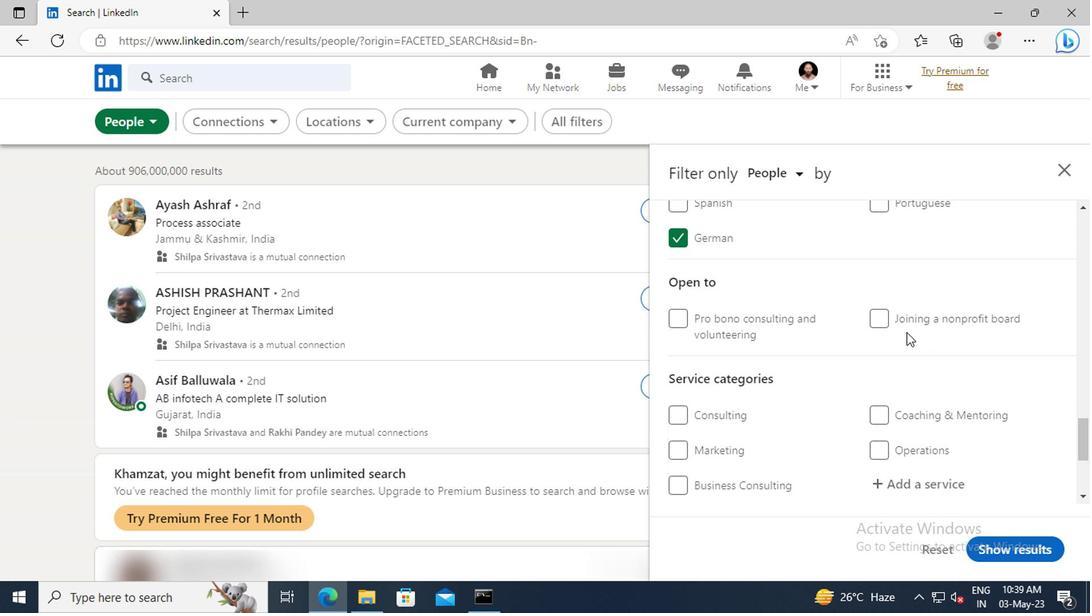 
Action: Mouse scrolled (902, 331) with delta (0, -1)
Screenshot: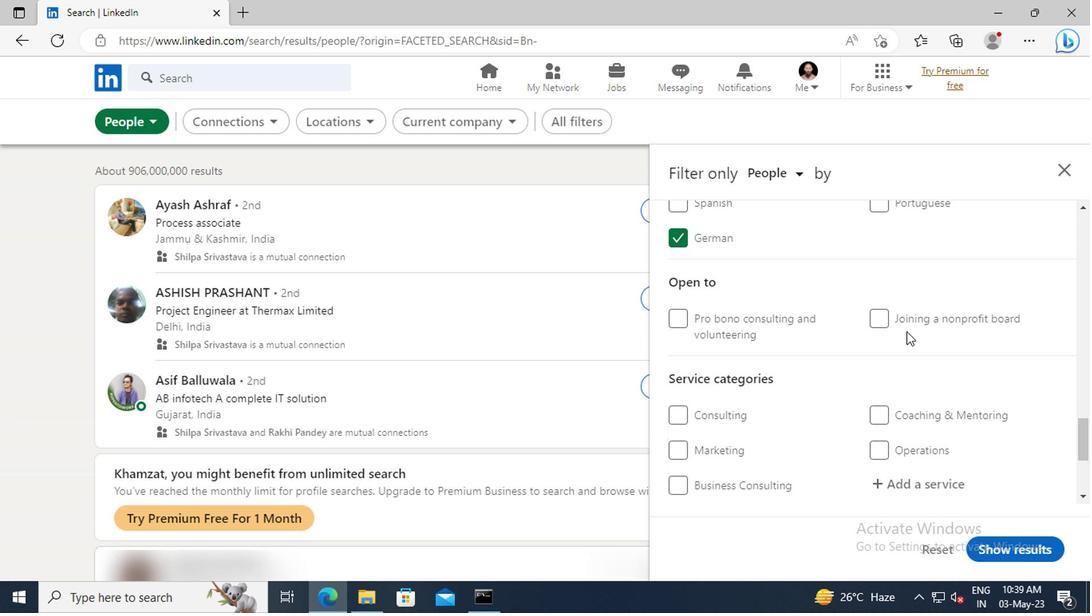 
Action: Mouse moved to (900, 393)
Screenshot: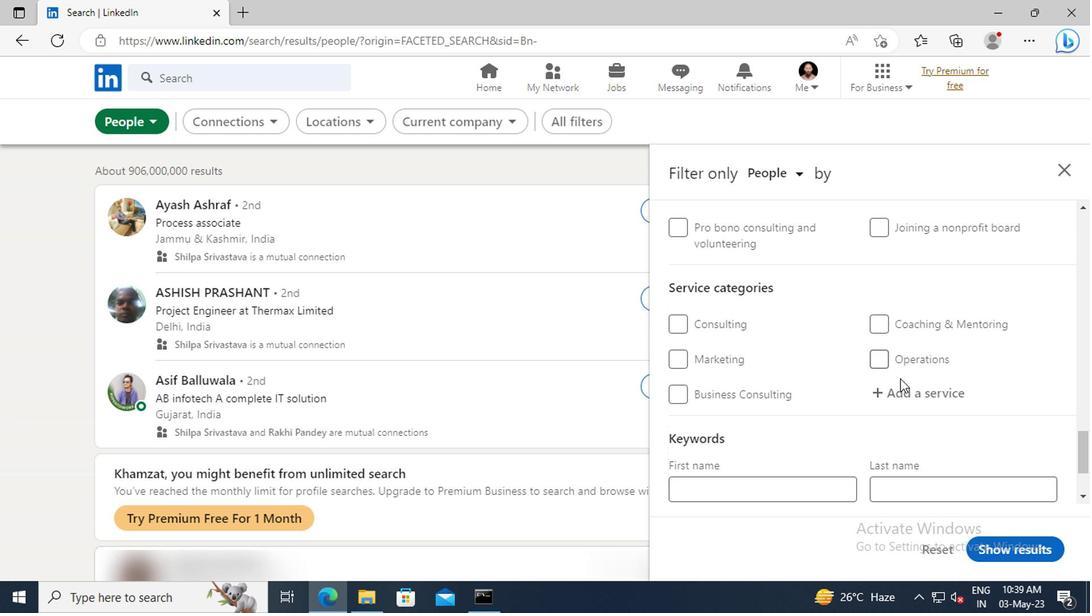 
Action: Mouse pressed left at (900, 393)
Screenshot: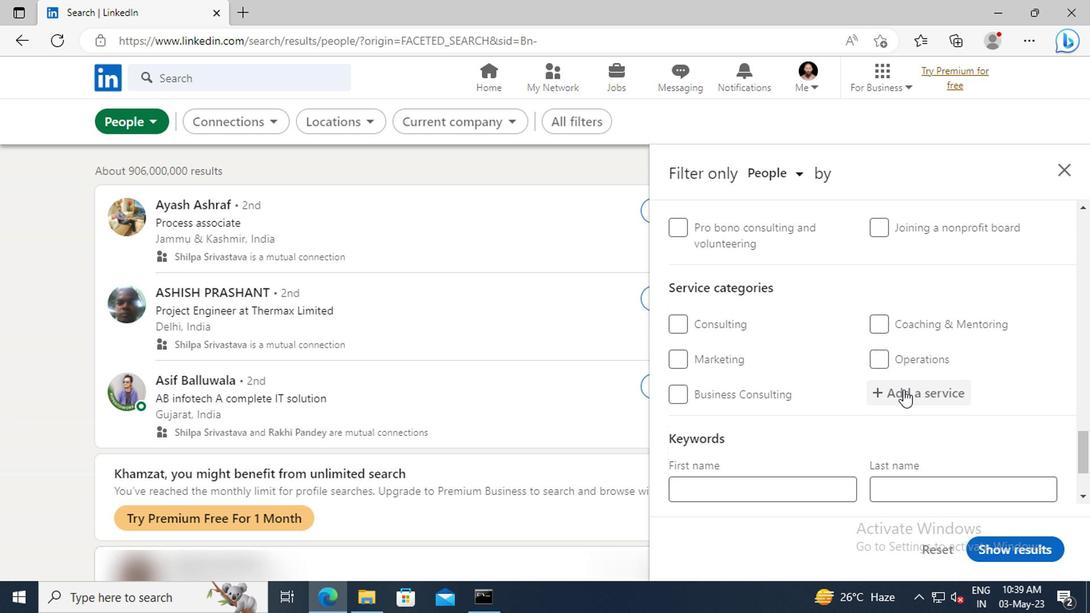 
Action: Key pressed <Key.shift>LEADER
Screenshot: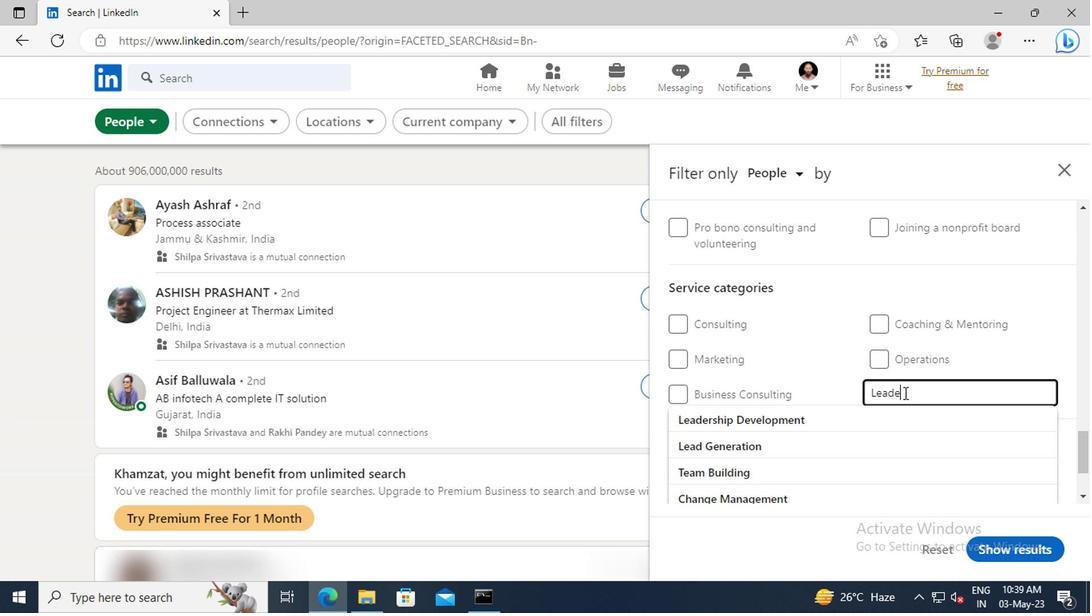 
Action: Mouse moved to (903, 417)
Screenshot: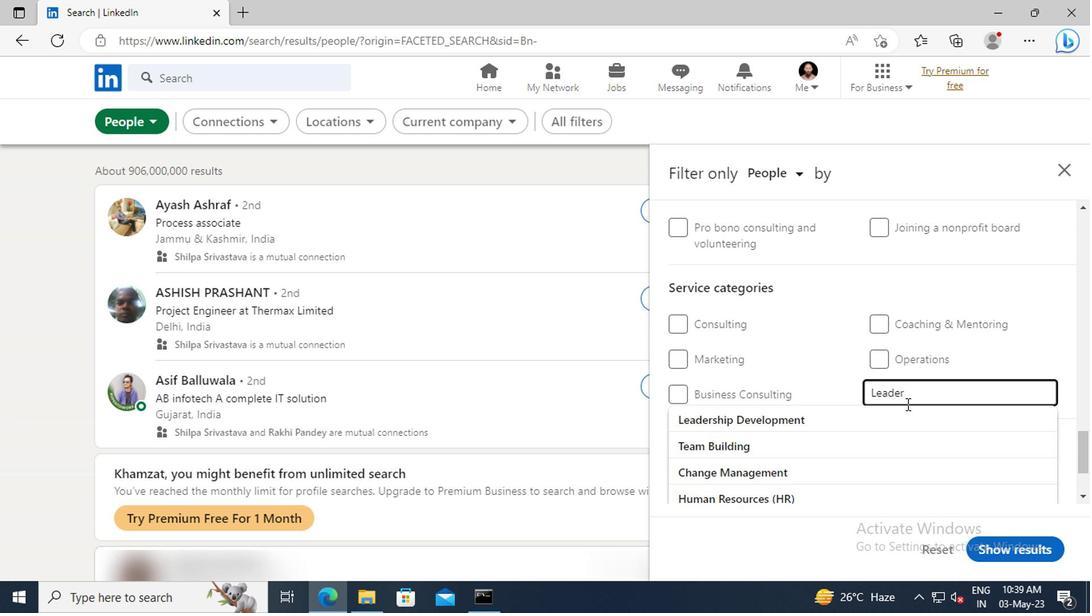 
Action: Mouse pressed left at (903, 417)
Screenshot: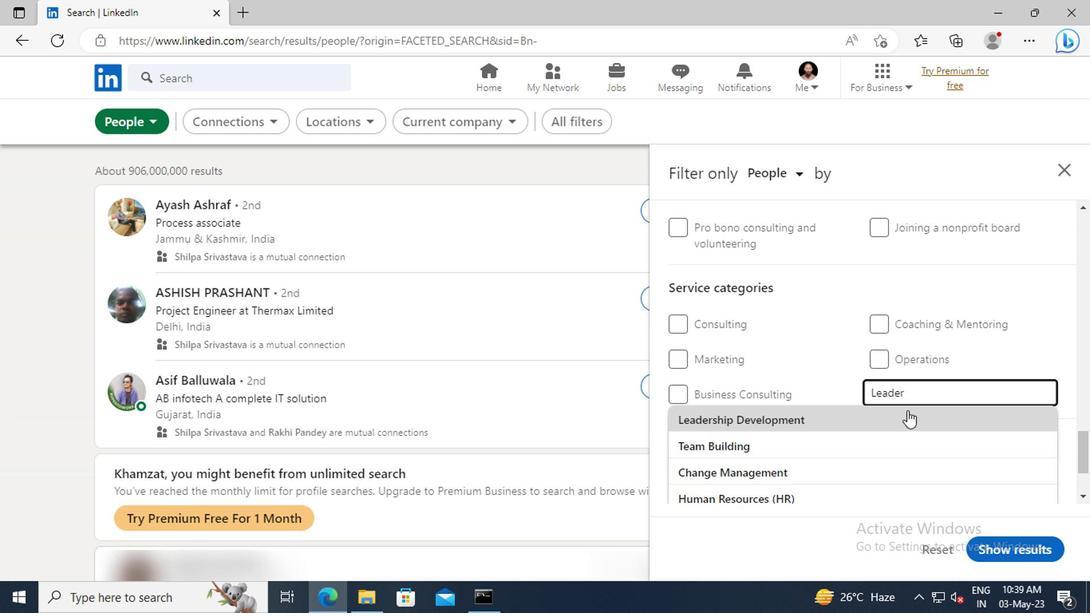 
Action: Mouse scrolled (903, 416) with delta (0, -1)
Screenshot: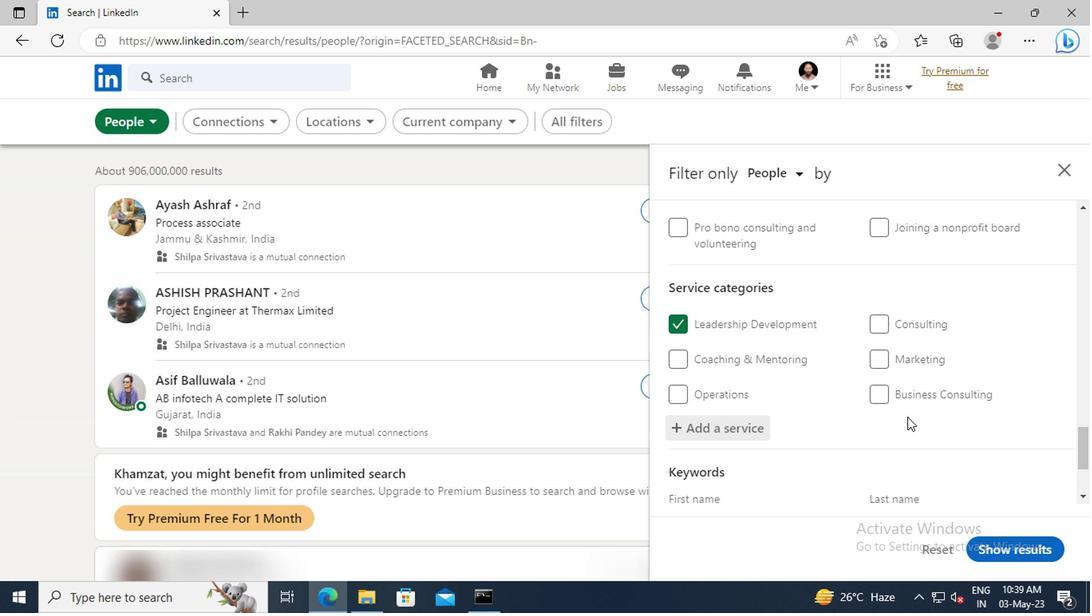 
Action: Mouse scrolled (903, 416) with delta (0, -1)
Screenshot: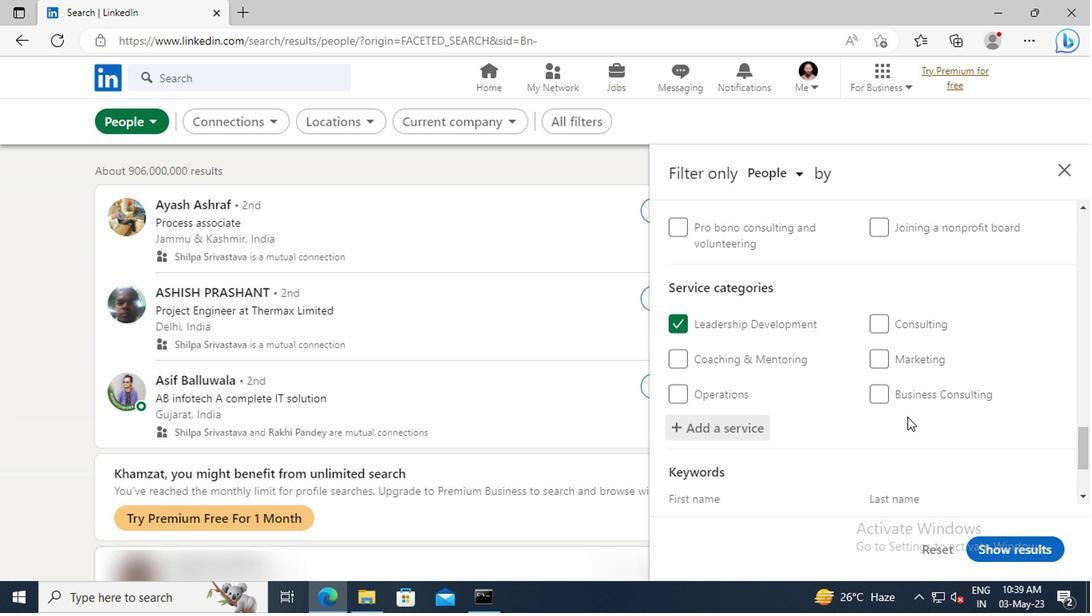 
Action: Mouse scrolled (903, 416) with delta (0, -1)
Screenshot: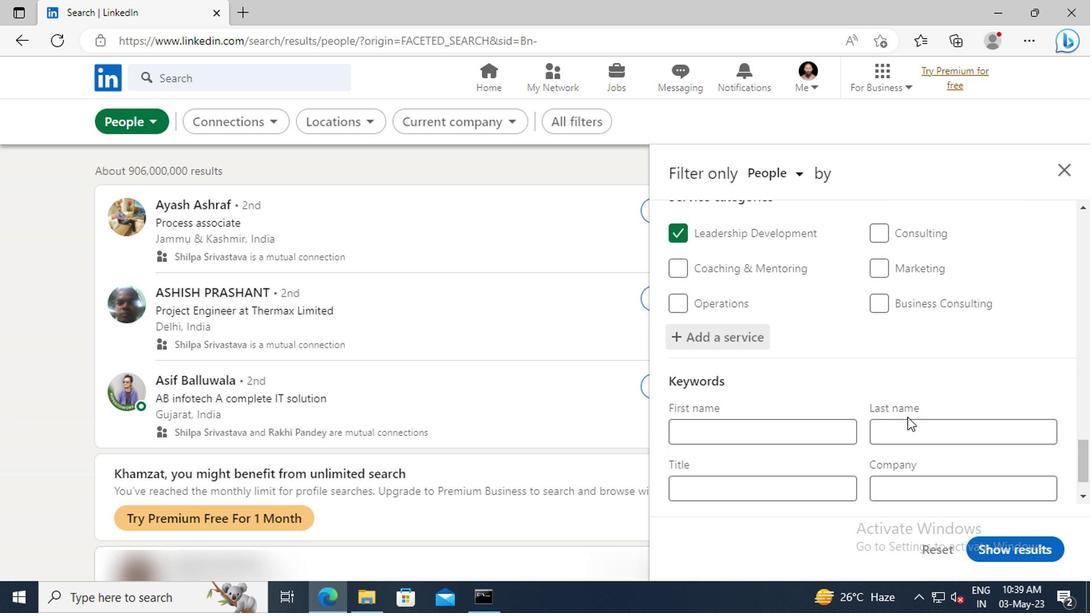 
Action: Mouse scrolled (903, 416) with delta (0, -1)
Screenshot: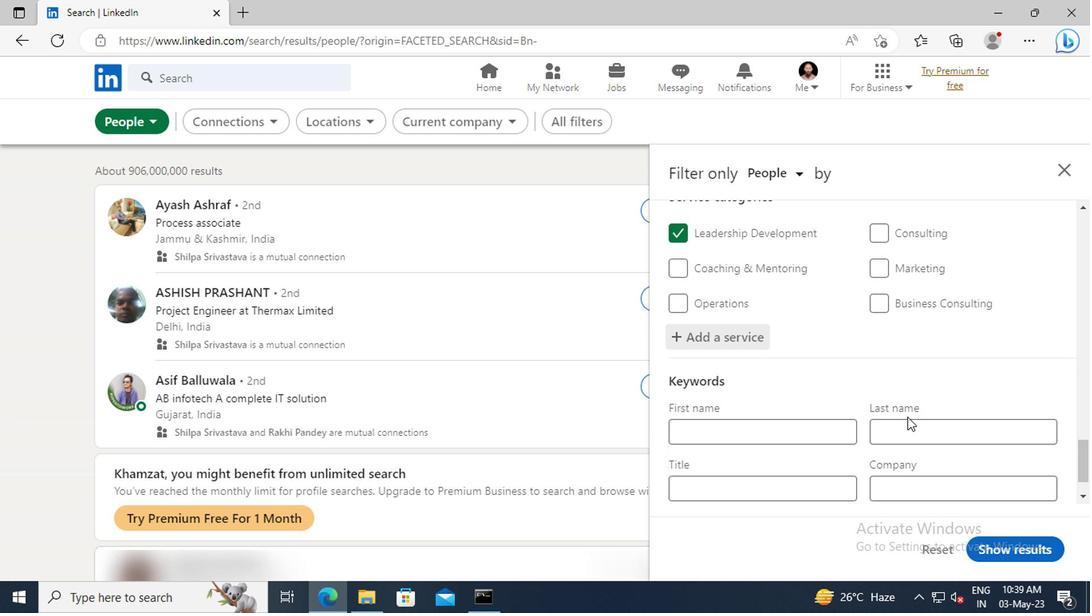 
Action: Mouse scrolled (903, 416) with delta (0, -1)
Screenshot: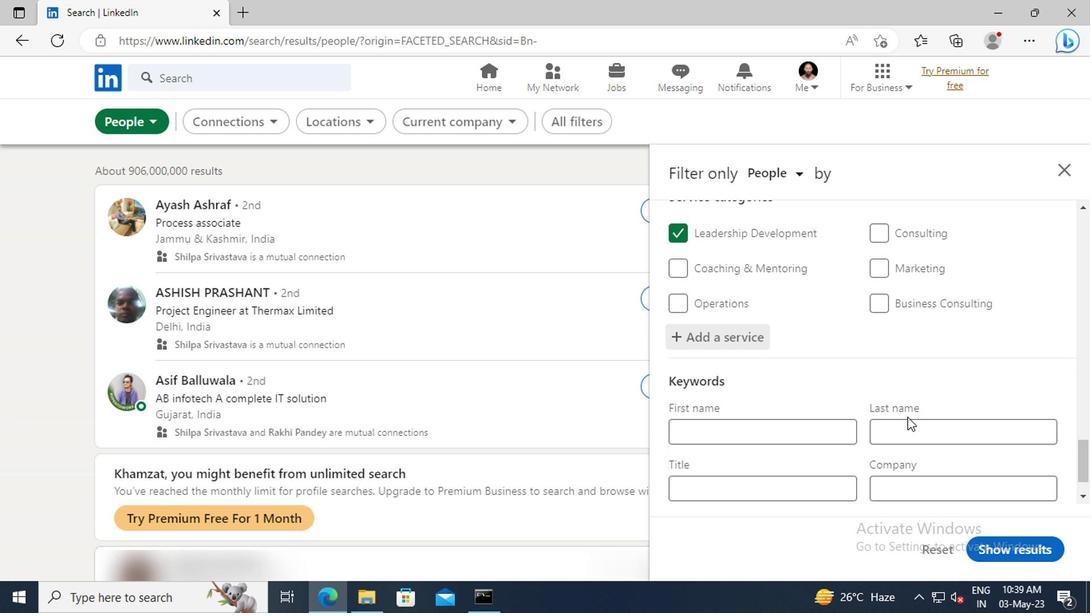 
Action: Mouse scrolled (903, 416) with delta (0, -1)
Screenshot: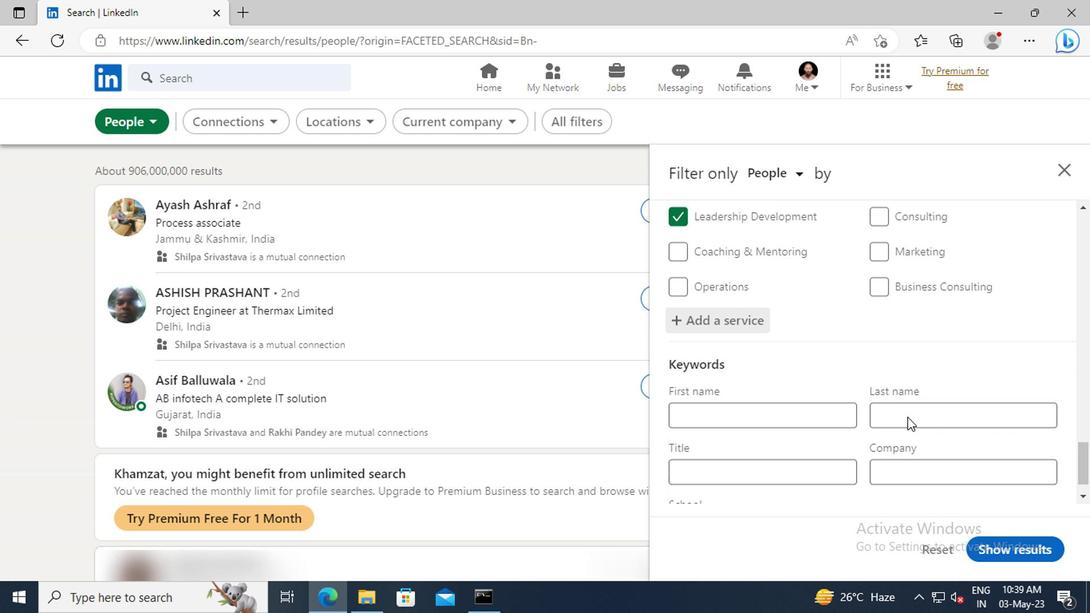 
Action: Mouse moved to (750, 429)
Screenshot: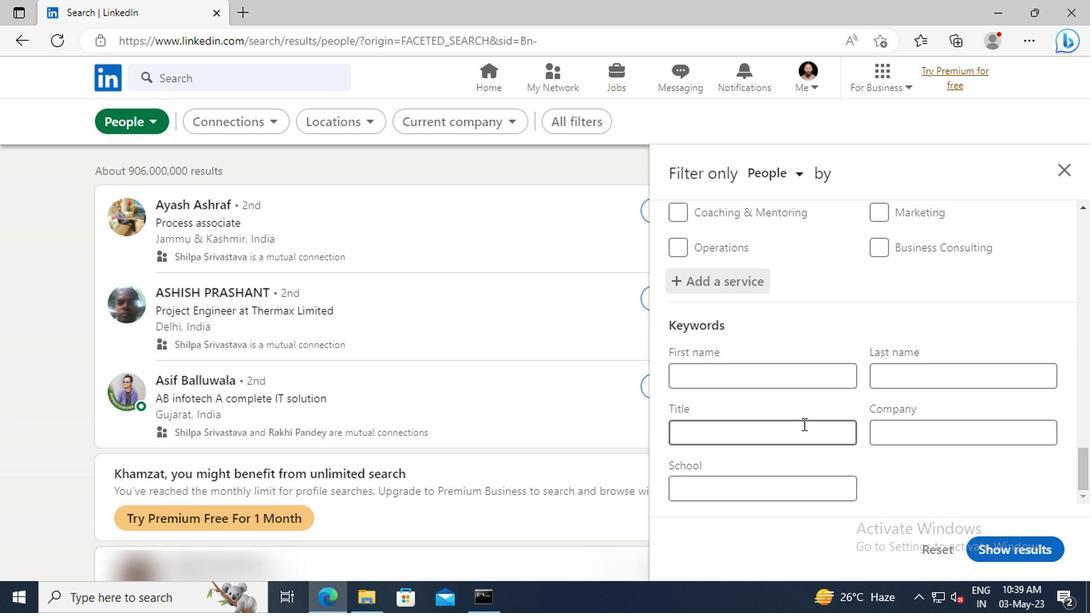 
Action: Mouse pressed left at (750, 429)
Screenshot: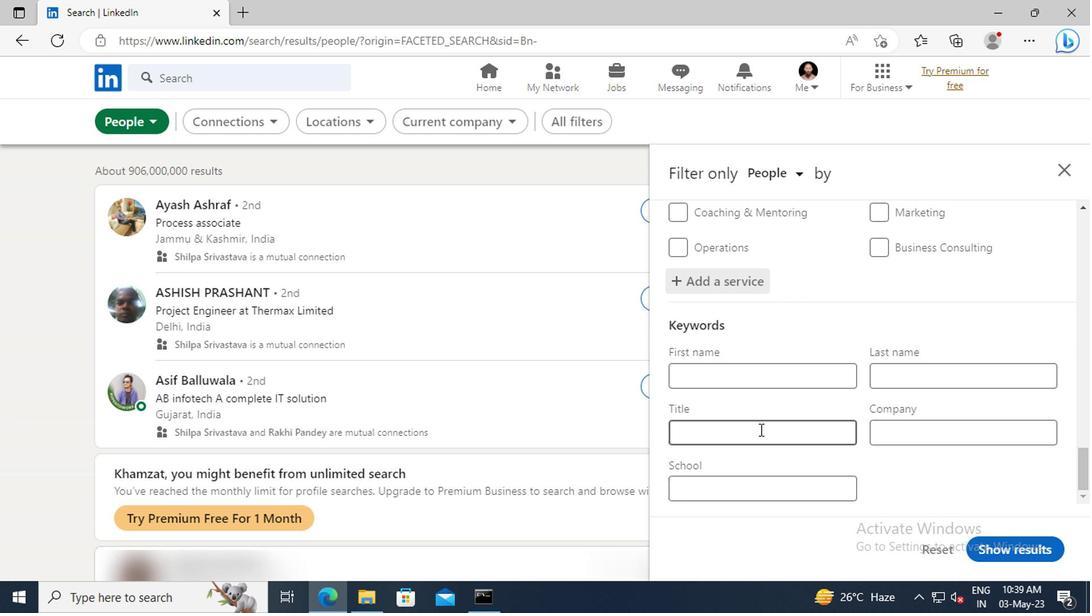 
Action: Key pressed <Key.shift>MARKETING<Key.space><Key.shift>COMMUNICATIONS<Key.space><Key.shift>MANAGER<Key.enter>
Screenshot: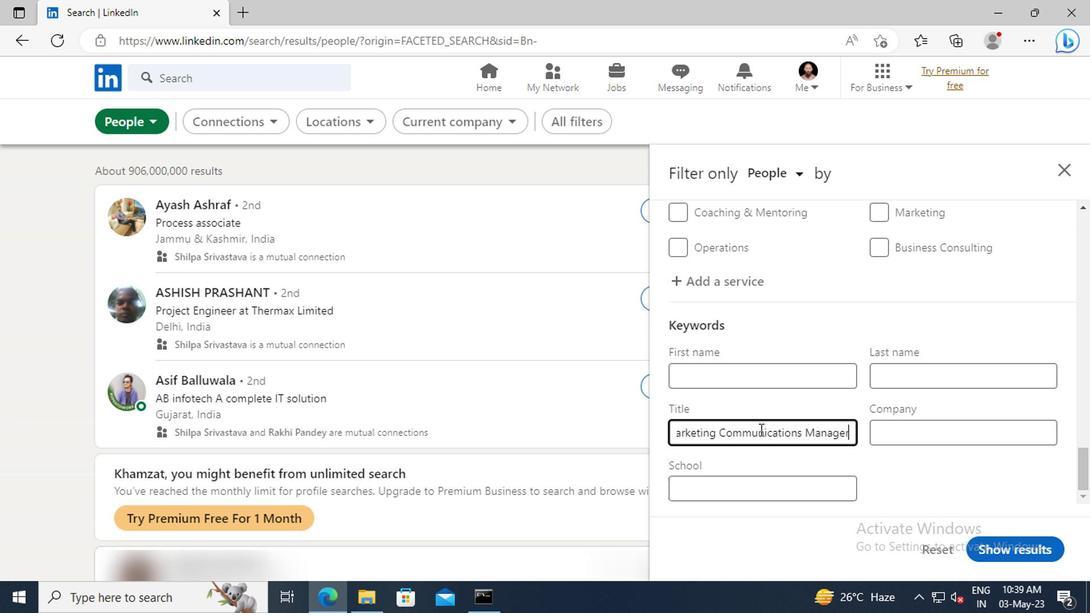 
Action: Mouse moved to (983, 549)
Screenshot: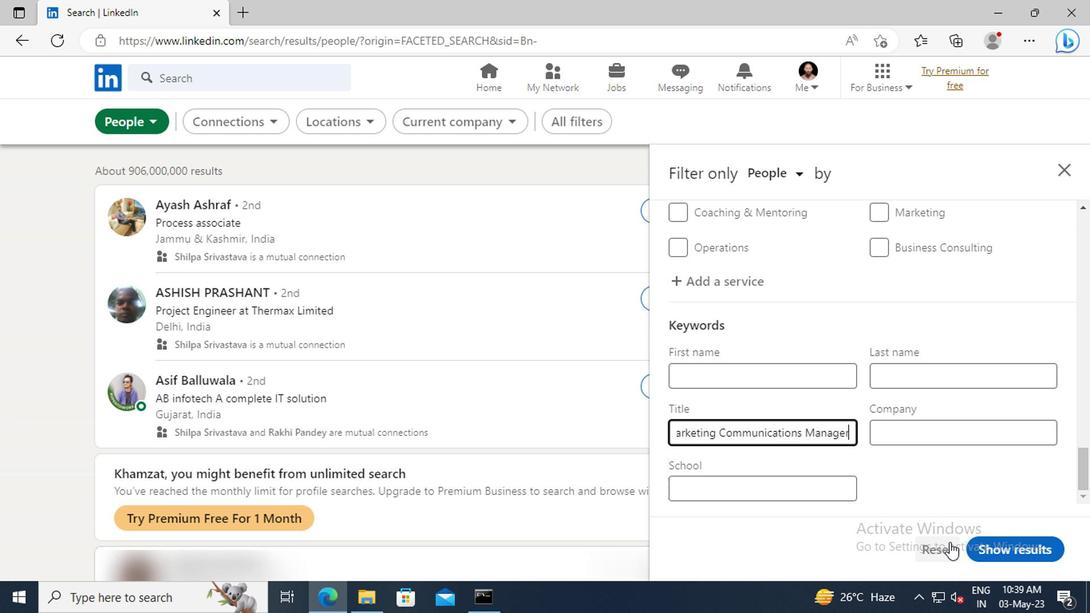 
Action: Mouse pressed left at (983, 549)
Screenshot: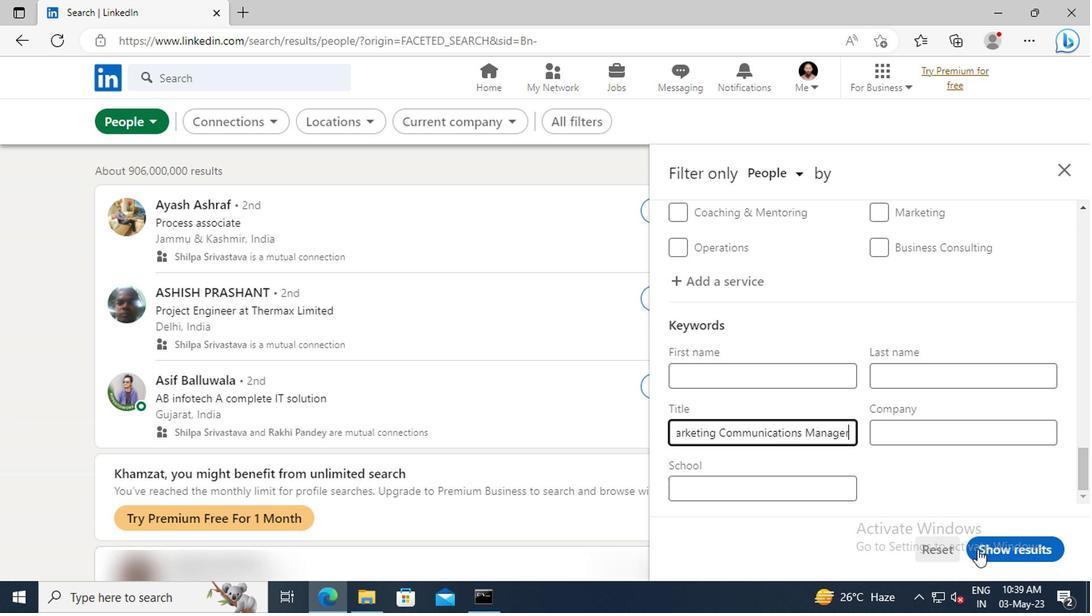 
